 Task: Open Card Brand Equity Review in Board Public Speaking Coaching to Workspace Content Creation and add a team member Softage.4@softage.net, a label Yellow, a checklist Architecture, an attachment from your google drive, a color Yellow and finally, add a card description 'Plan and execute company team-building activity at a virtual escape room' and a comment 'Let us approach this task with a focus on continuous learning and improvement, seeking to iterate and refine our approach over time.'. Add a start date 'Jan 15, 1900' with a due date 'Jan 22, 1900'
Action: Mouse moved to (102, 282)
Screenshot: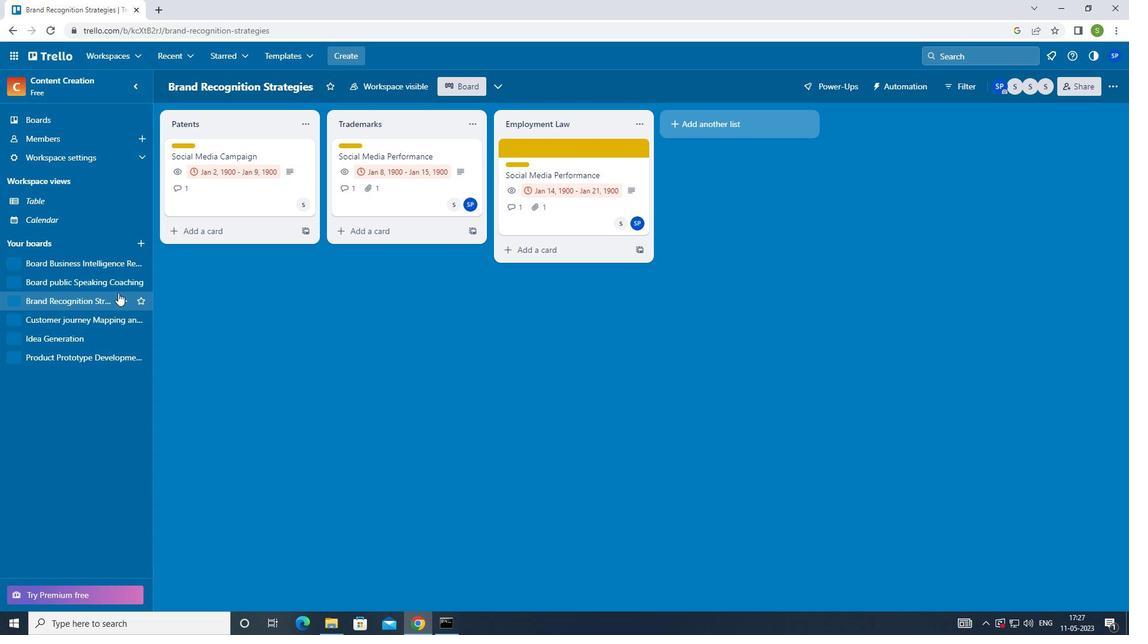 
Action: Mouse pressed left at (102, 282)
Screenshot: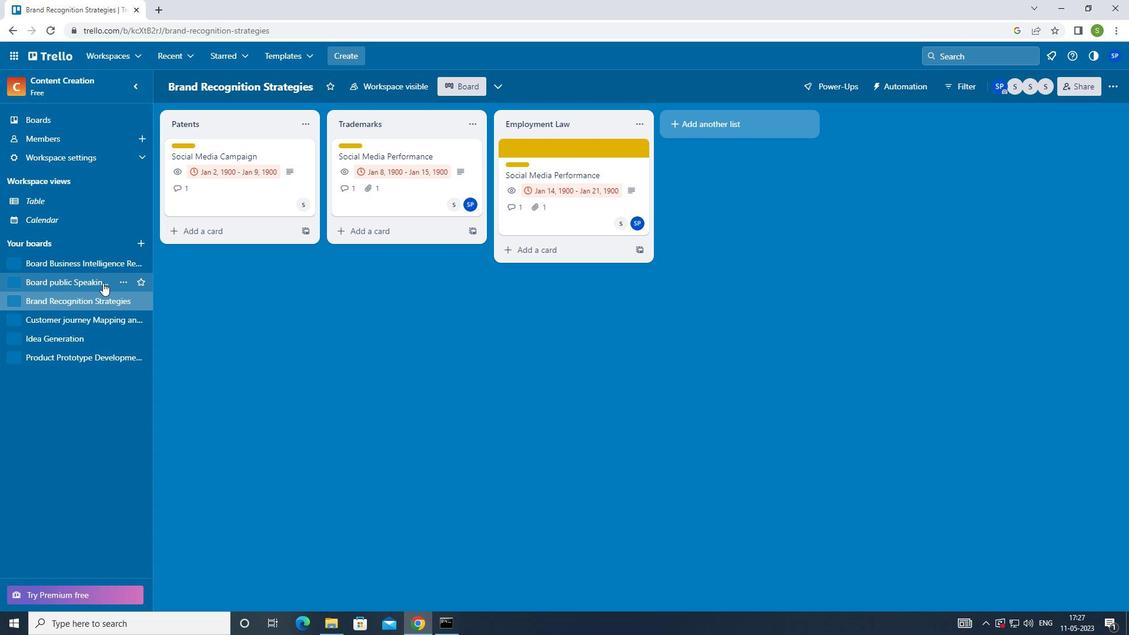 
Action: Mouse moved to (574, 149)
Screenshot: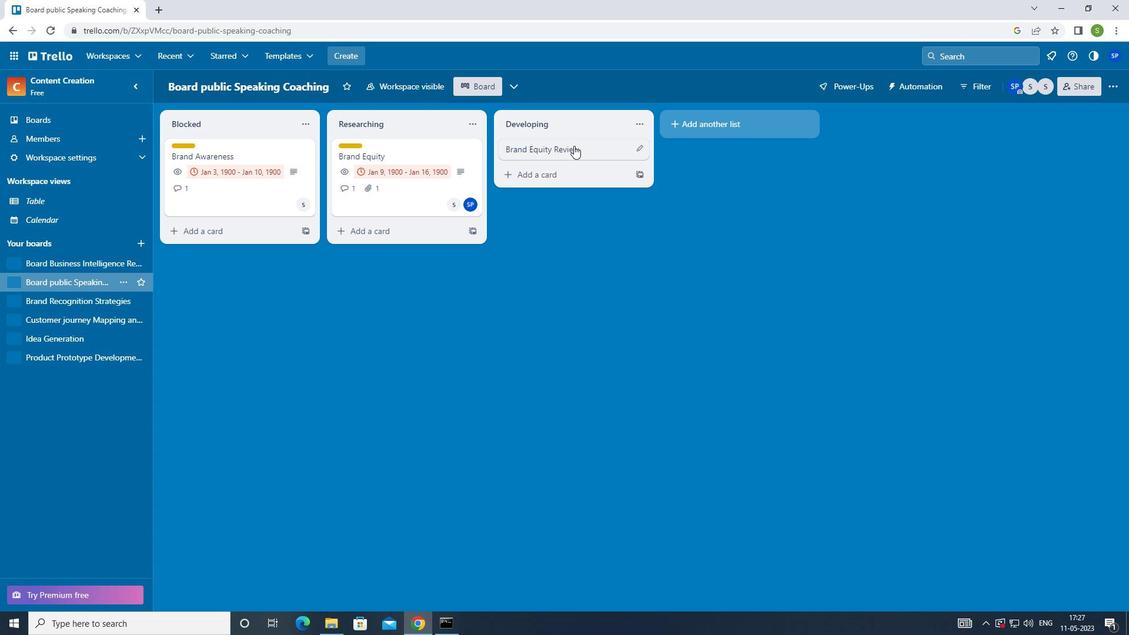
Action: Mouse pressed left at (574, 149)
Screenshot: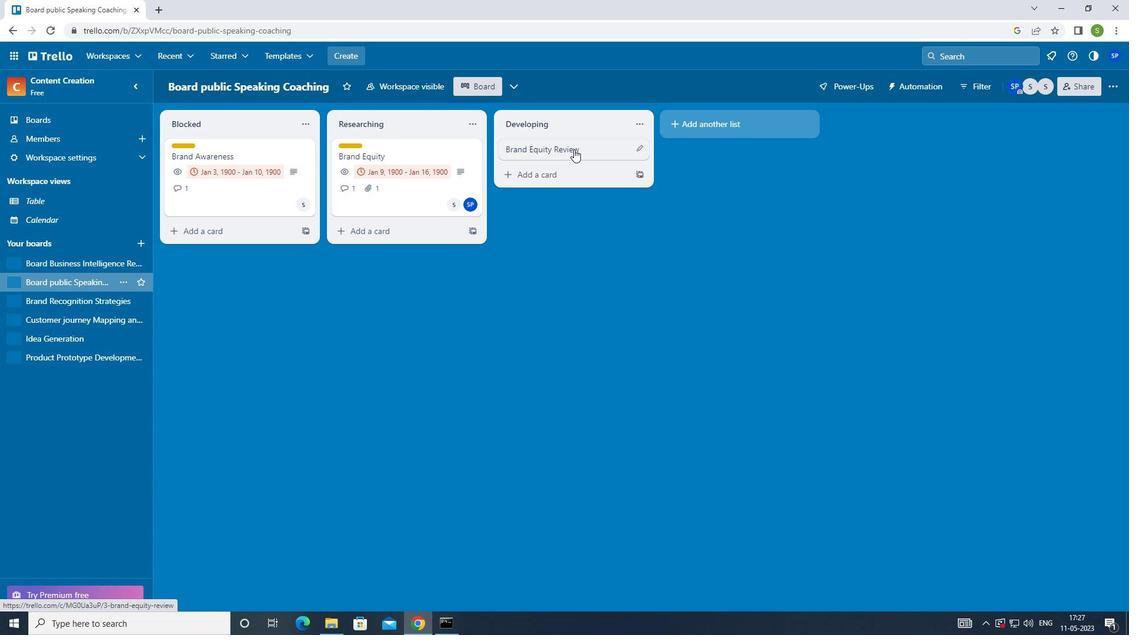 
Action: Mouse moved to (701, 150)
Screenshot: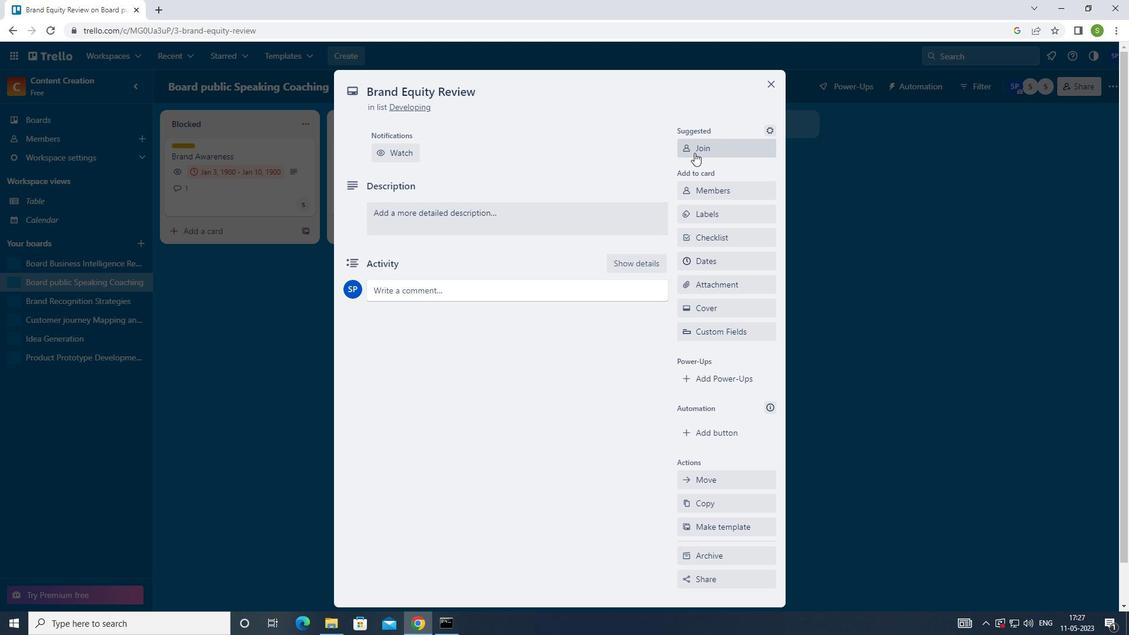 
Action: Mouse pressed left at (701, 150)
Screenshot: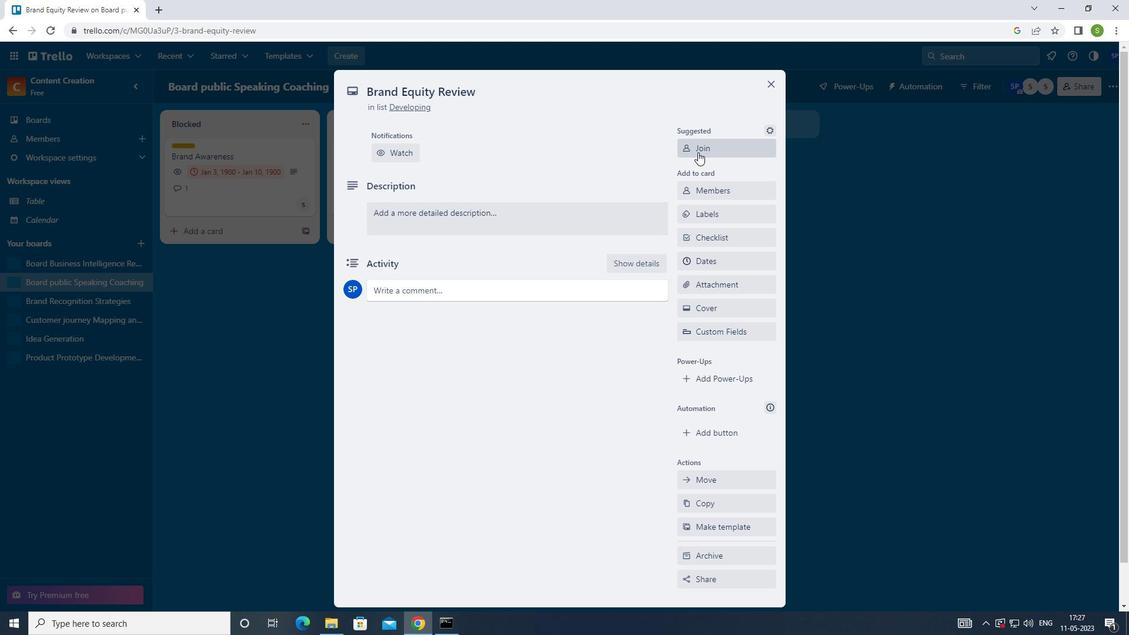 
Action: Mouse moved to (738, 151)
Screenshot: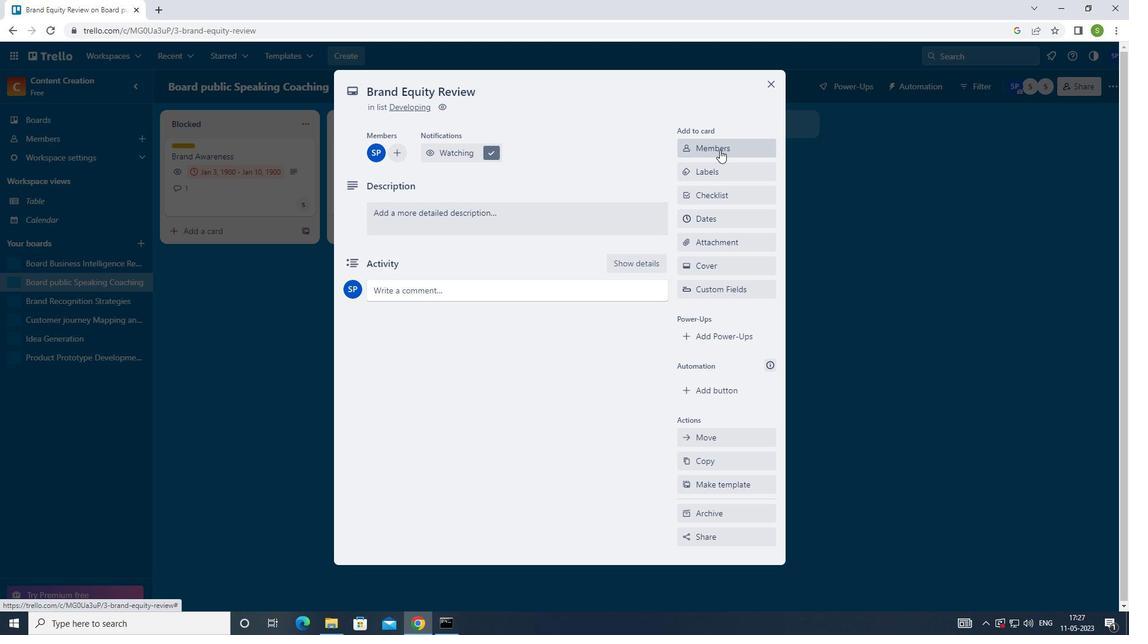 
Action: Mouse pressed left at (738, 151)
Screenshot: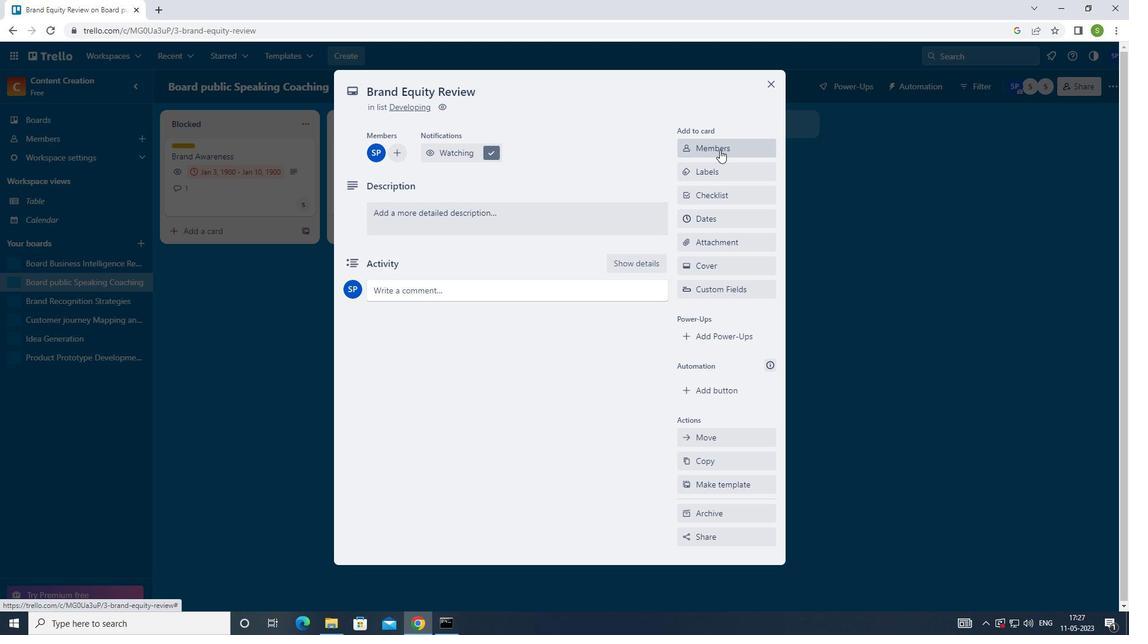 
Action: Mouse moved to (543, 188)
Screenshot: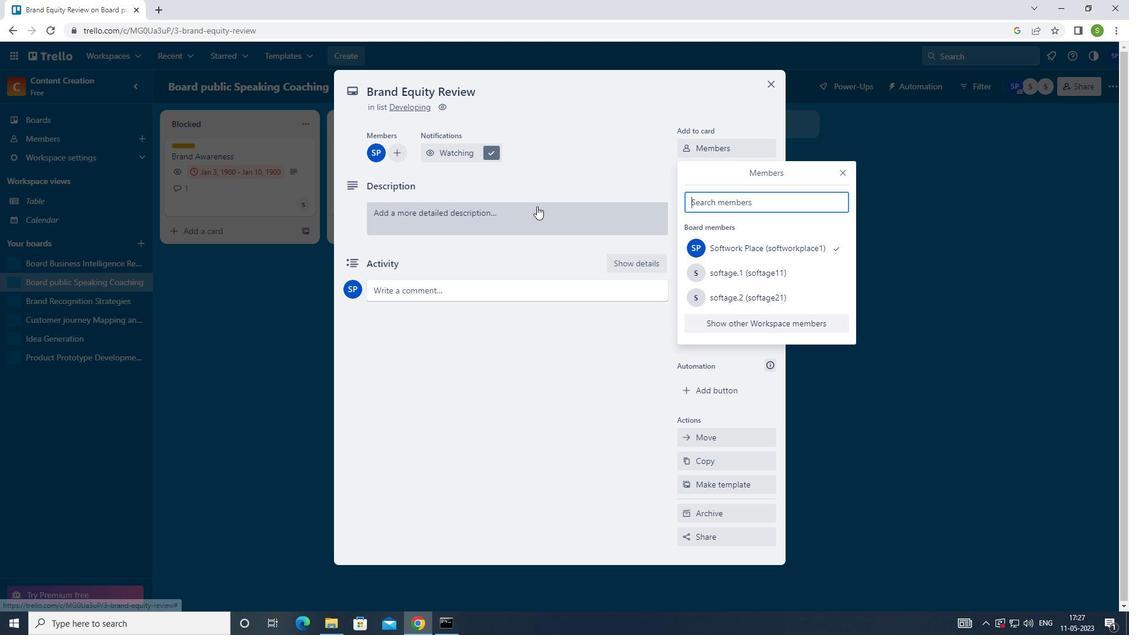 
Action: Key pressed <Key.shift>SOFTAGE.4<Key.shift>@SOFTAGE.NET
Screenshot: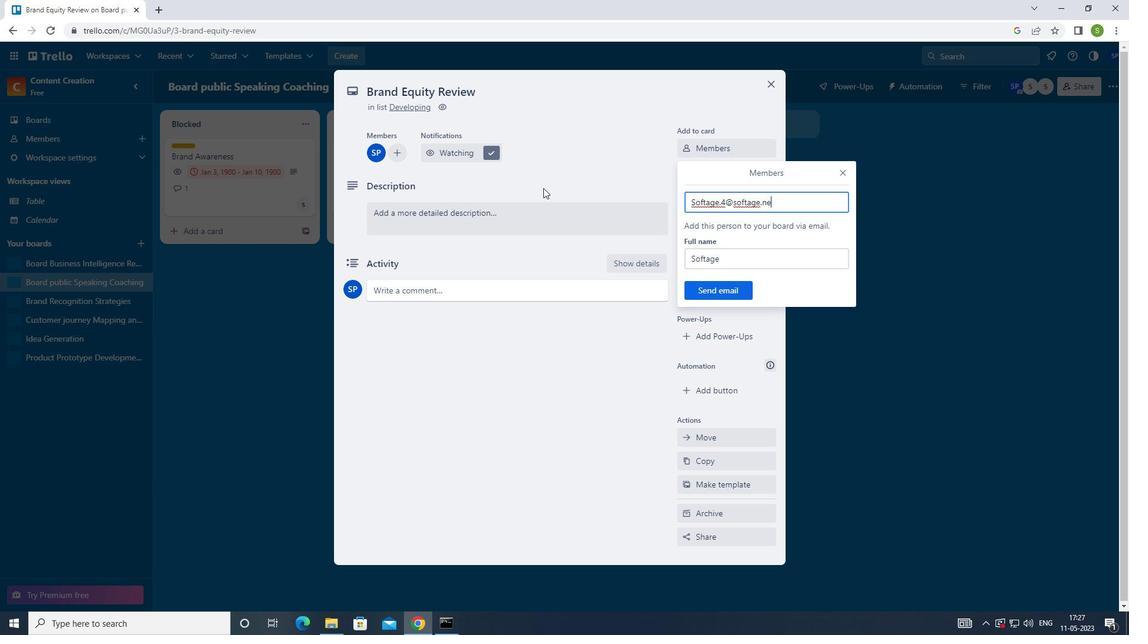 
Action: Mouse moved to (707, 292)
Screenshot: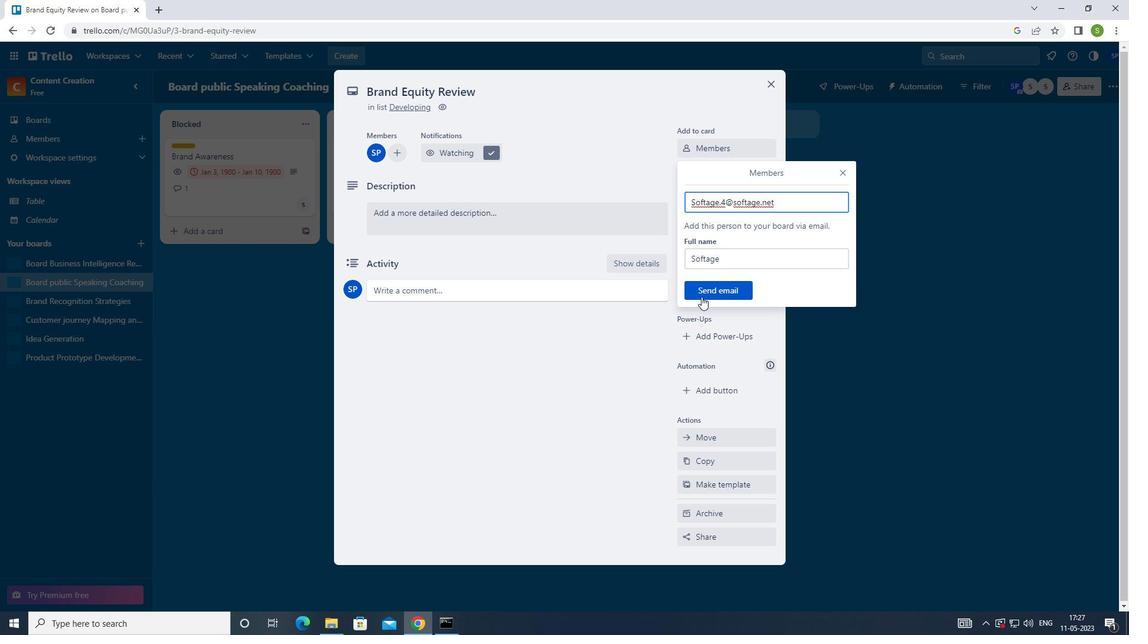 
Action: Mouse pressed left at (707, 292)
Screenshot: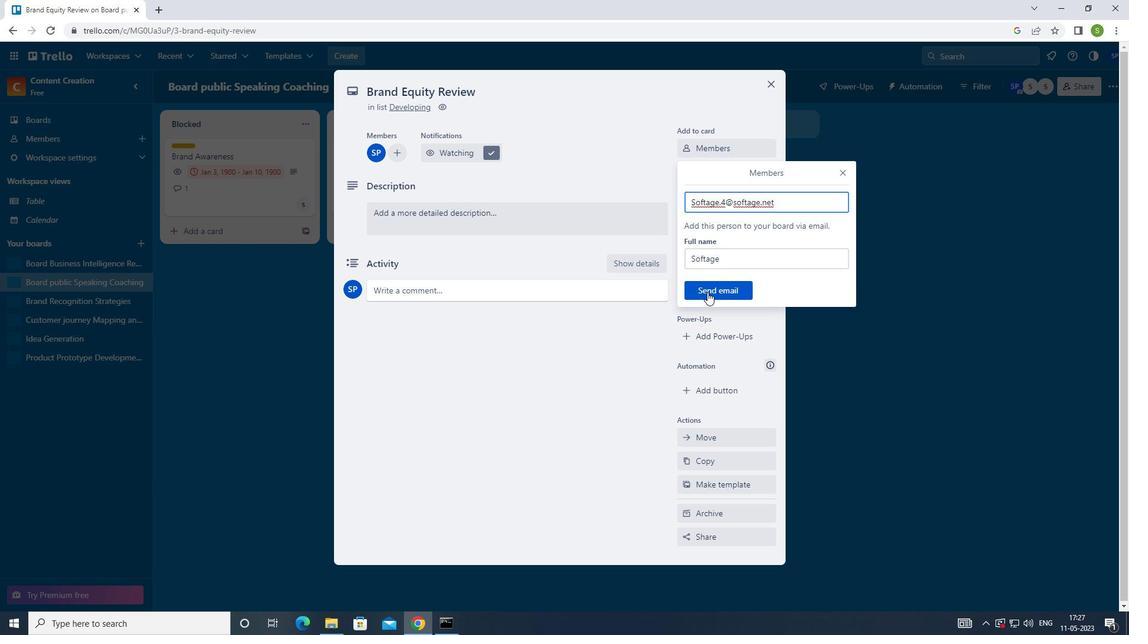 
Action: Mouse moved to (726, 172)
Screenshot: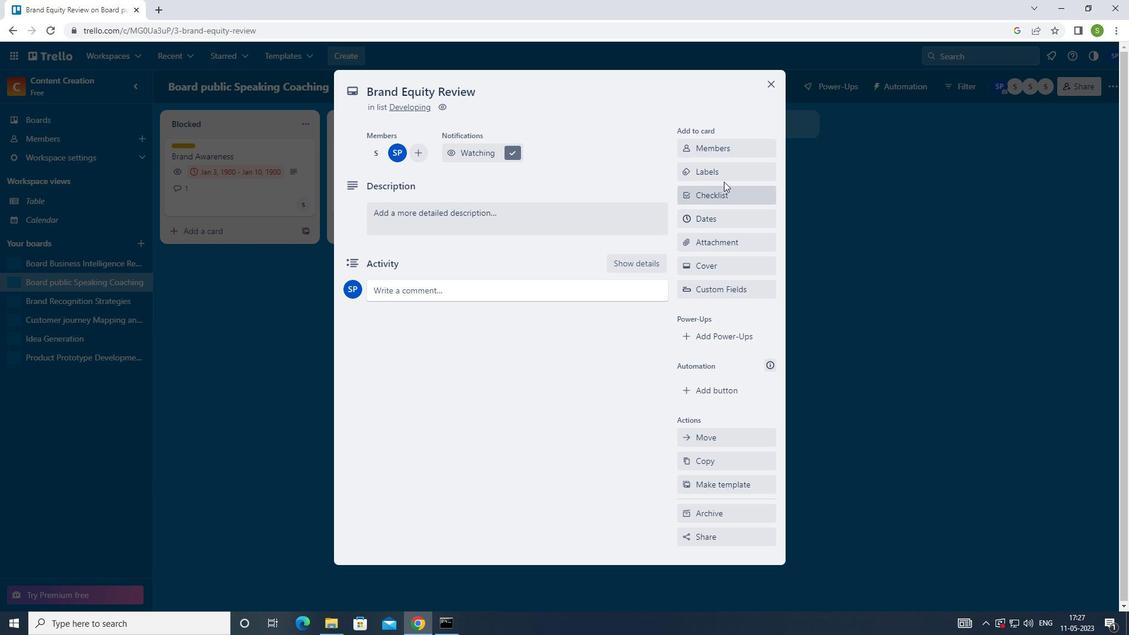 
Action: Mouse pressed left at (726, 172)
Screenshot: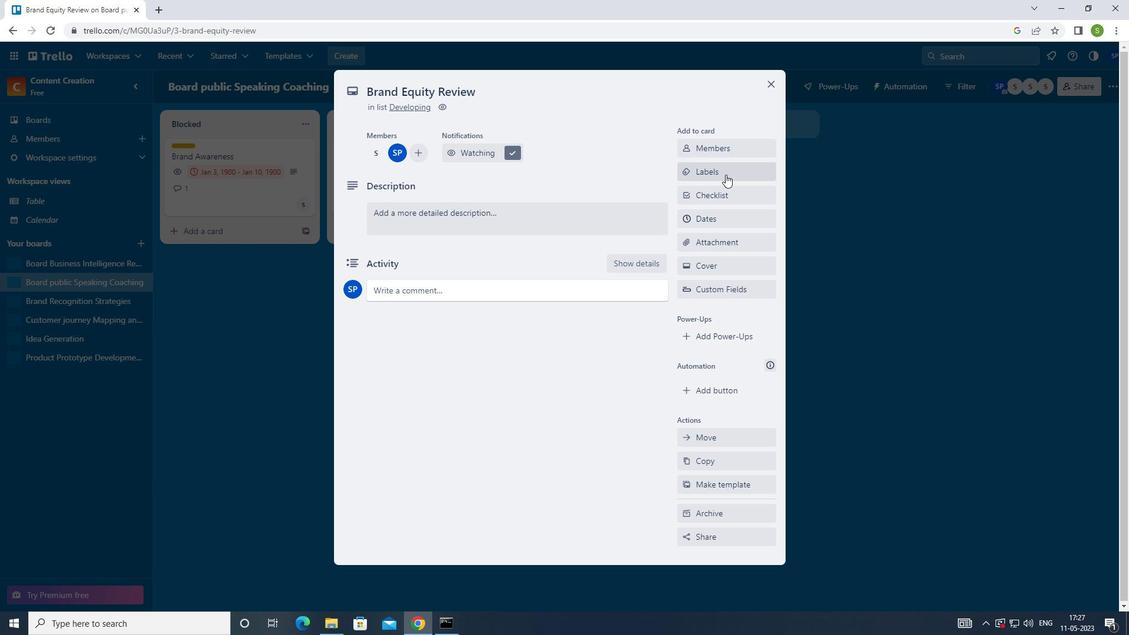
Action: Mouse moved to (736, 228)
Screenshot: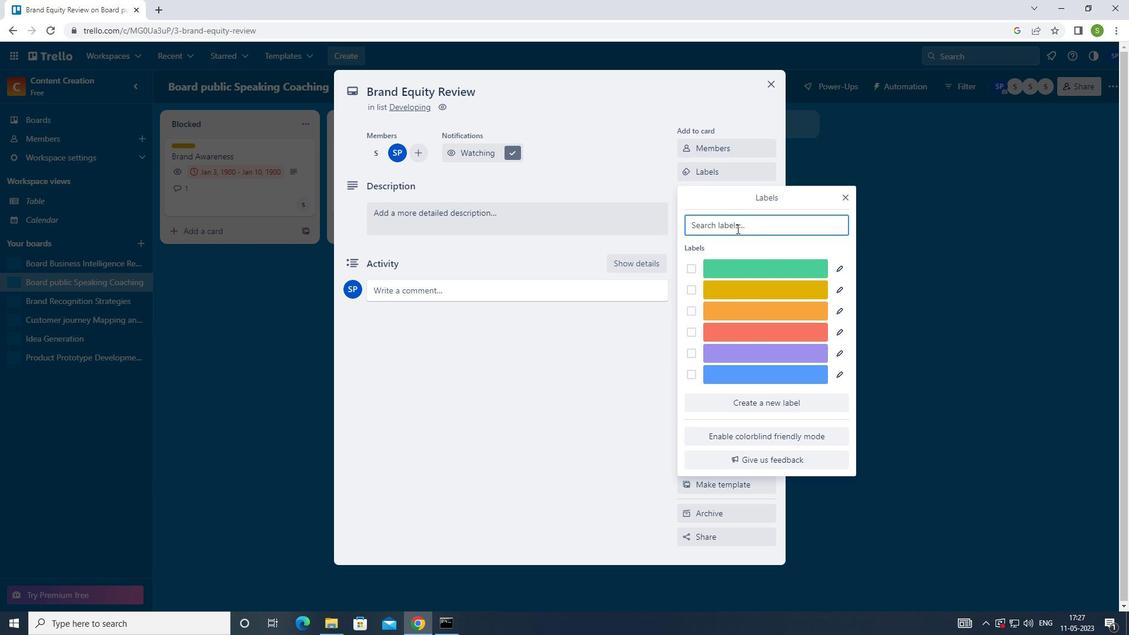 
Action: Key pressed YELLOW
Screenshot: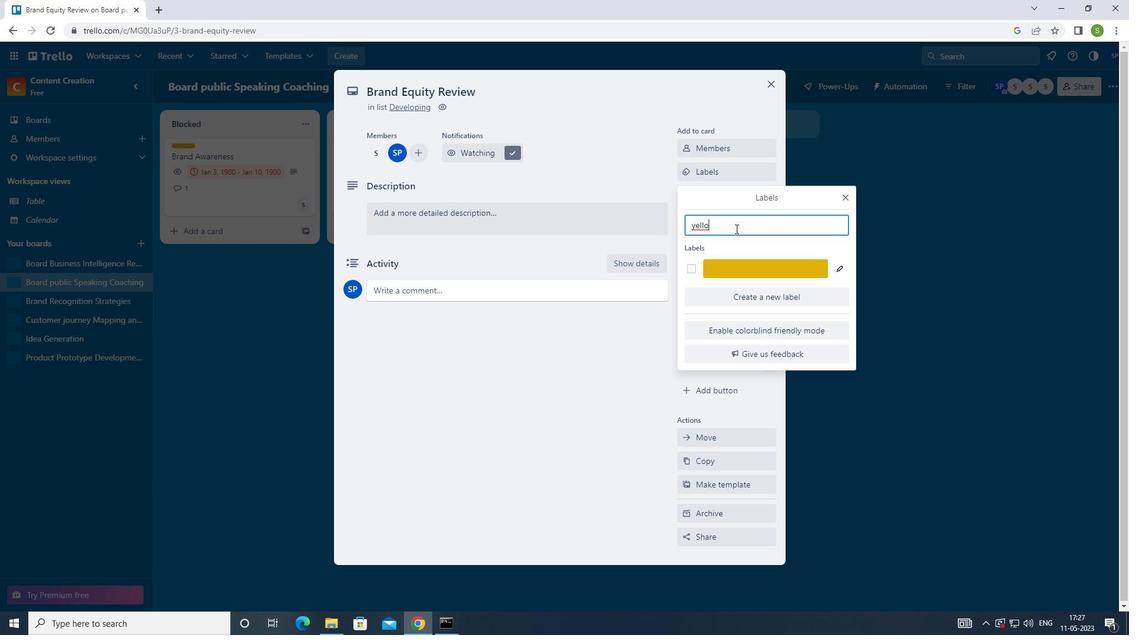 
Action: Mouse moved to (729, 270)
Screenshot: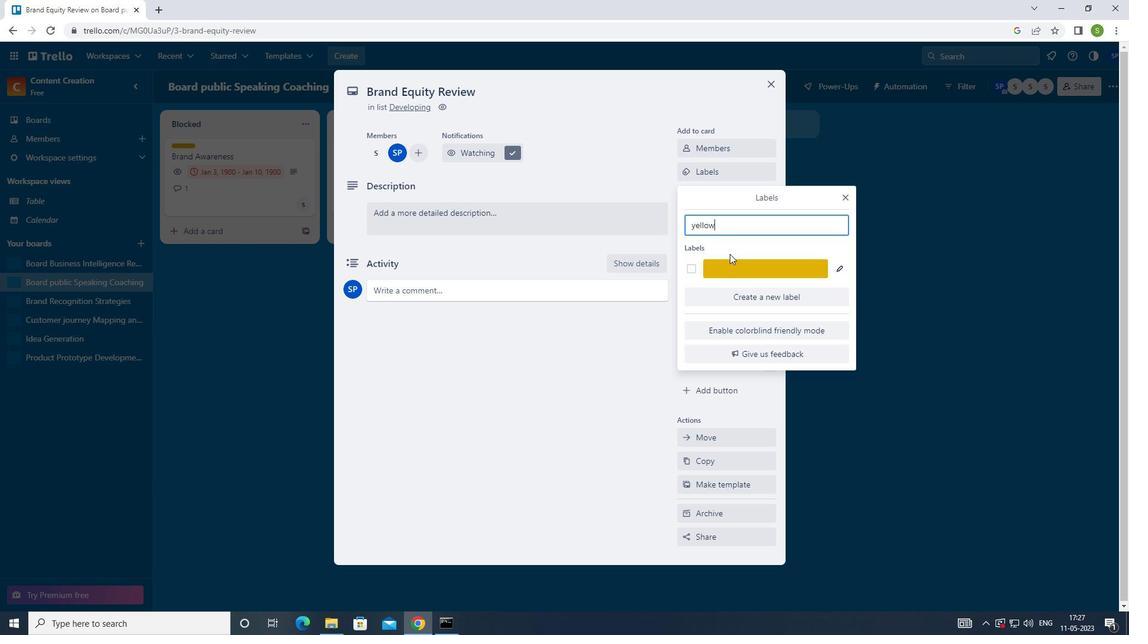 
Action: Mouse pressed left at (729, 270)
Screenshot: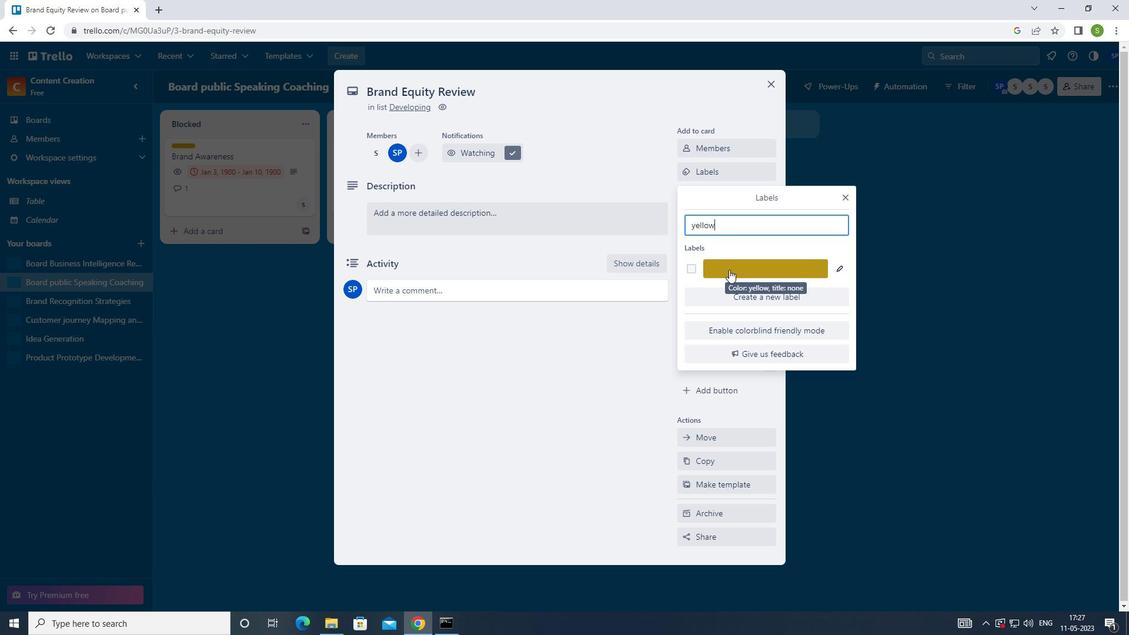 
Action: Mouse moved to (844, 197)
Screenshot: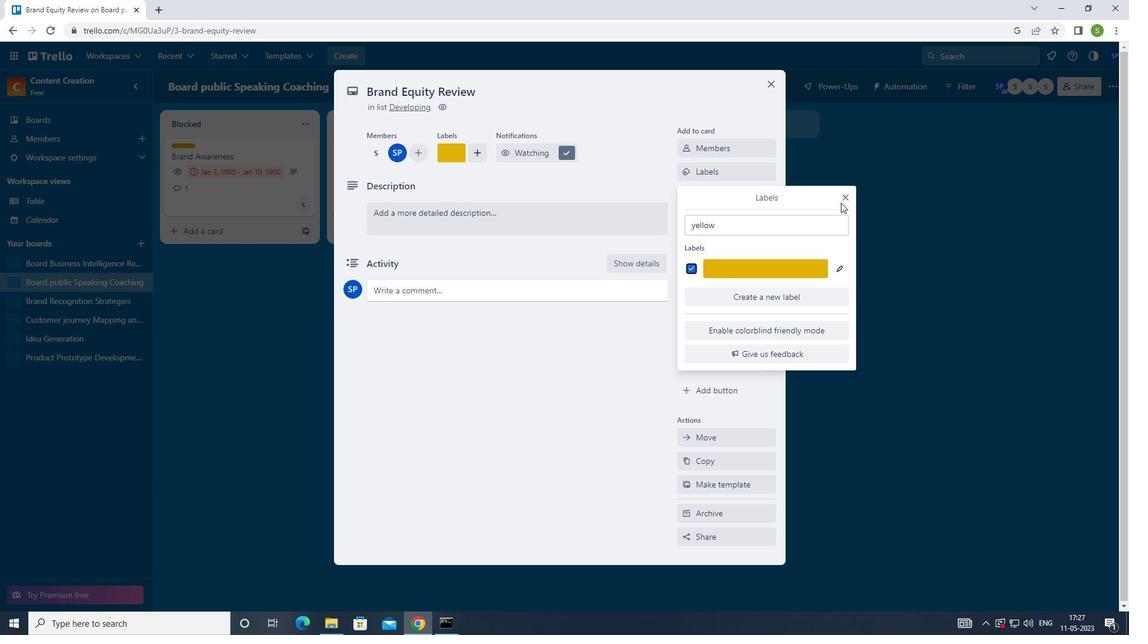 
Action: Mouse pressed left at (844, 197)
Screenshot: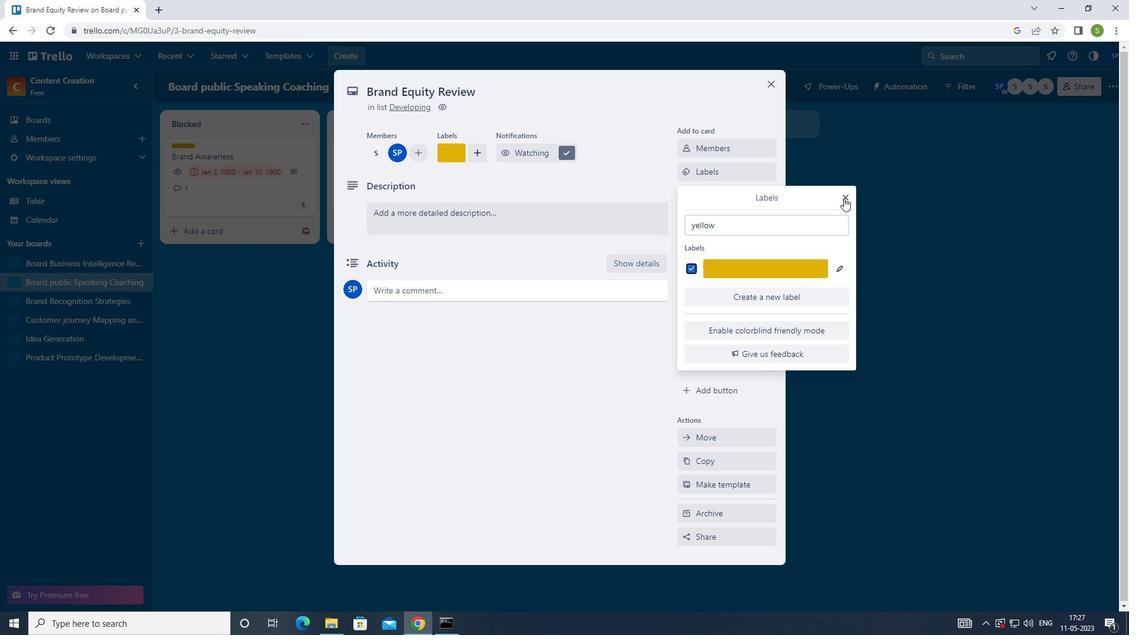 
Action: Mouse moved to (725, 198)
Screenshot: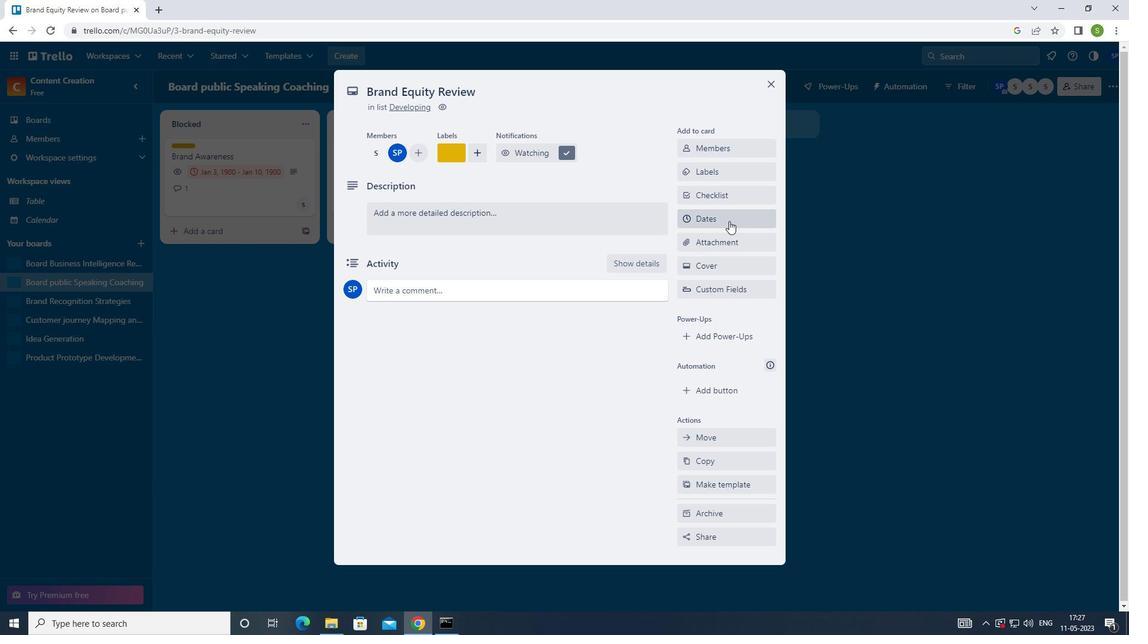 
Action: Mouse pressed left at (725, 198)
Screenshot: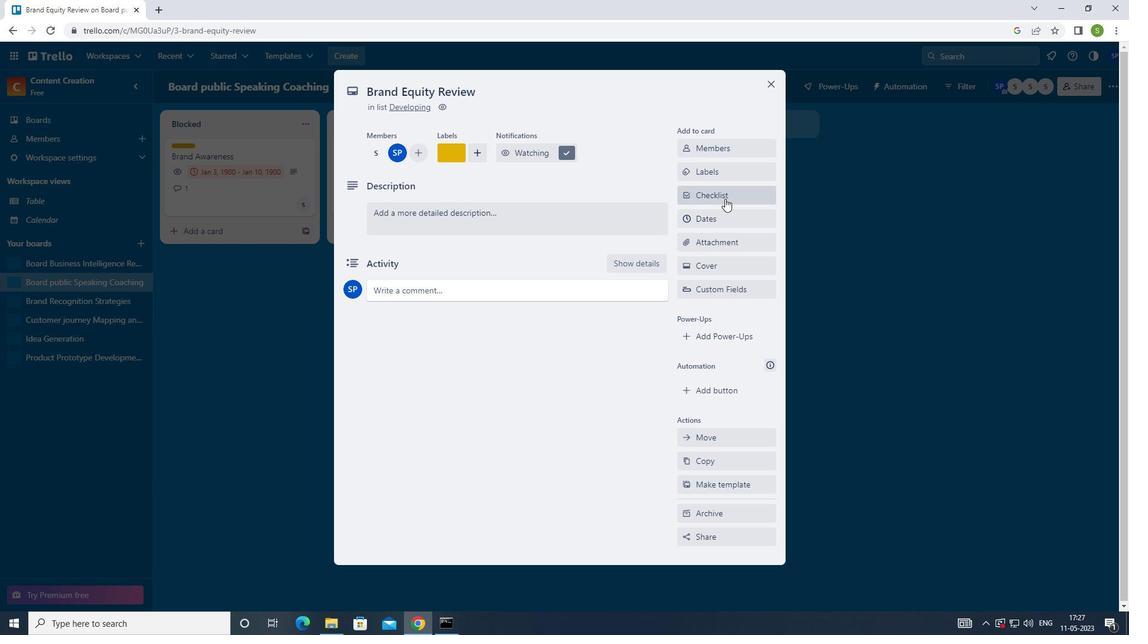 
Action: Mouse moved to (747, 258)
Screenshot: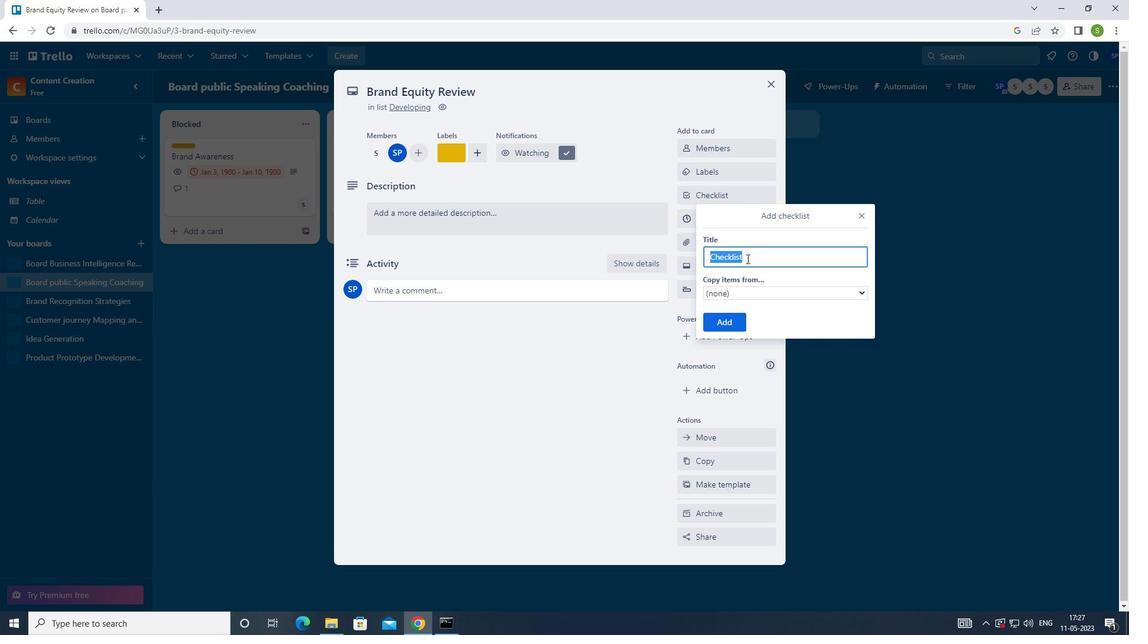 
Action: Key pressed <Key.shift>AR
Screenshot: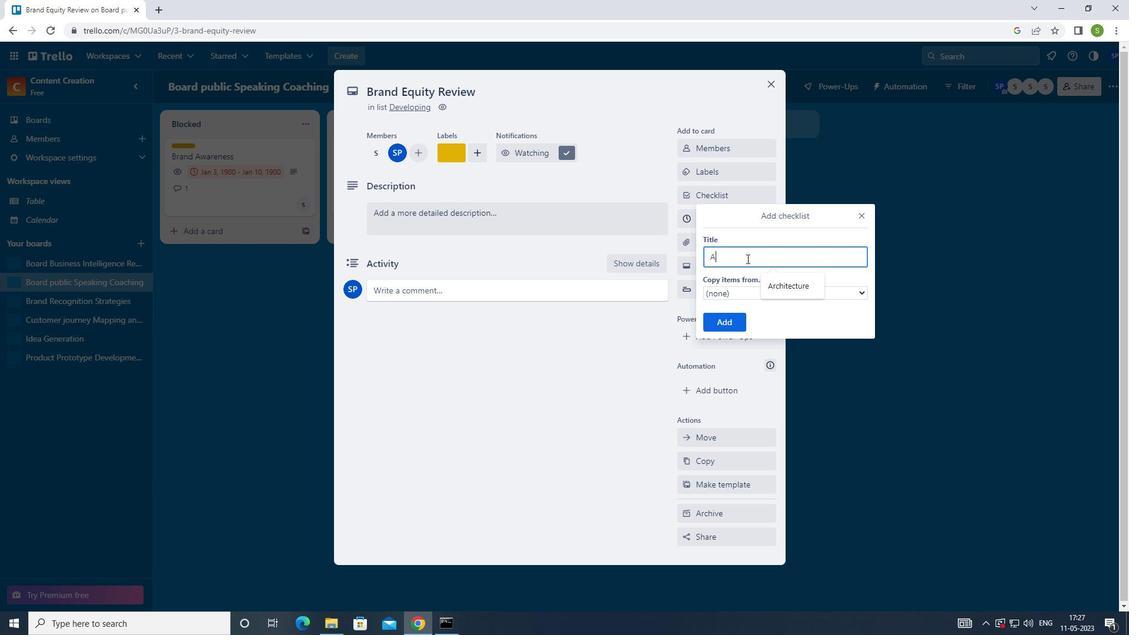 
Action: Mouse moved to (774, 287)
Screenshot: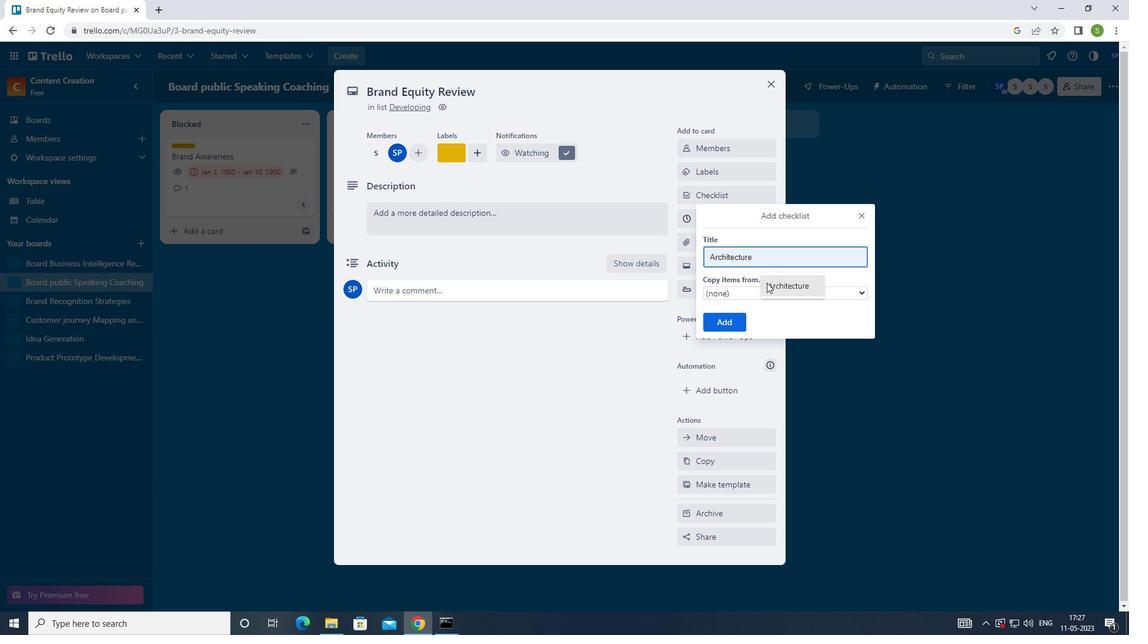 
Action: Mouse pressed left at (774, 287)
Screenshot: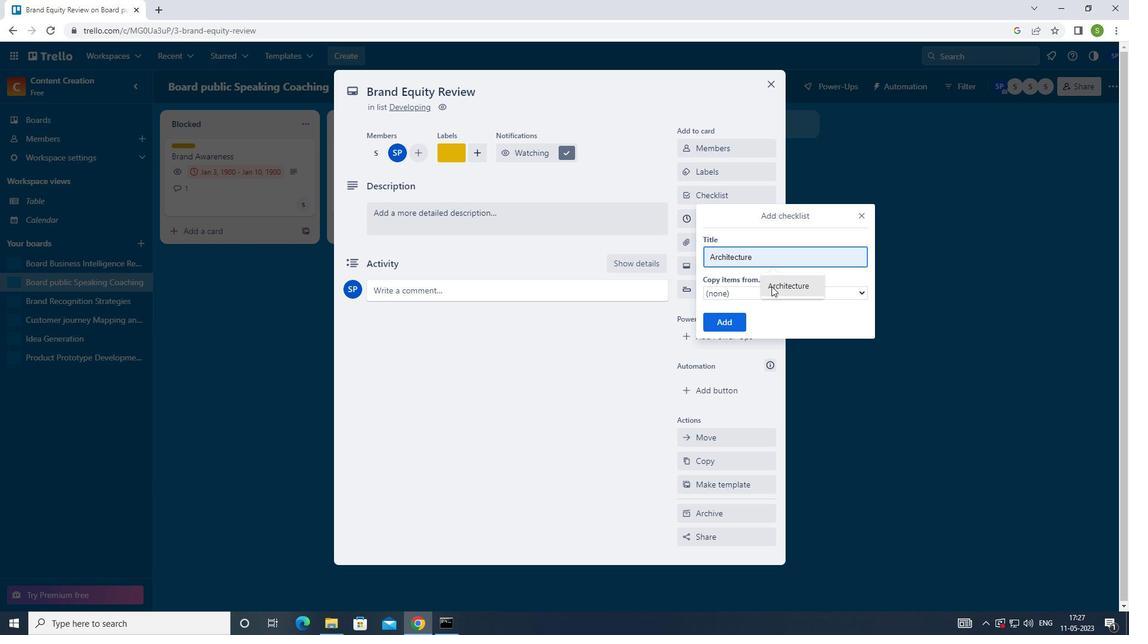 
Action: Mouse moved to (733, 325)
Screenshot: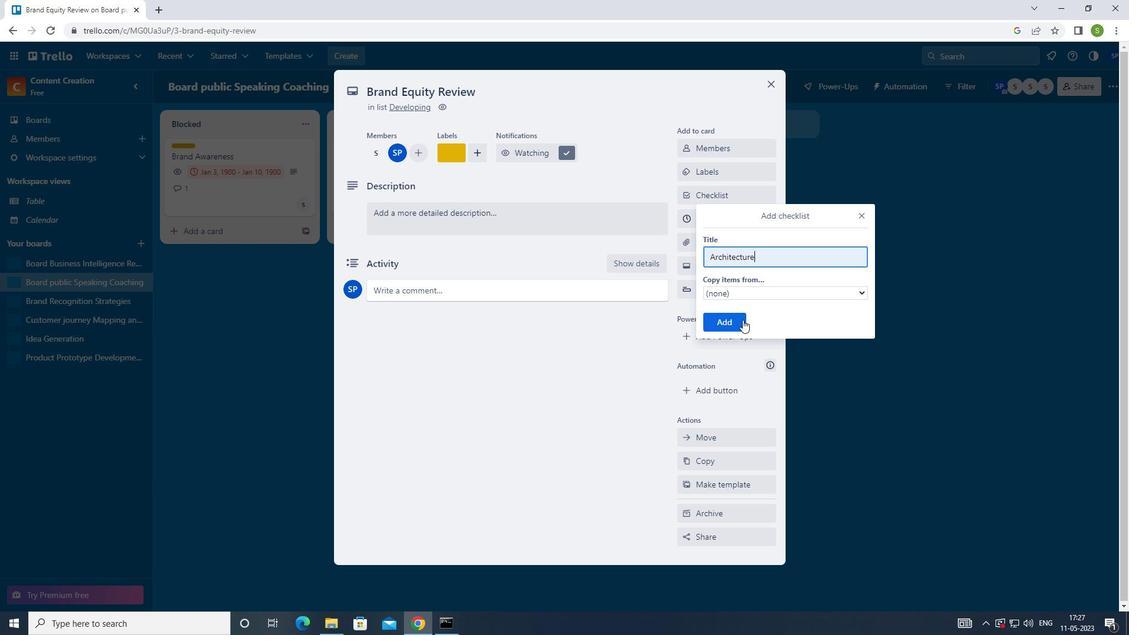 
Action: Mouse pressed left at (733, 325)
Screenshot: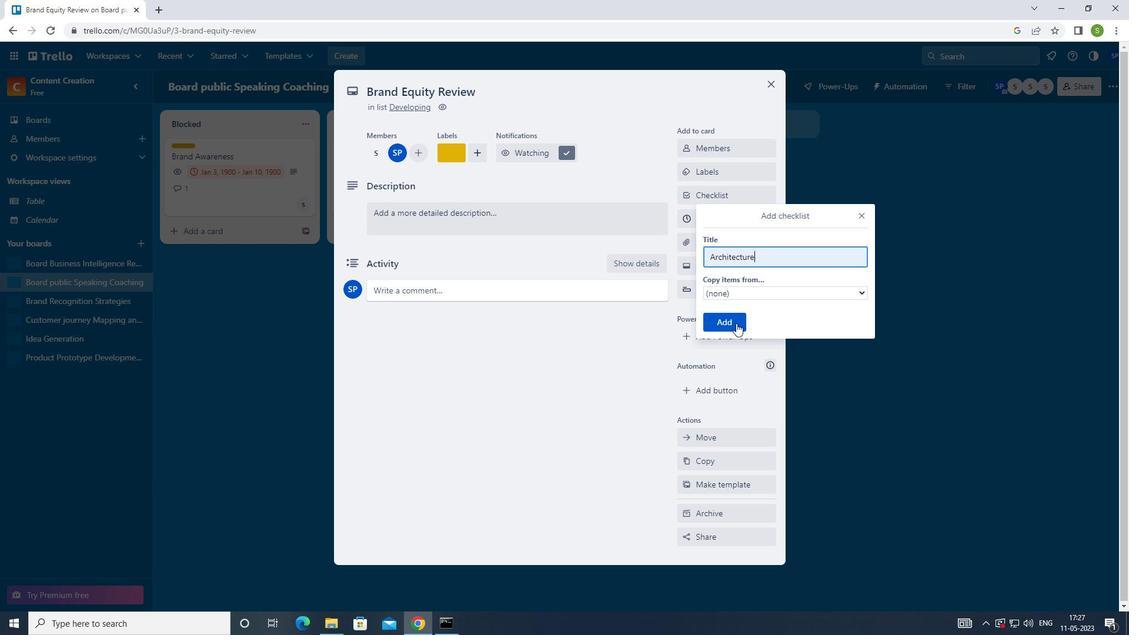 
Action: Mouse moved to (704, 237)
Screenshot: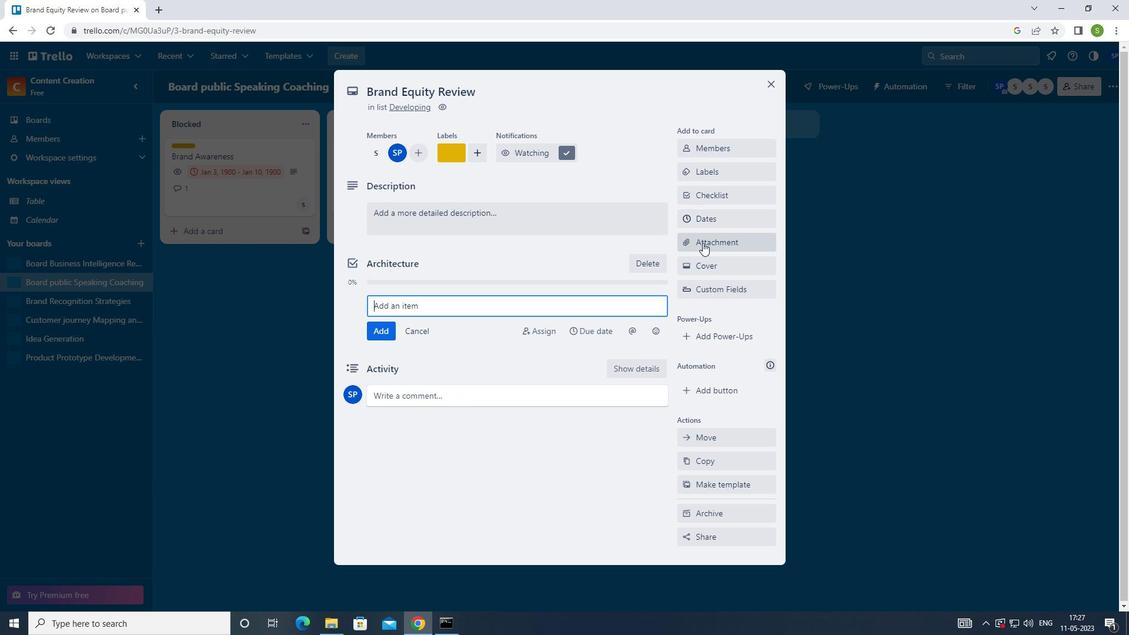 
Action: Mouse pressed left at (704, 237)
Screenshot: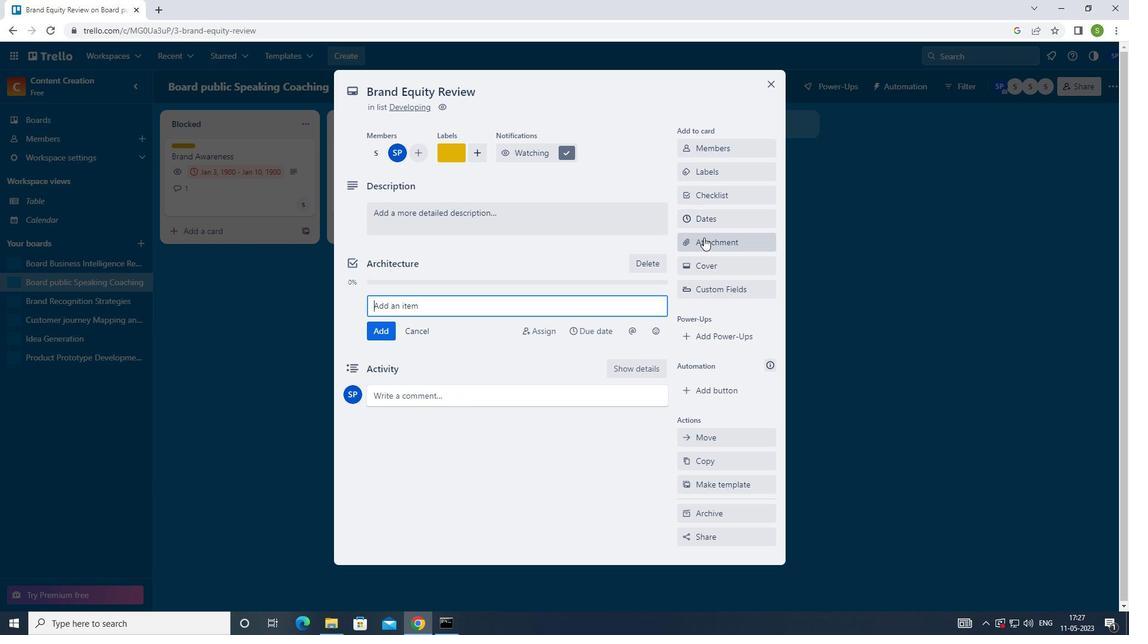 
Action: Mouse moved to (733, 333)
Screenshot: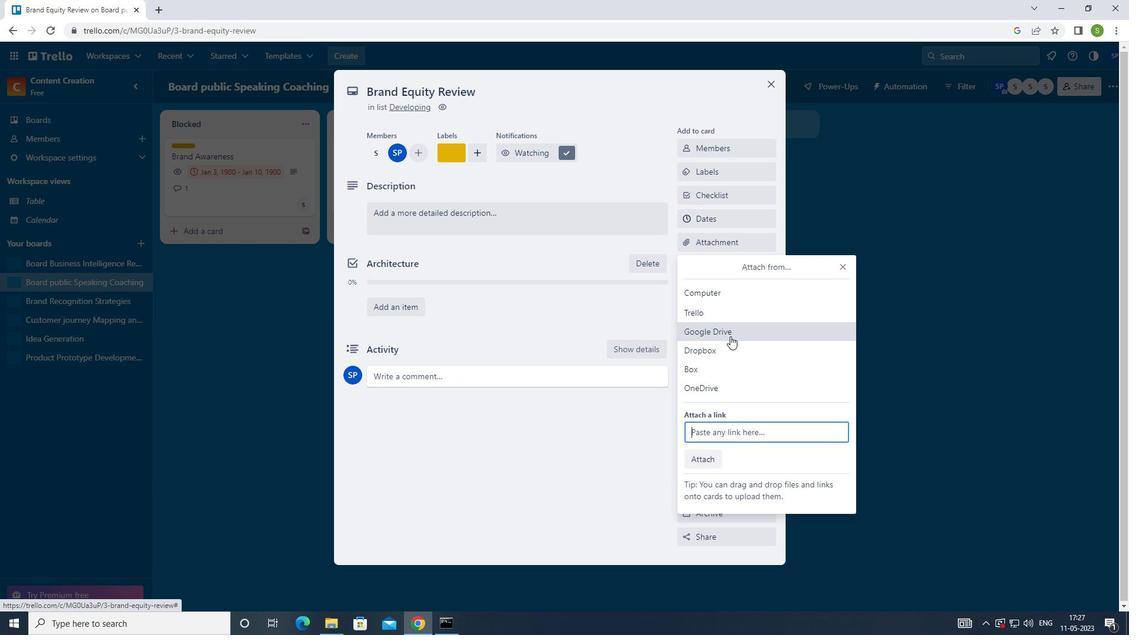 
Action: Mouse pressed left at (733, 333)
Screenshot: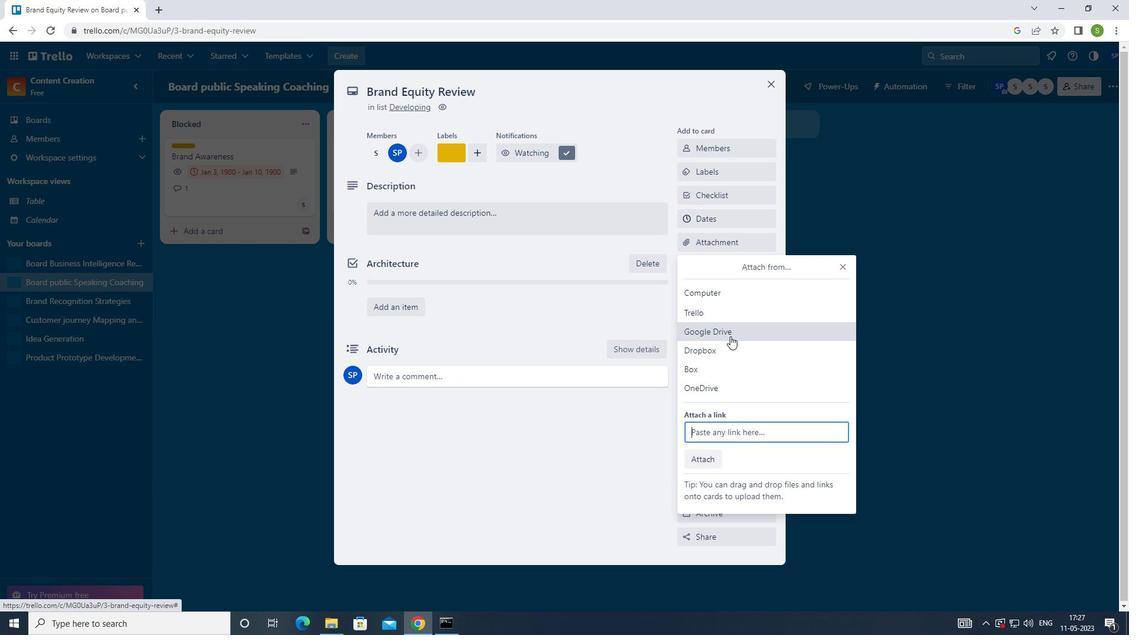 
Action: Mouse moved to (343, 300)
Screenshot: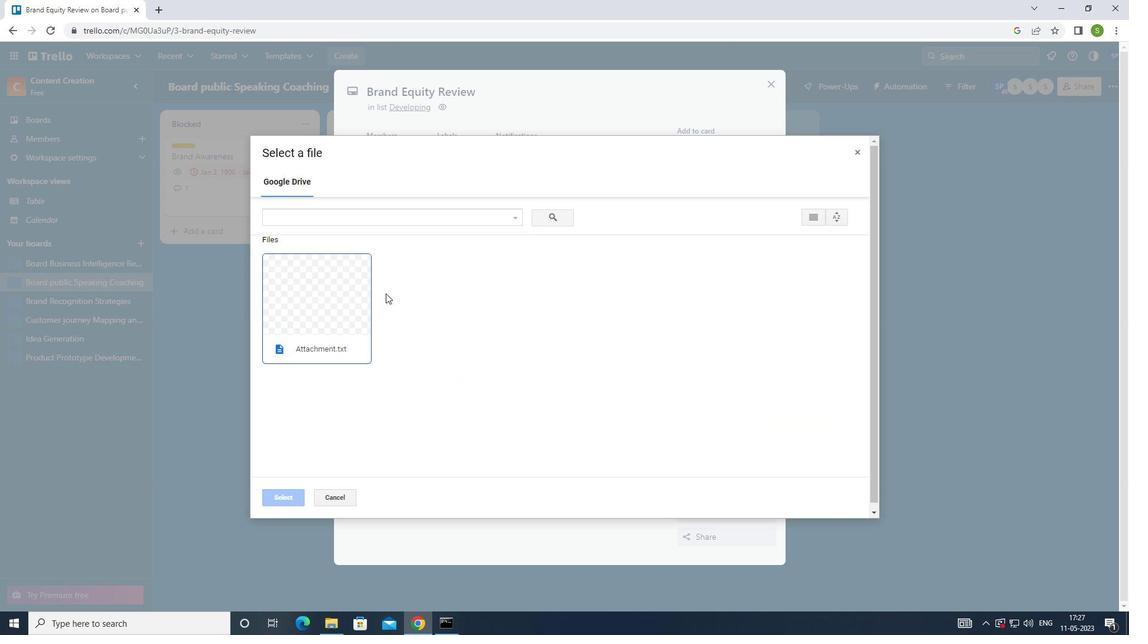 
Action: Mouse pressed left at (343, 300)
Screenshot: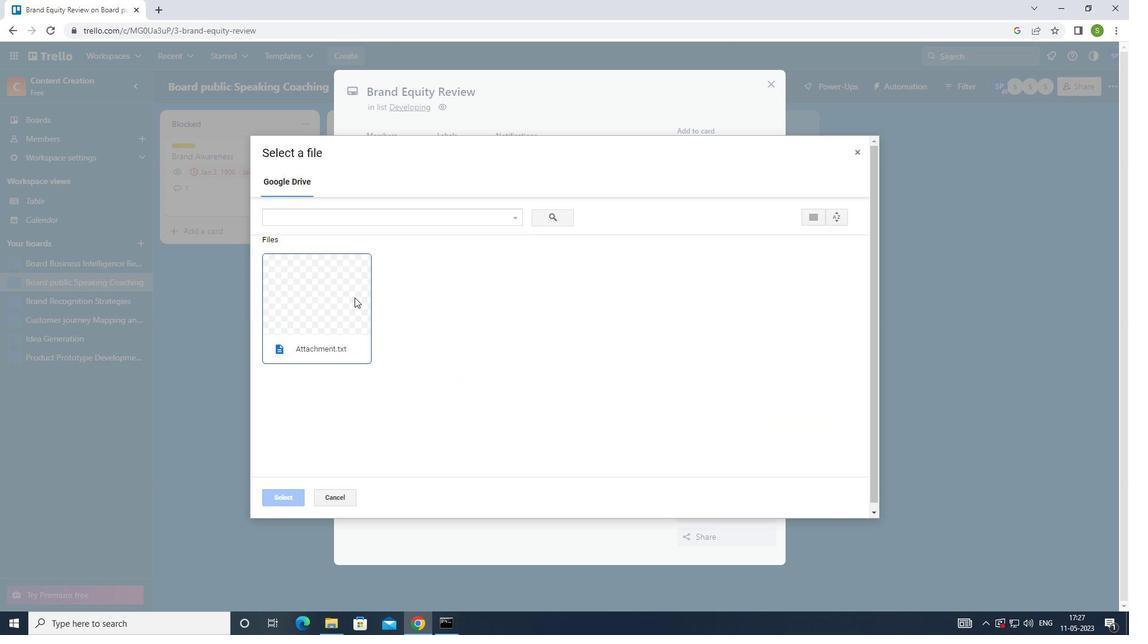 
Action: Mouse moved to (295, 495)
Screenshot: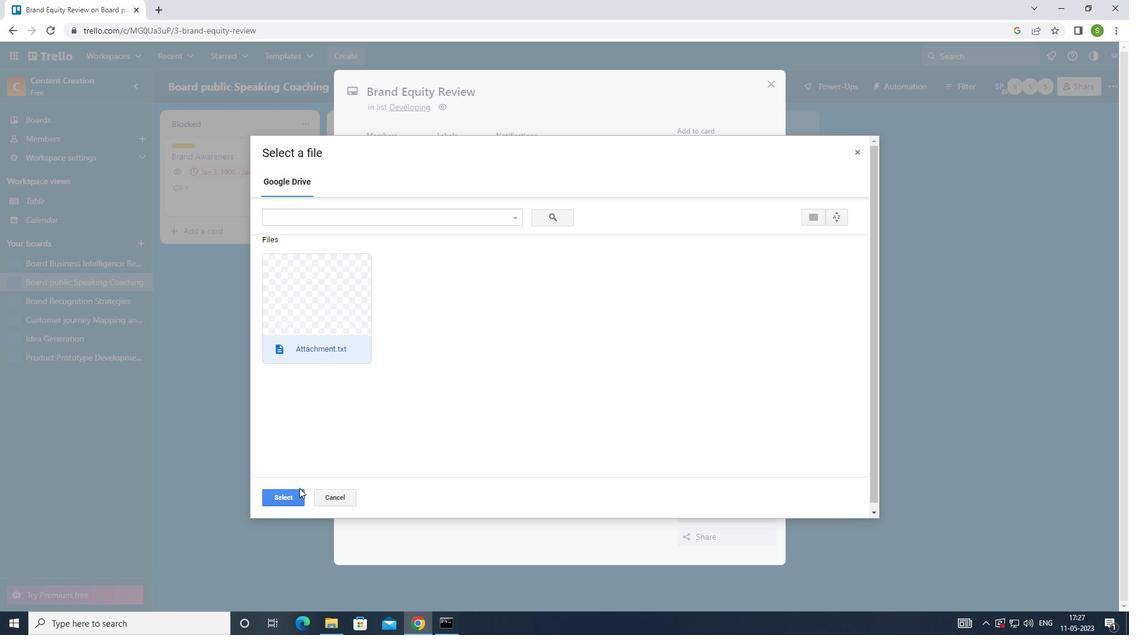 
Action: Mouse pressed left at (295, 495)
Screenshot: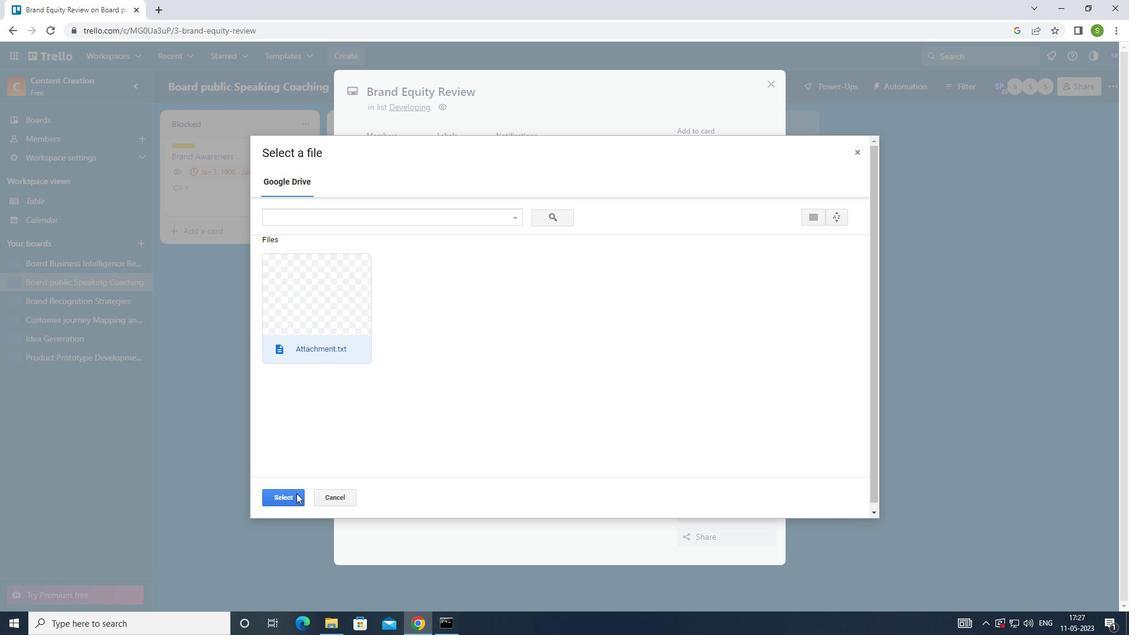 
Action: Mouse moved to (708, 264)
Screenshot: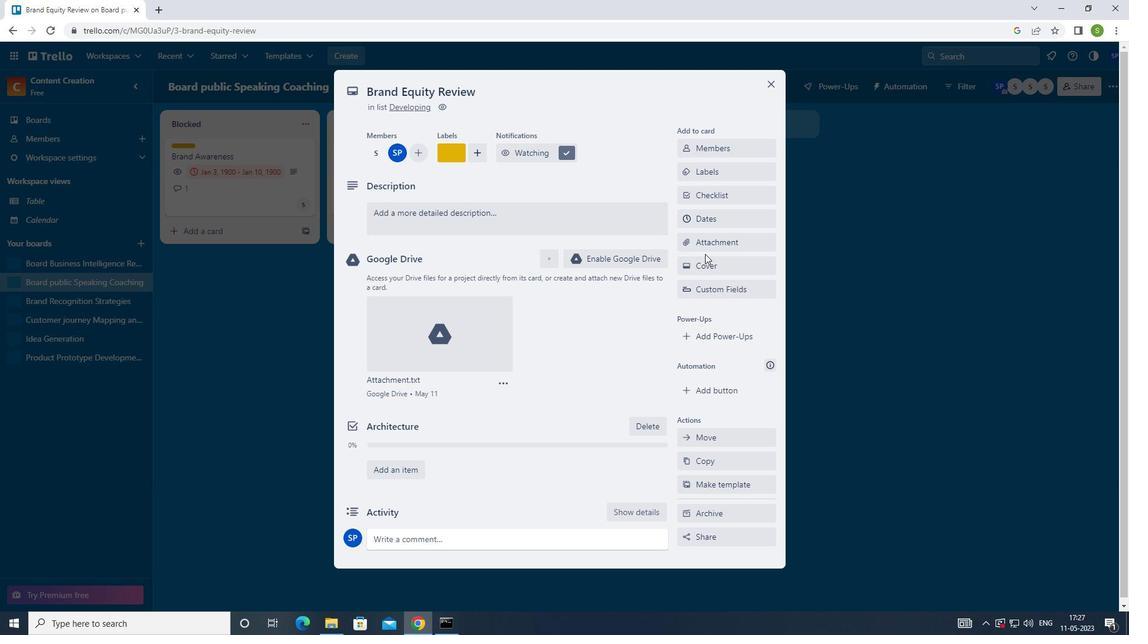 
Action: Mouse pressed left at (708, 264)
Screenshot: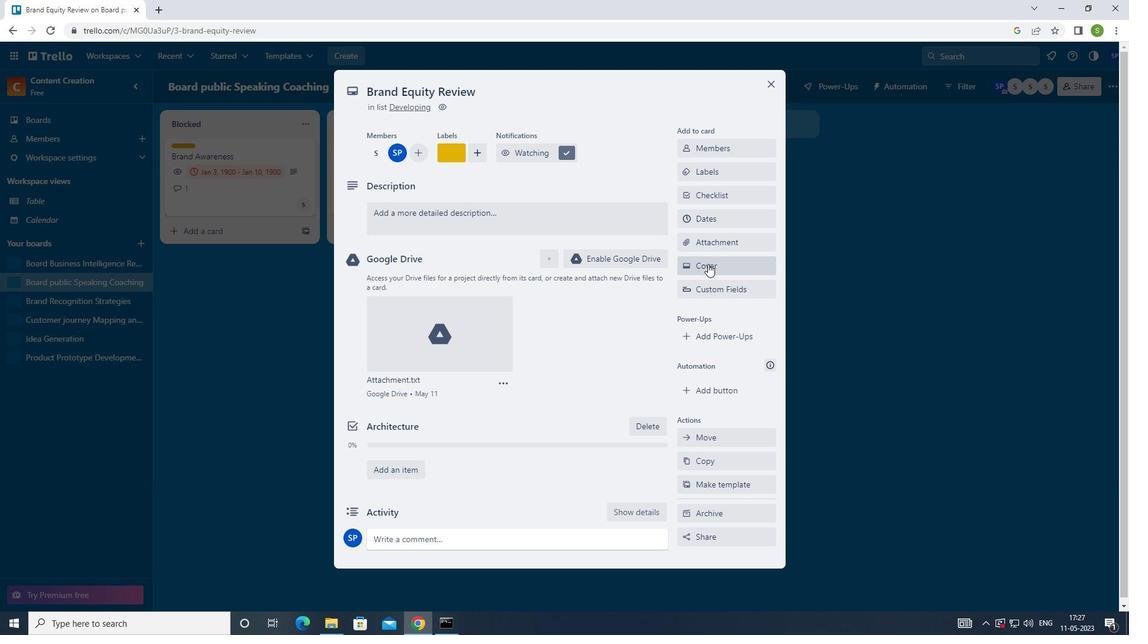 
Action: Mouse moved to (738, 372)
Screenshot: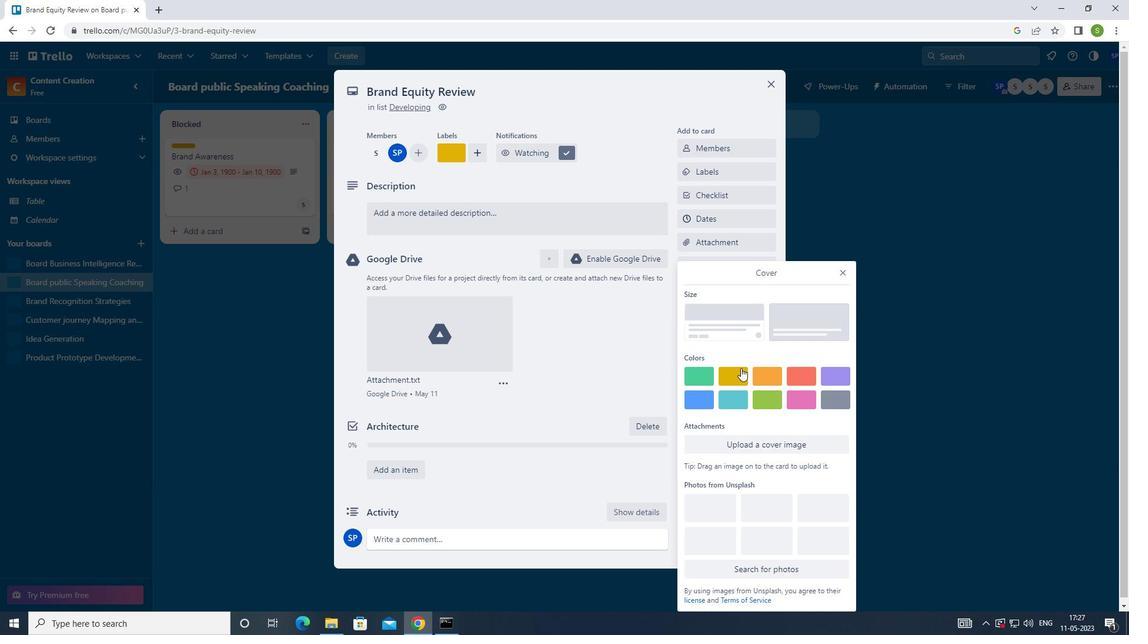 
Action: Mouse pressed left at (738, 372)
Screenshot: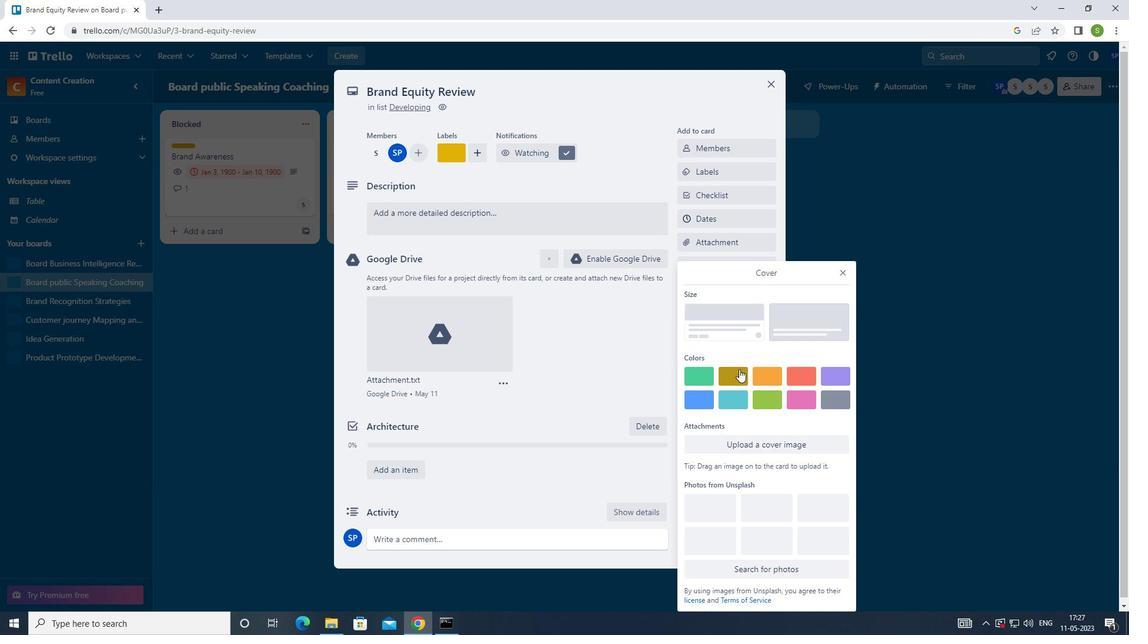 
Action: Mouse moved to (842, 251)
Screenshot: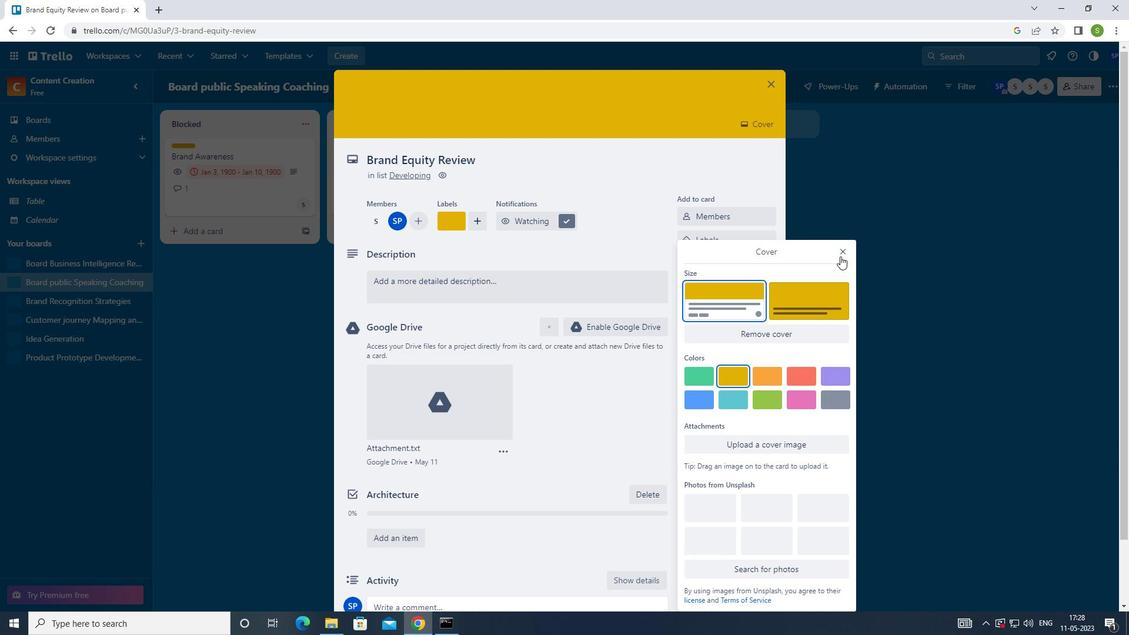 
Action: Mouse pressed left at (842, 251)
Screenshot: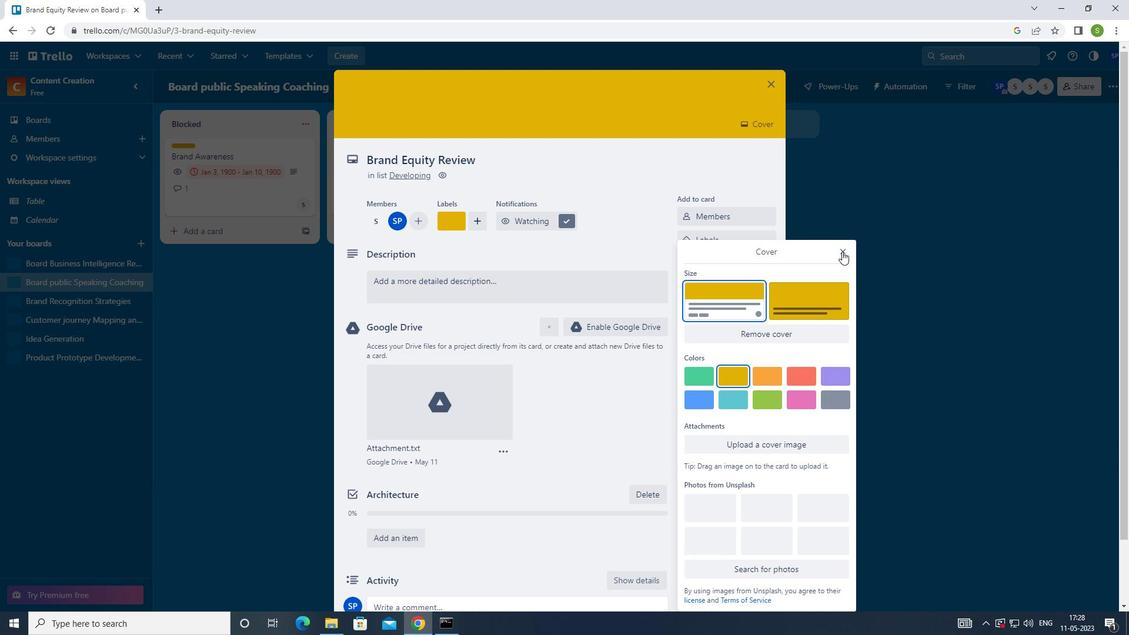 
Action: Mouse moved to (498, 286)
Screenshot: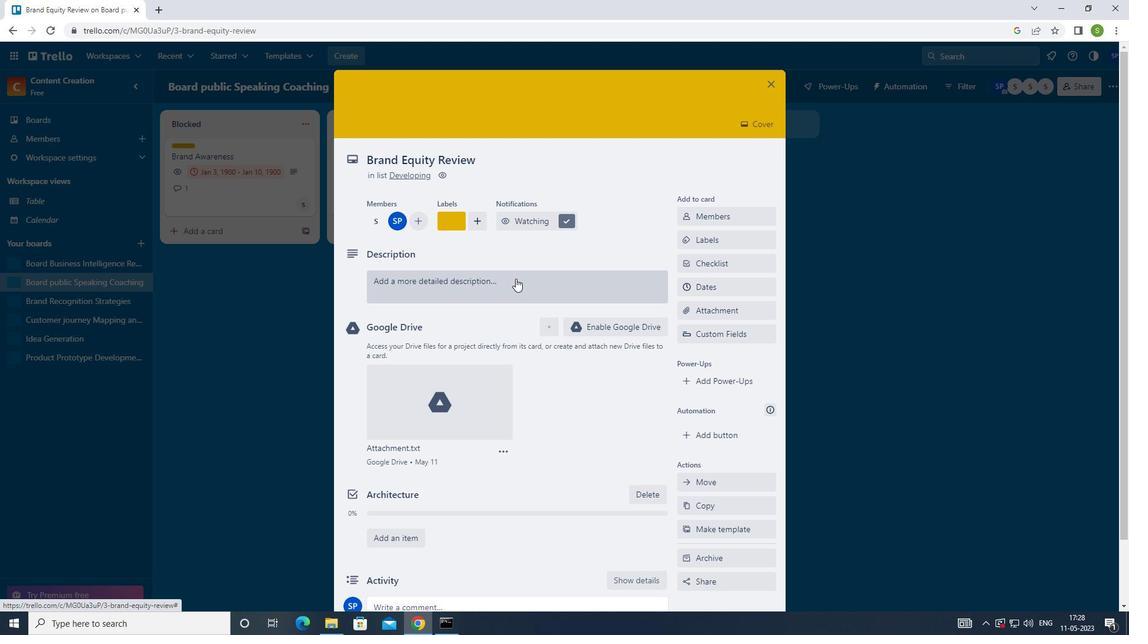 
Action: Mouse pressed left at (498, 286)
Screenshot: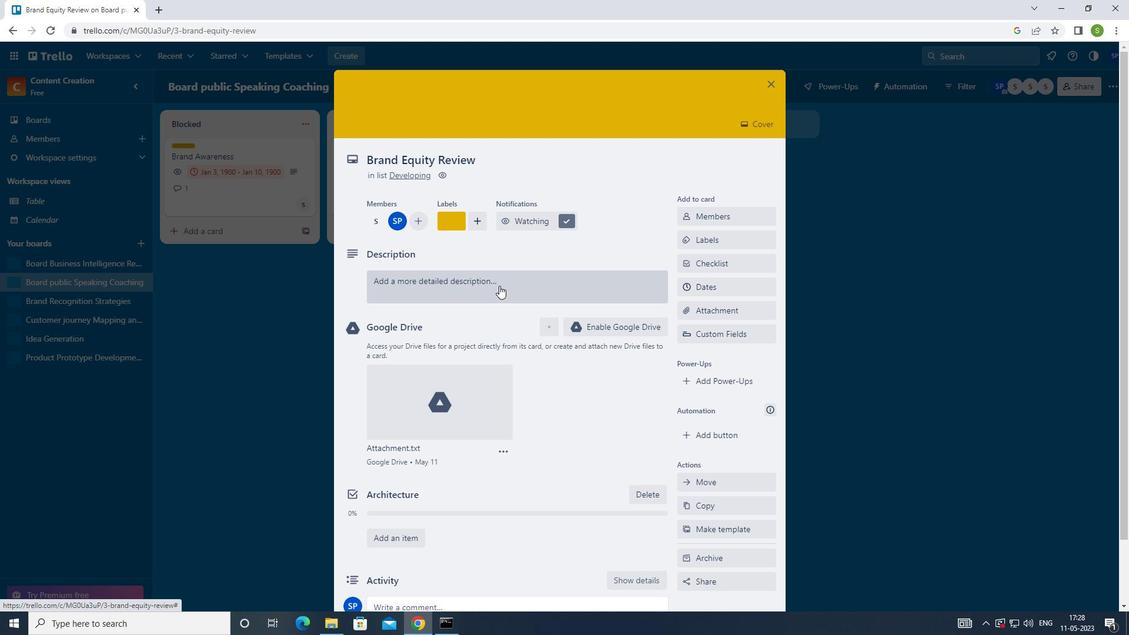 
Action: Mouse moved to (470, 338)
Screenshot: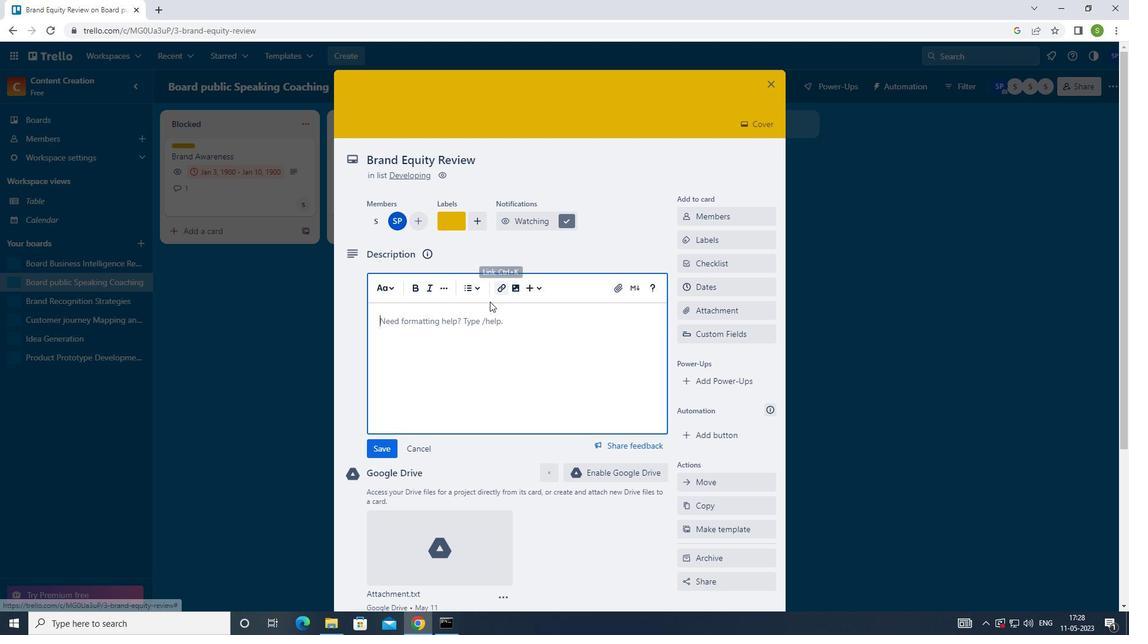 
Action: Key pressed <Key.shift>PLAN<Key.space>AND<Key.space>EXECUTE<Key.space>COMPANY<Key.space>TEAM-BUILDING<Key.space>ACTIVITY<Key.space>AT<Key.space>A<Key.space>VERTIUAL<Key.space>ROOM.
Screenshot: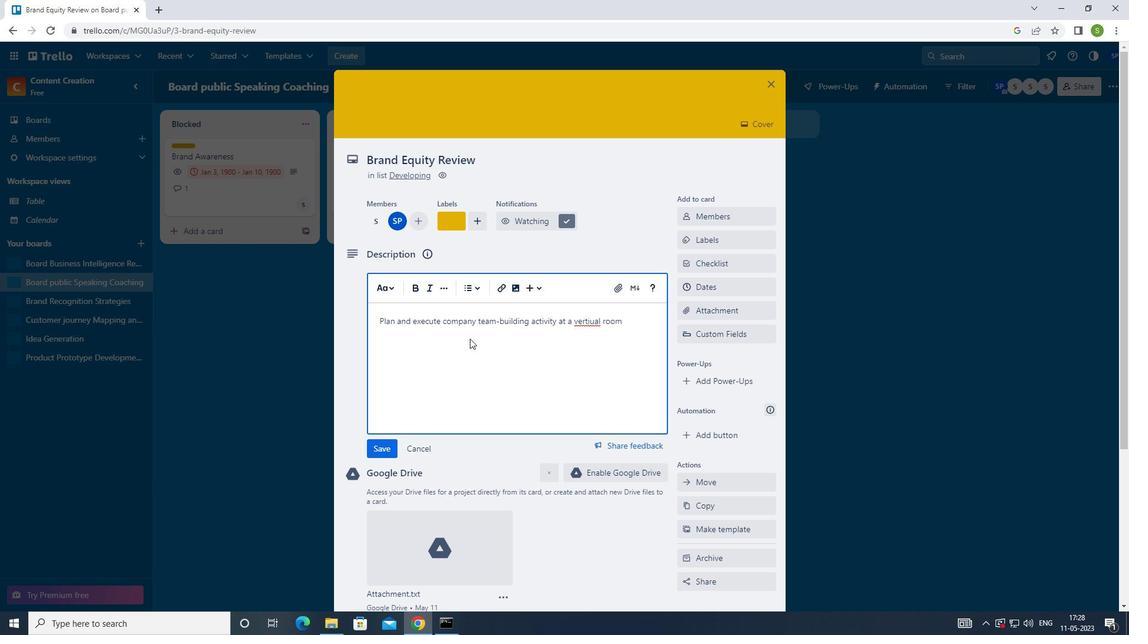 
Action: Mouse moved to (379, 447)
Screenshot: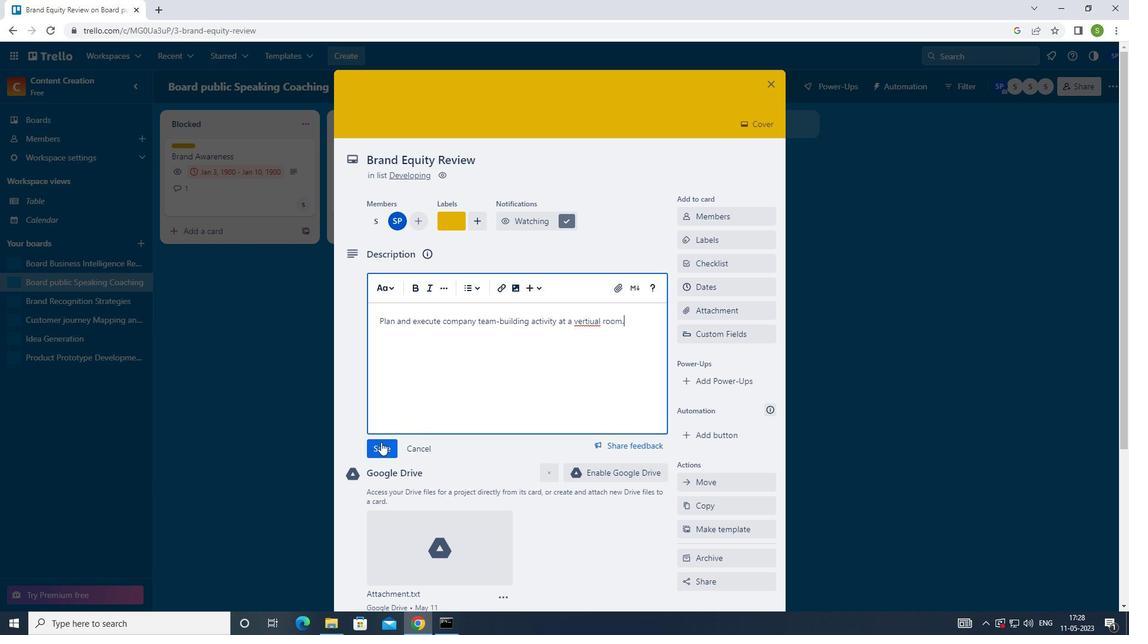 
Action: Mouse pressed left at (379, 447)
Screenshot: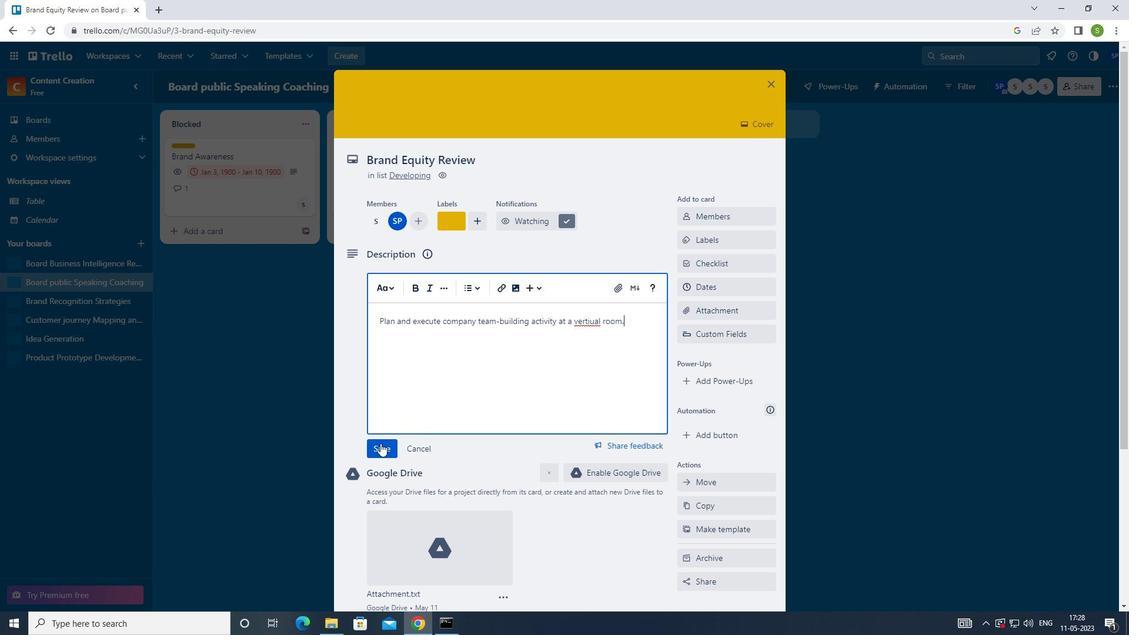 
Action: Mouse moved to (457, 408)
Screenshot: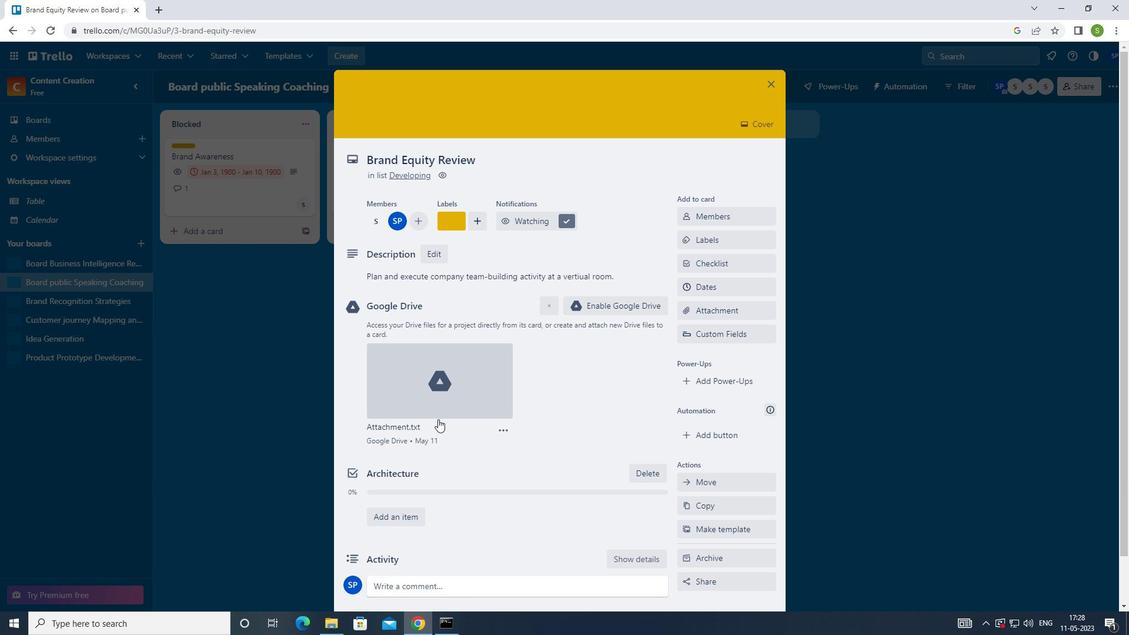 
Action: Mouse scrolled (457, 407) with delta (0, 0)
Screenshot: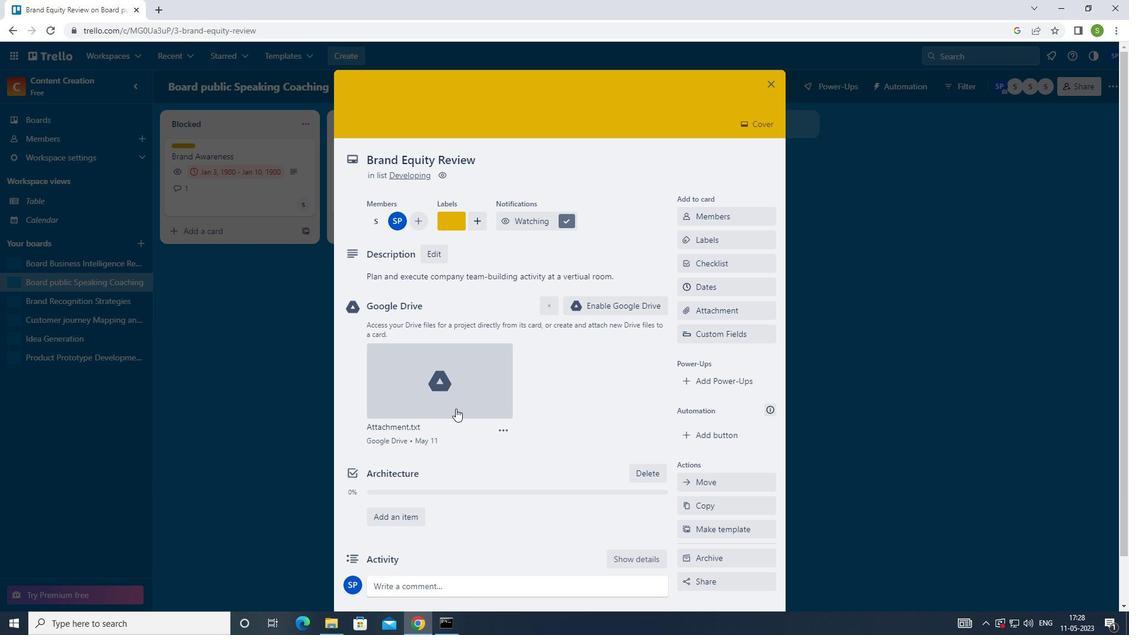 
Action: Mouse scrolled (457, 407) with delta (0, 0)
Screenshot: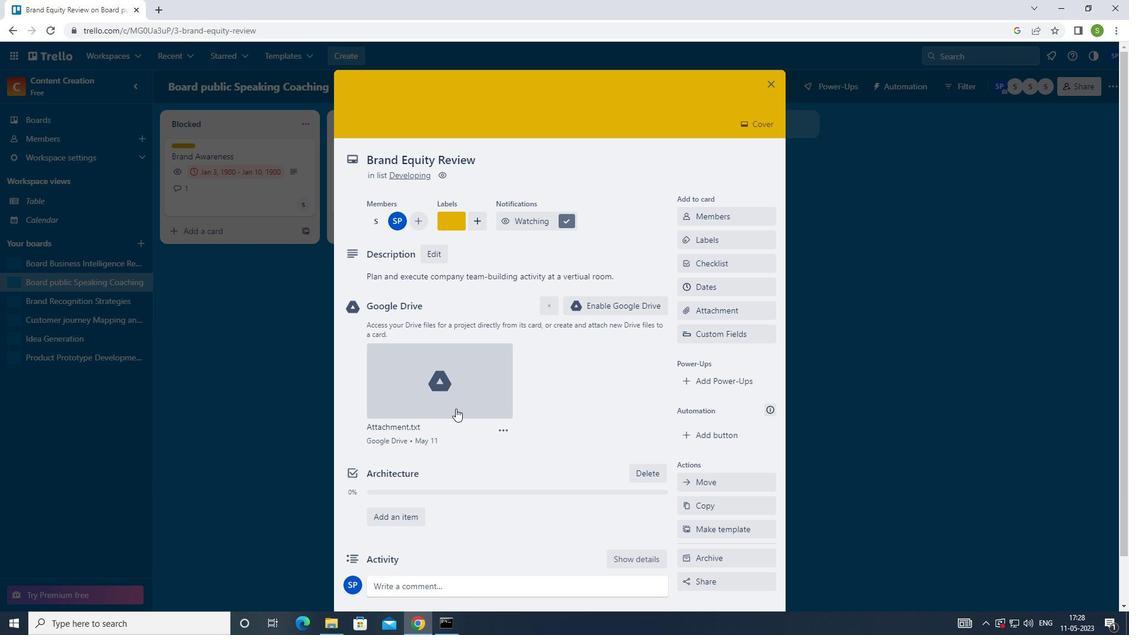 
Action: Mouse scrolled (457, 407) with delta (0, 0)
Screenshot: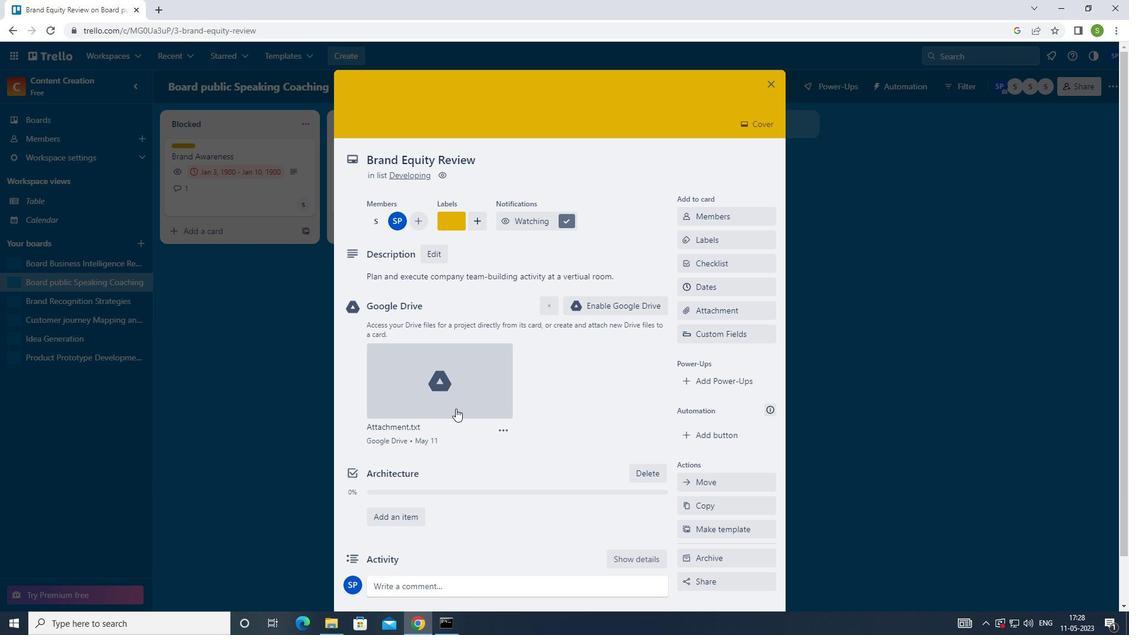 
Action: Mouse scrolled (457, 407) with delta (0, 0)
Screenshot: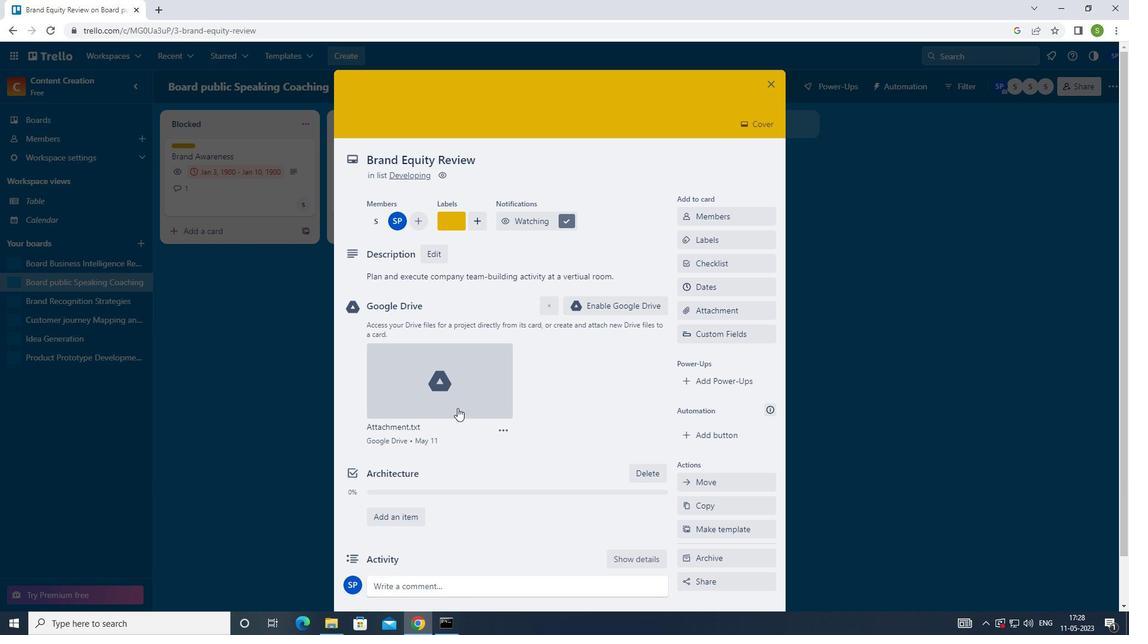 
Action: Mouse scrolled (457, 407) with delta (0, 0)
Screenshot: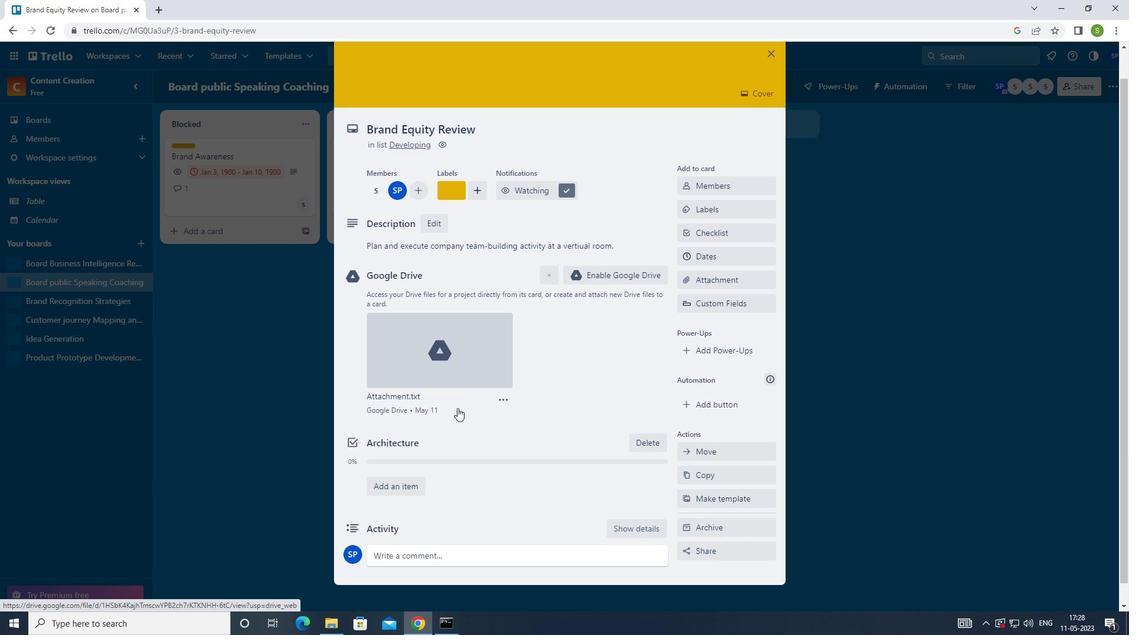 
Action: Mouse scrolled (457, 407) with delta (0, 0)
Screenshot: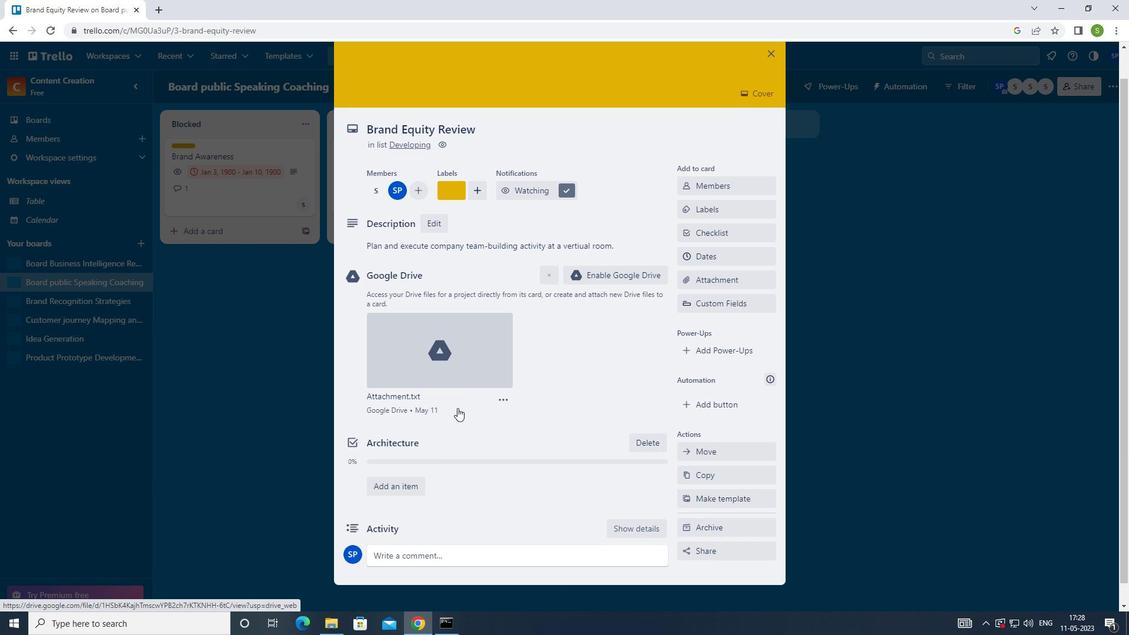 
Action: Mouse scrolled (457, 407) with delta (0, 0)
Screenshot: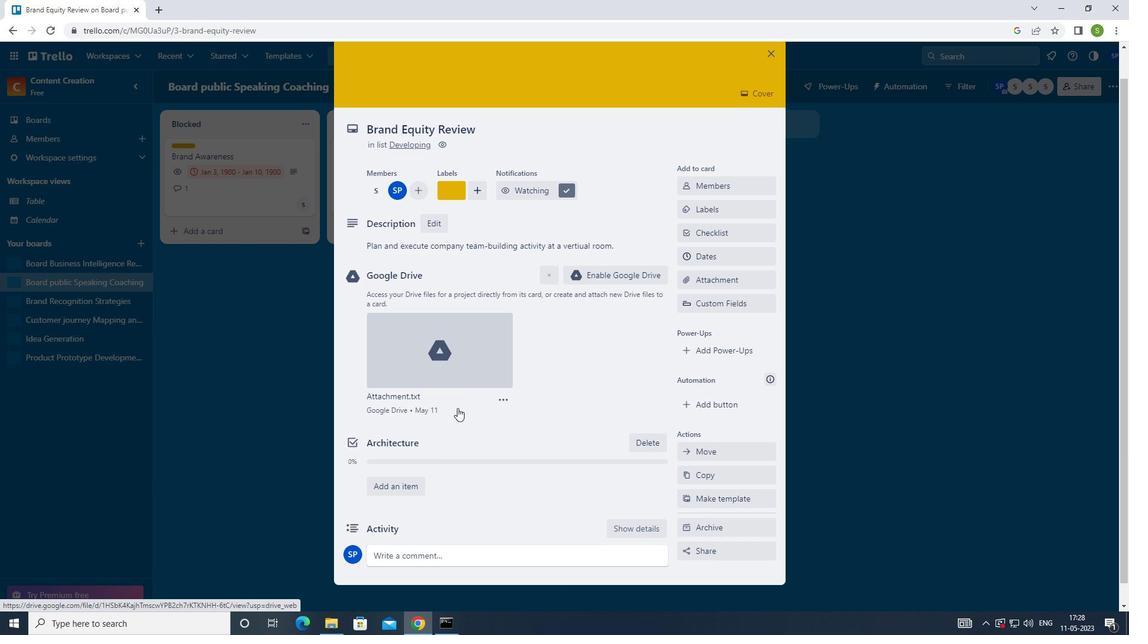 
Action: Mouse moved to (419, 534)
Screenshot: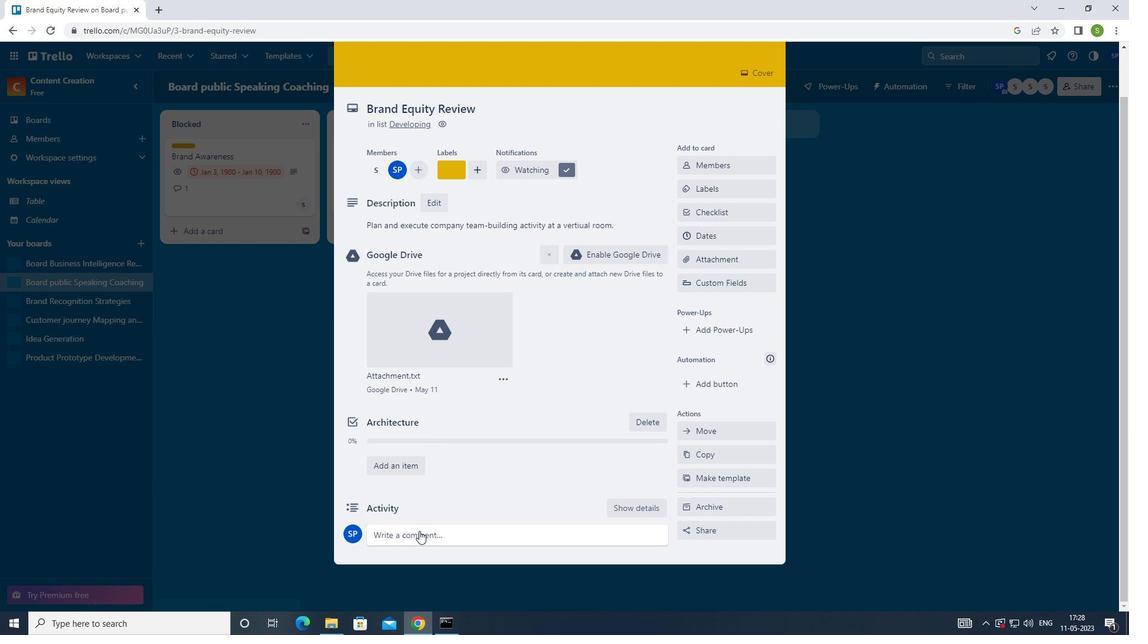 
Action: Mouse pressed left at (419, 534)
Screenshot: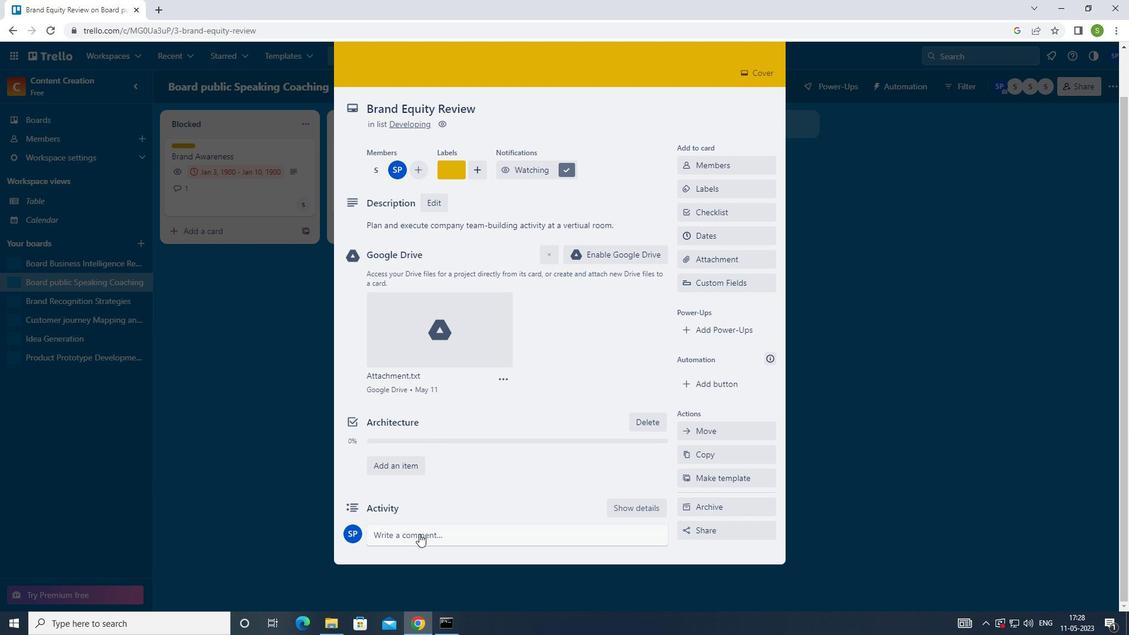
Action: Mouse moved to (510, 419)
Screenshot: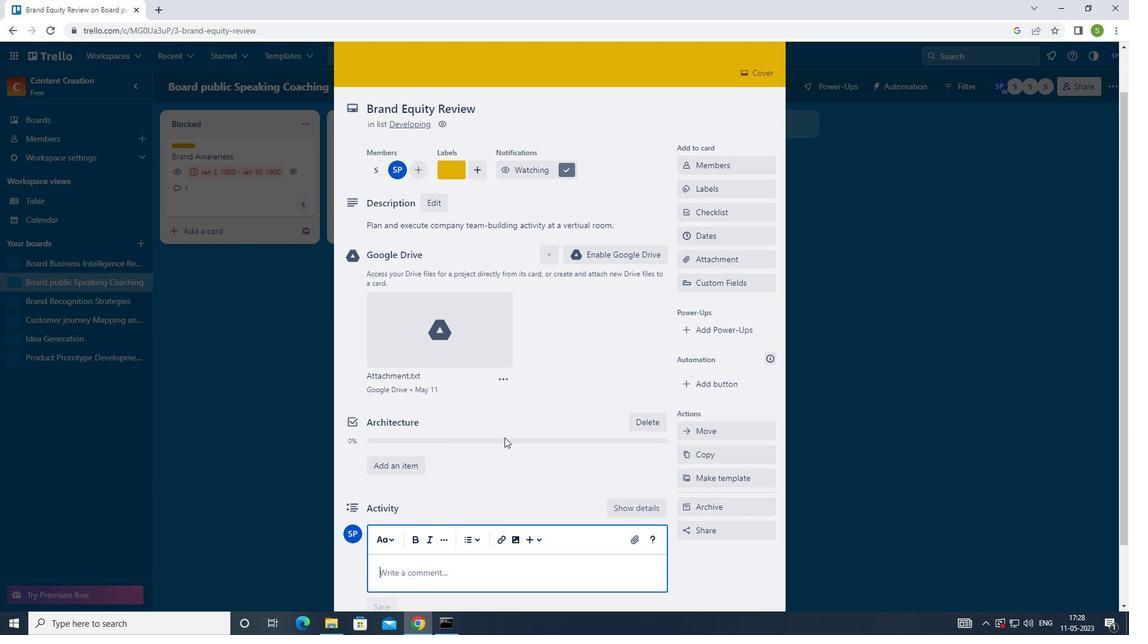 
Action: Key pressed <Key.shift_r>LET<Key.space>UE<Key.backspace>S<Key.space>APPROACH<Key.space>THIS<Key.space>TASK<Key.space>
Screenshot: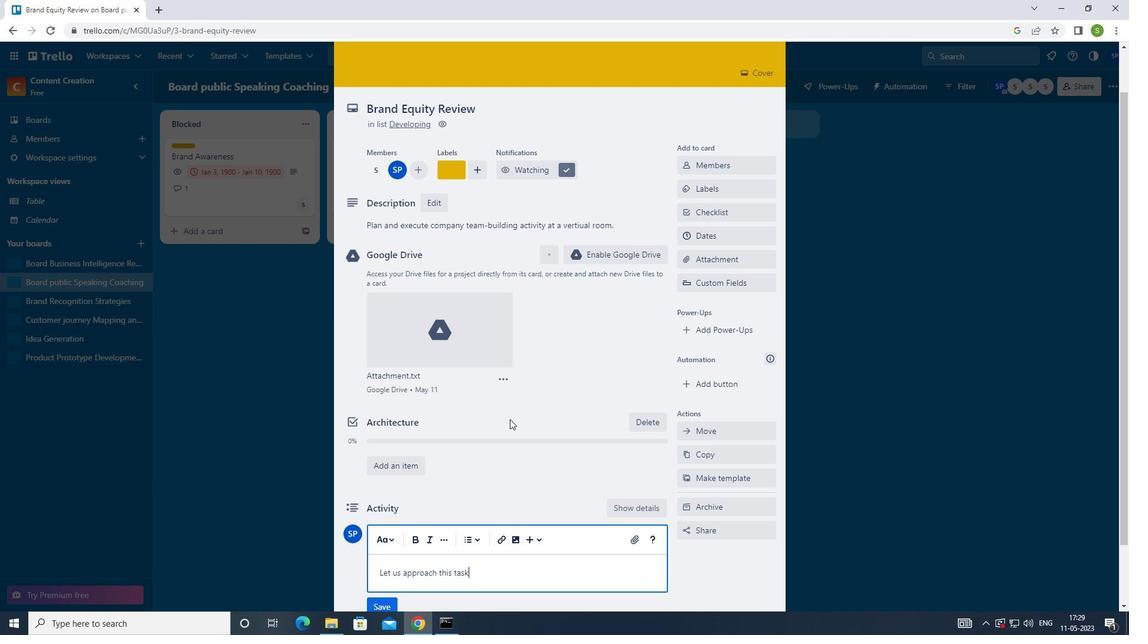 
Action: Mouse moved to (510, 418)
Screenshot: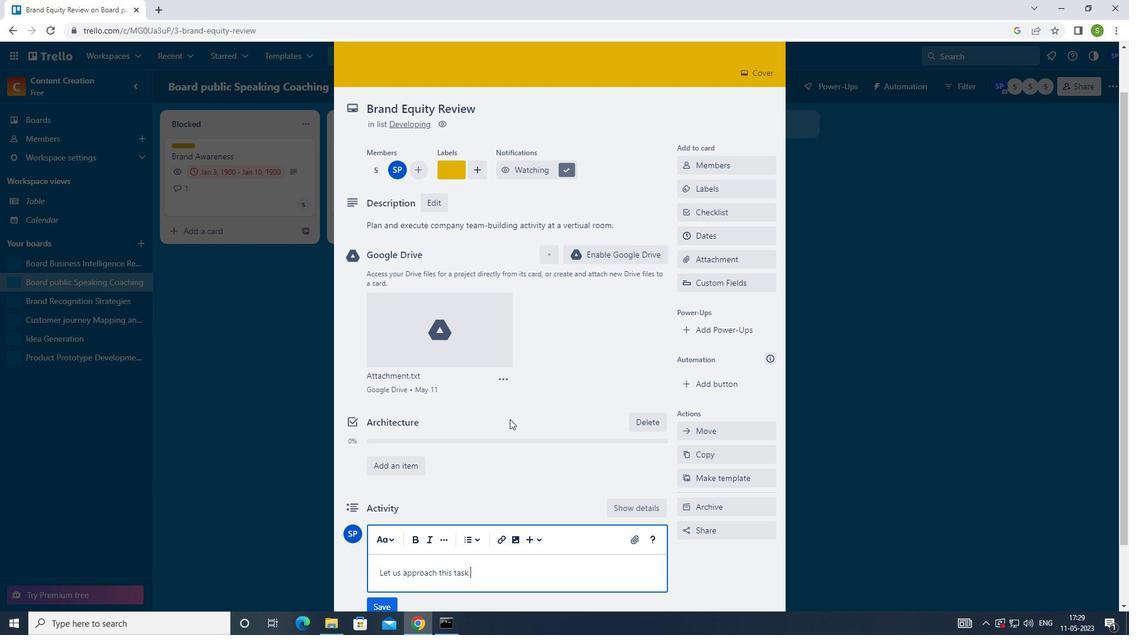 
Action: Key pressed E<Key.backspace>WUI<Key.backspace><Key.backspace>ITH<Key.space>A<Key.space>FOCUS<Key.space>ON<Key.space>CONTINUOUS<Key.space>LEARIN<Key.backspace><Key.backspace>NING<Key.space>AND<Key.space>IMPROVEMENT,<Key.space>SKEEING<Key.backspace><Key.backspace><Key.backspace><Key.backspace><Key.backspace><Key.backspace>EEKING<Key.space>TO<Key.space>ITRATE<Key.space><Key.backspace><Key.left><Key.left><Key.left><Key.left>E<Key.right><Key.right><Key.right><Key.right><Key.space>AND<Key.space>RI9<Key.backspace>FINE<Key.space>OUR<Key.space>APPROCH<Key.space>OVER<Key.space>TIME
Screenshot: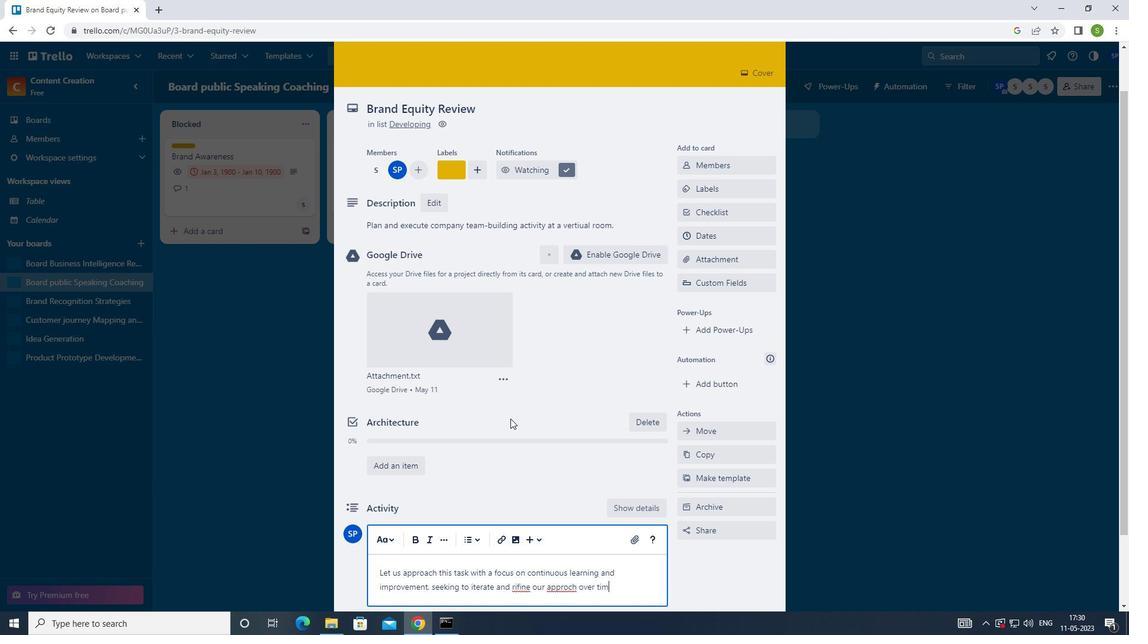 
Action: Mouse moved to (571, 439)
Screenshot: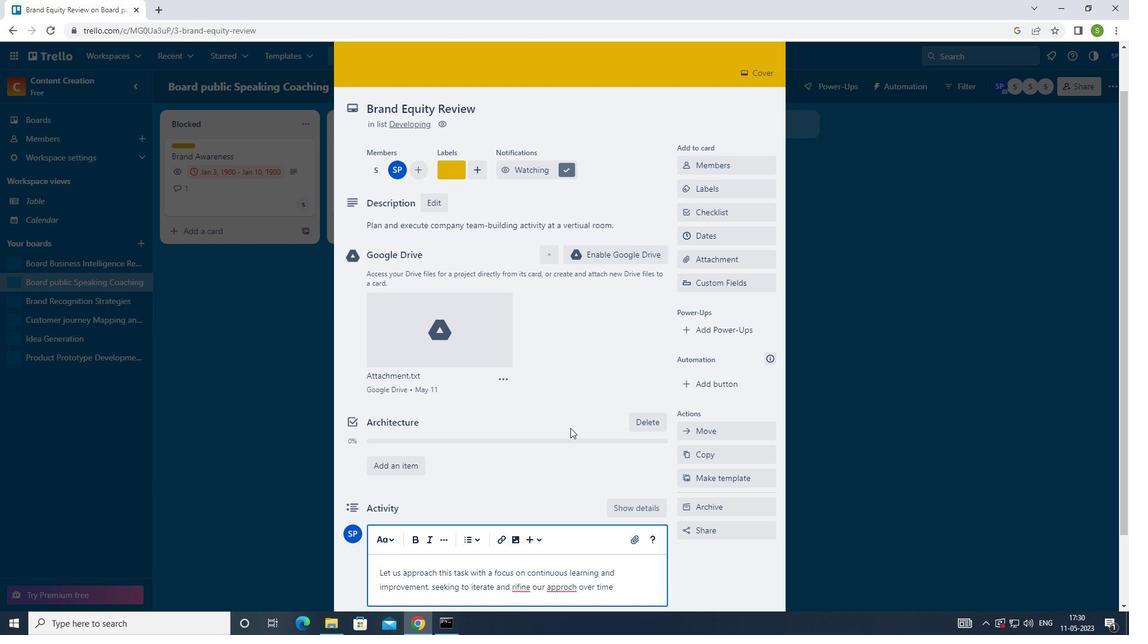 
Action: Mouse scrolled (571, 438) with delta (0, 0)
Screenshot: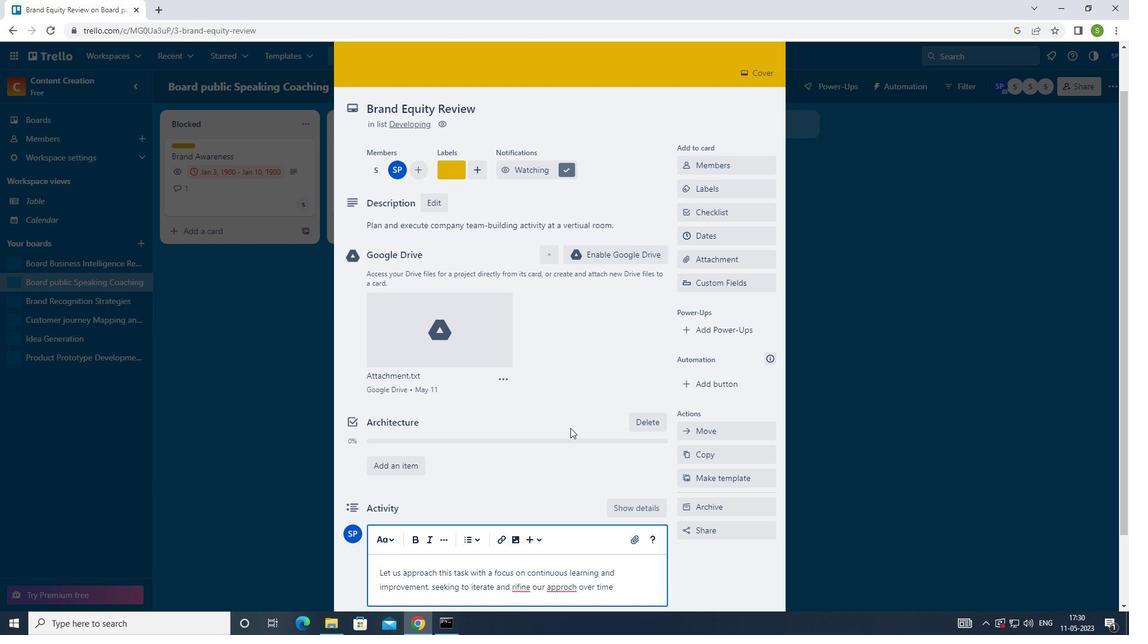 
Action: Mouse moved to (571, 458)
Screenshot: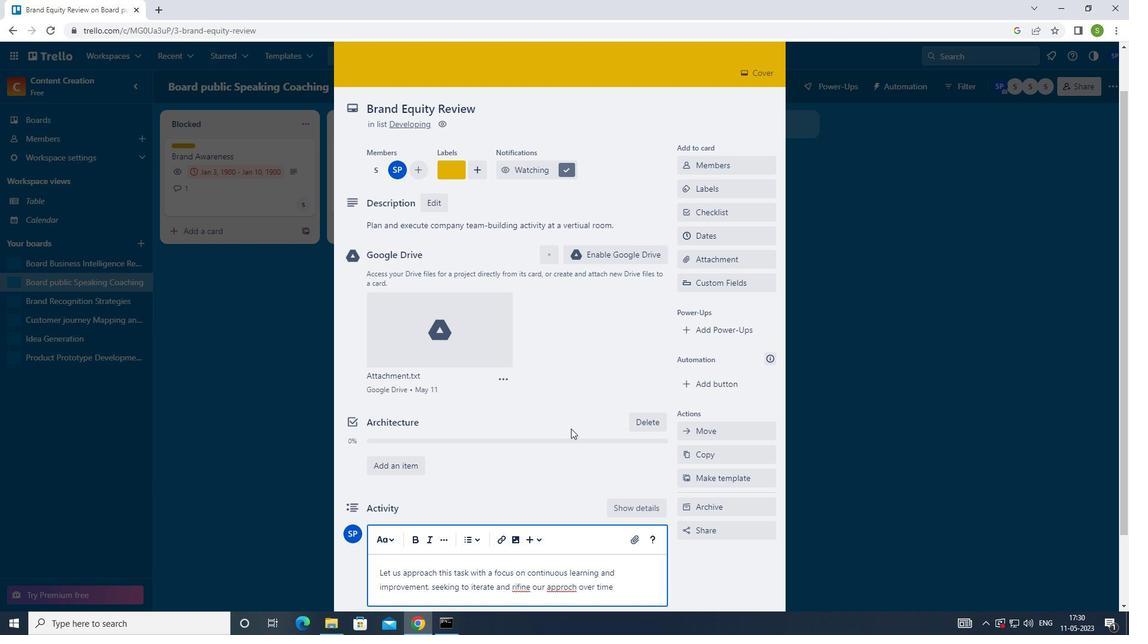 
Action: Mouse scrolled (571, 457) with delta (0, 0)
Screenshot: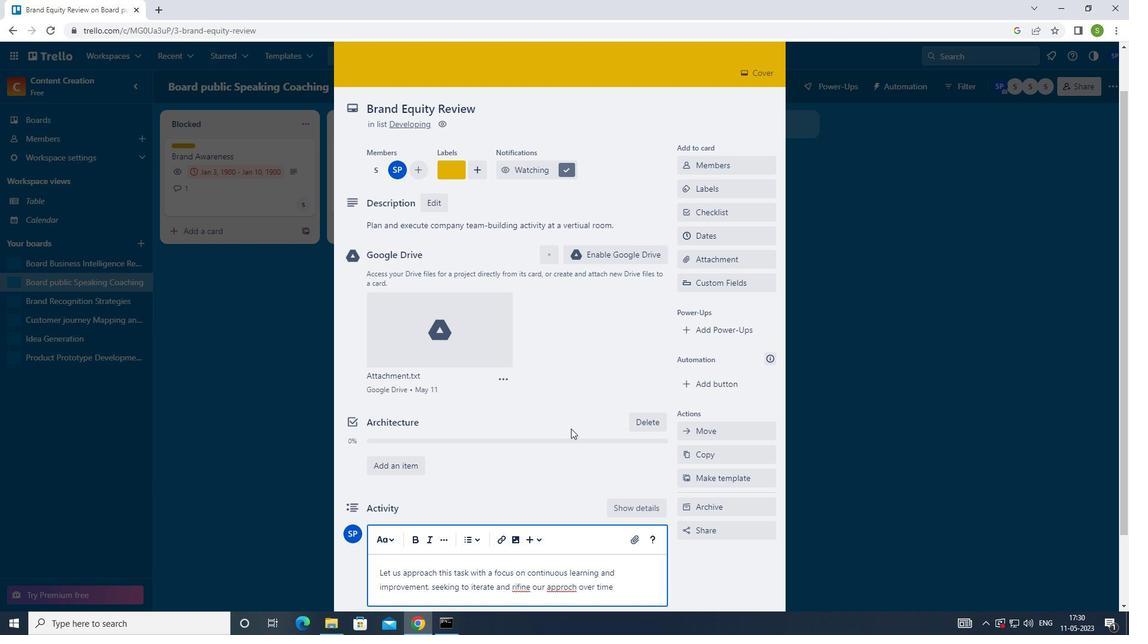 
Action: Mouse moved to (571, 463)
Screenshot: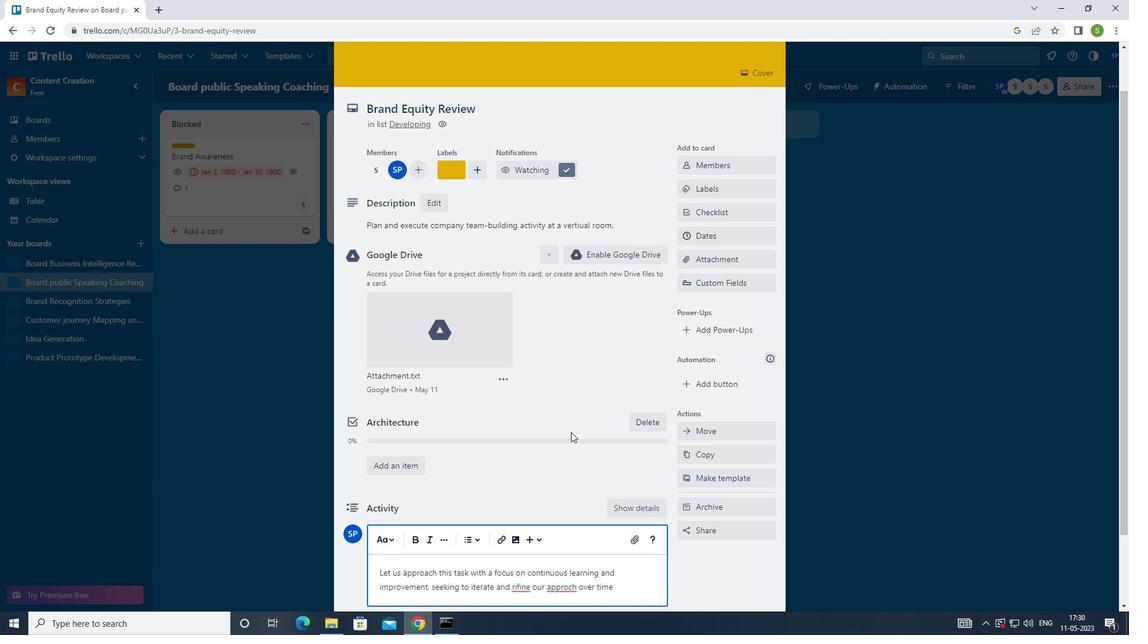 
Action: Mouse scrolled (571, 462) with delta (0, 0)
Screenshot: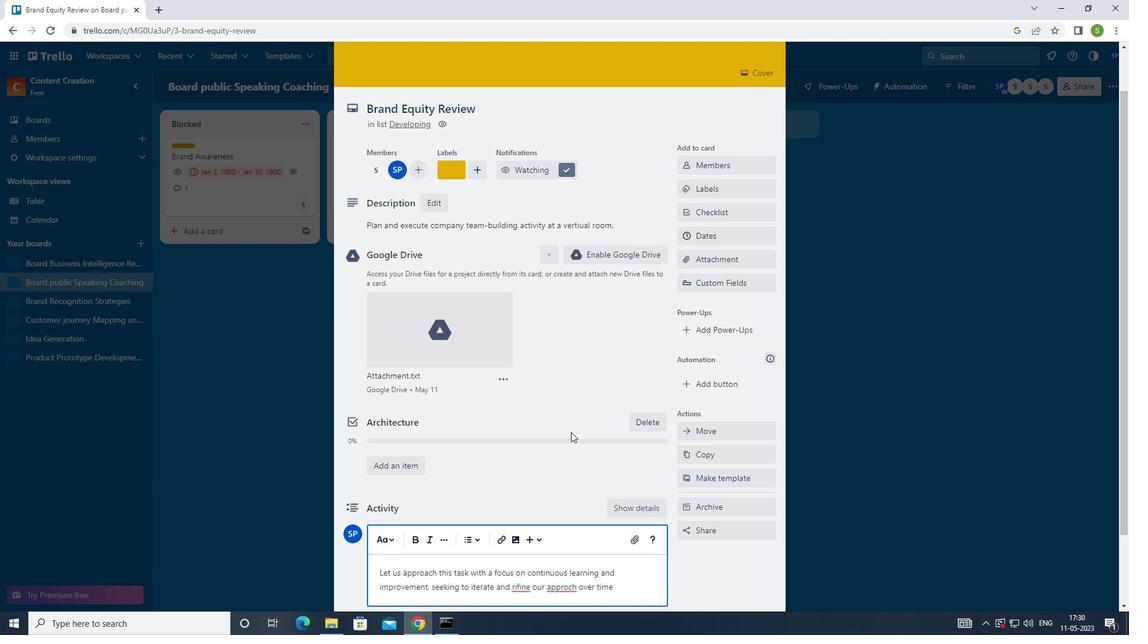 
Action: Mouse scrolled (571, 462) with delta (0, 0)
Screenshot: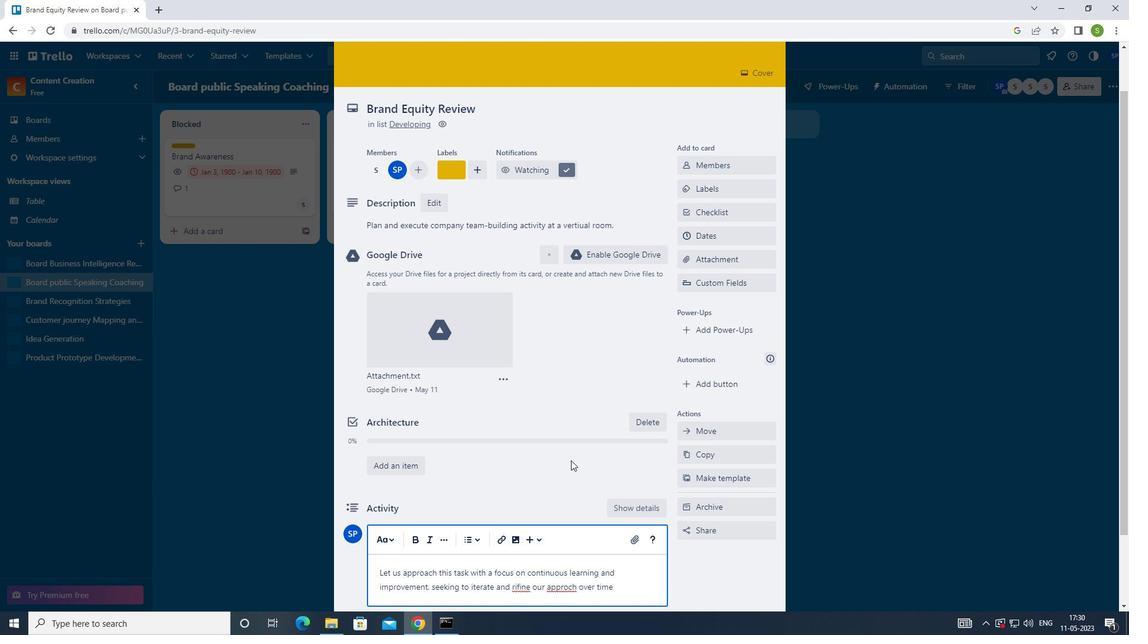 
Action: Mouse moved to (566, 502)
Screenshot: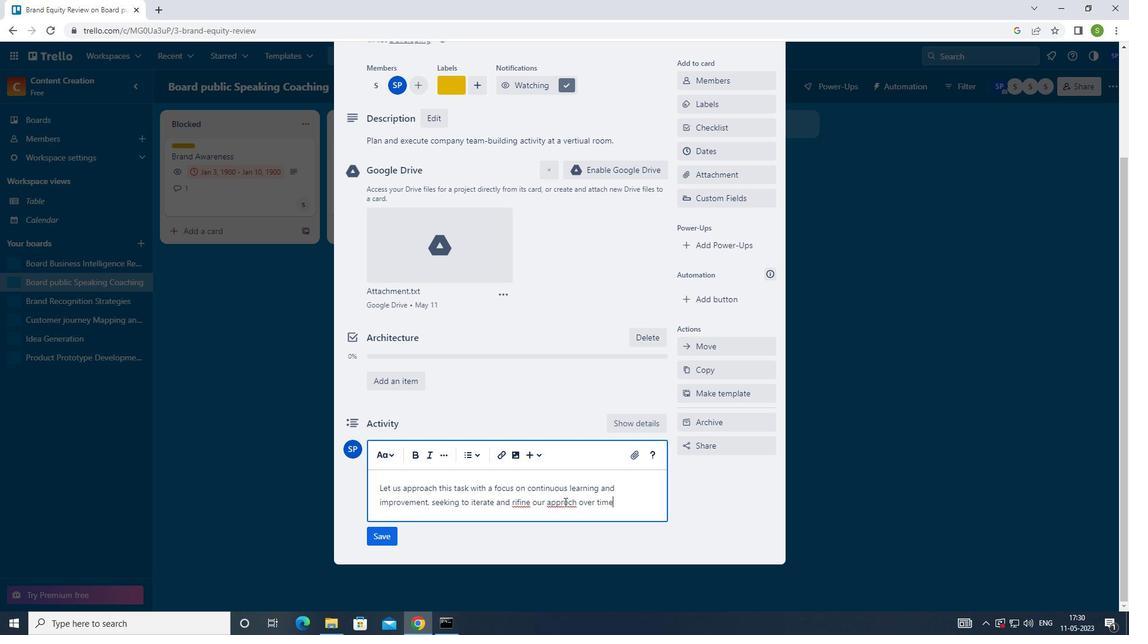 
Action: Mouse pressed left at (566, 502)
Screenshot: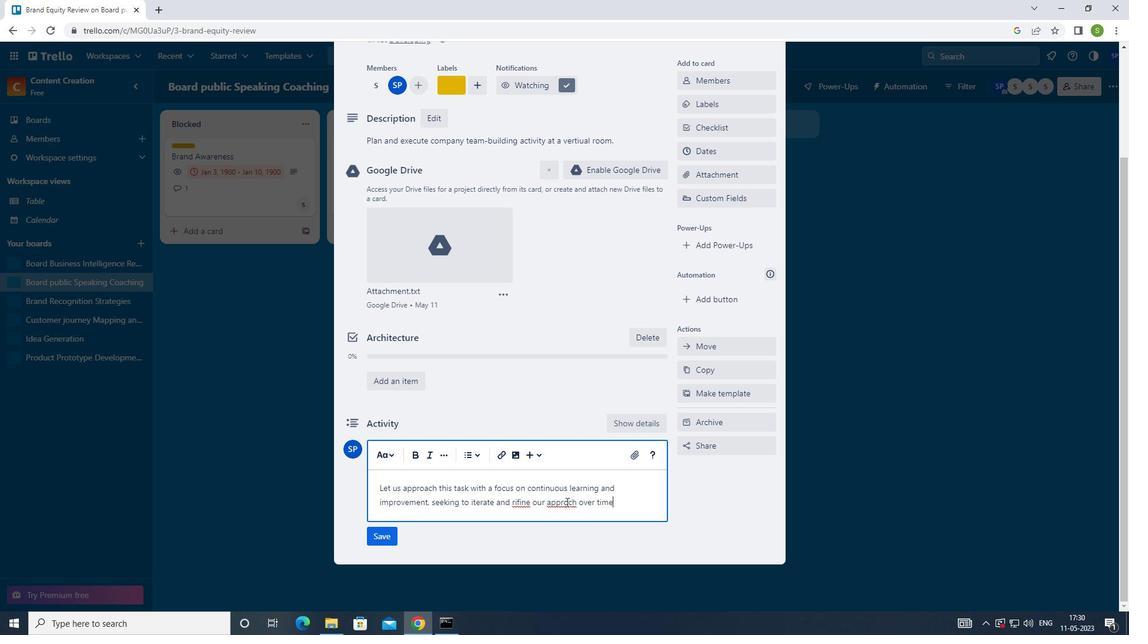 
Action: Mouse moved to (576, 501)
Screenshot: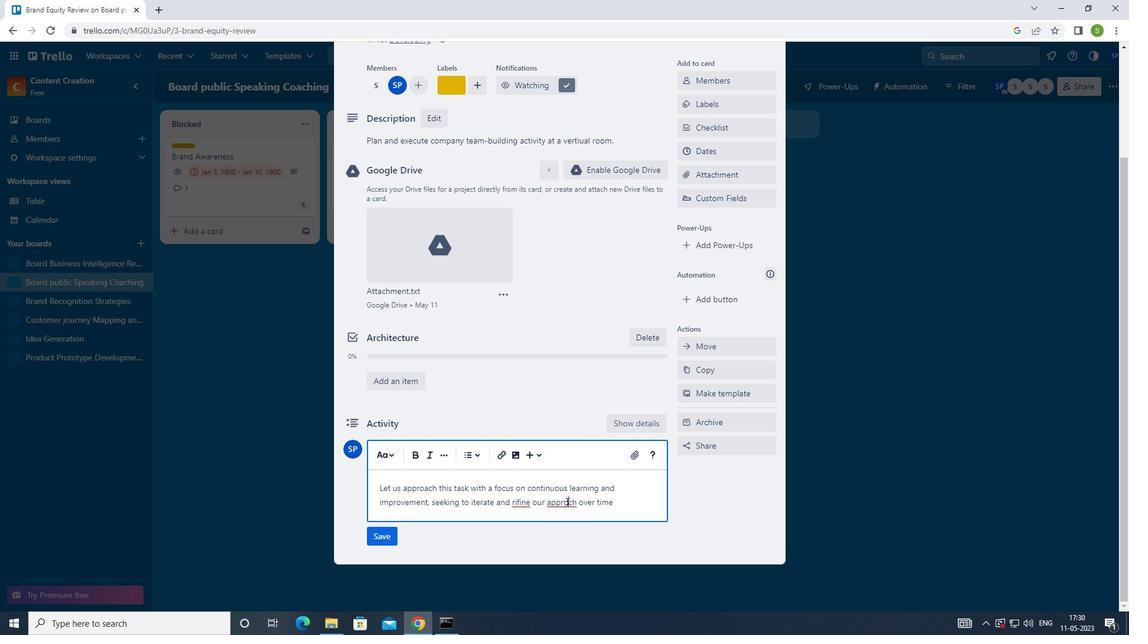 
Action: Key pressed A
Screenshot: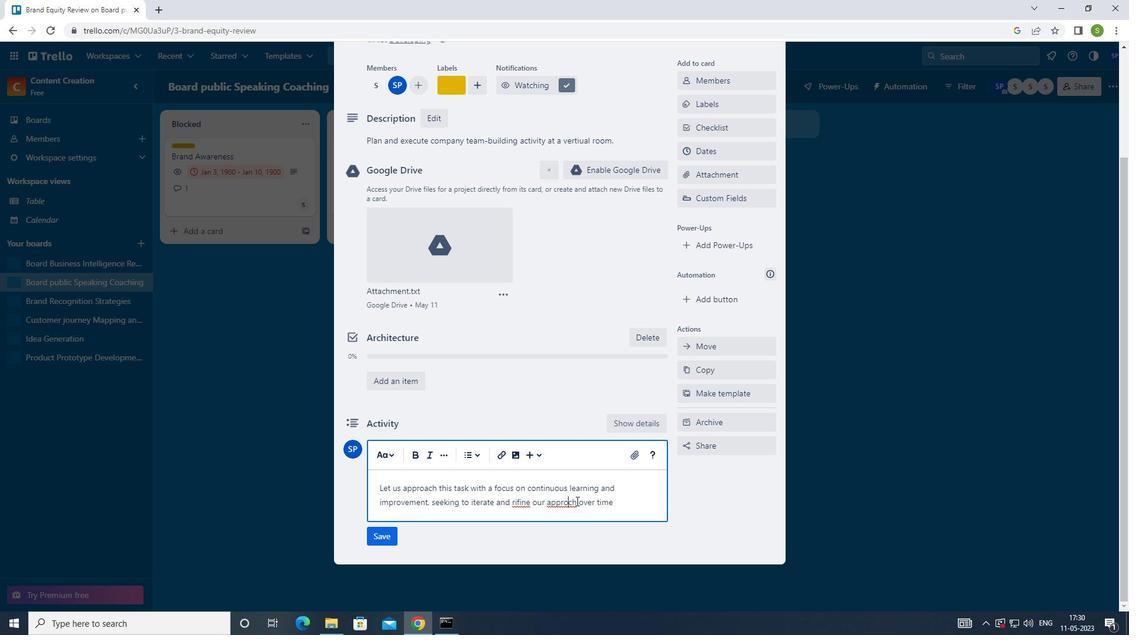 
Action: Mouse moved to (515, 501)
Screenshot: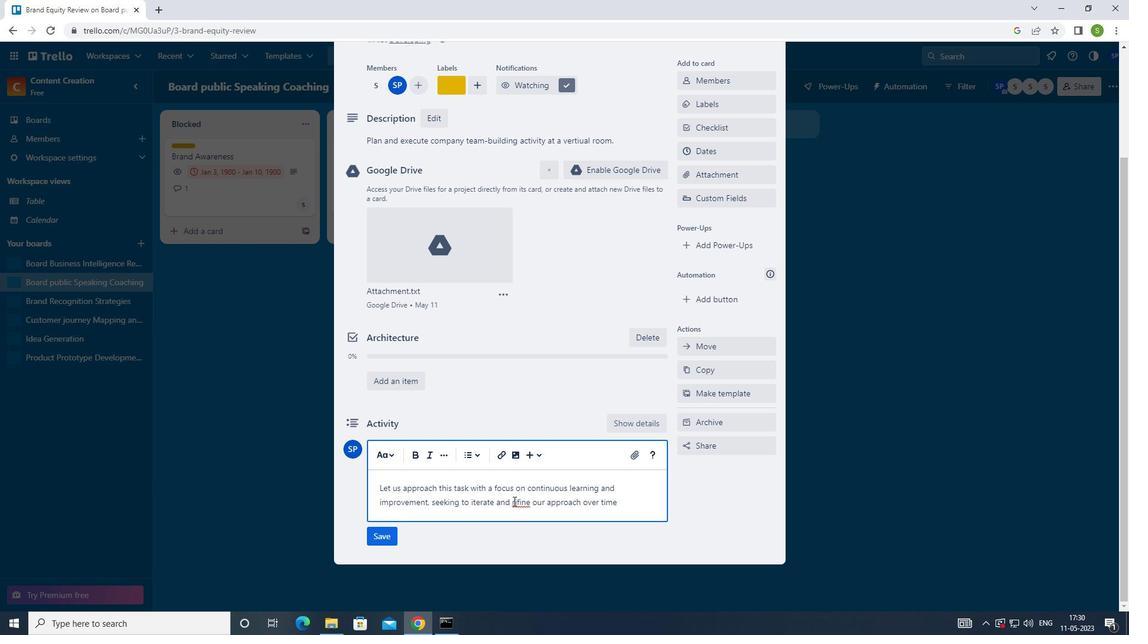 
Action: Mouse pressed left at (515, 501)
Screenshot: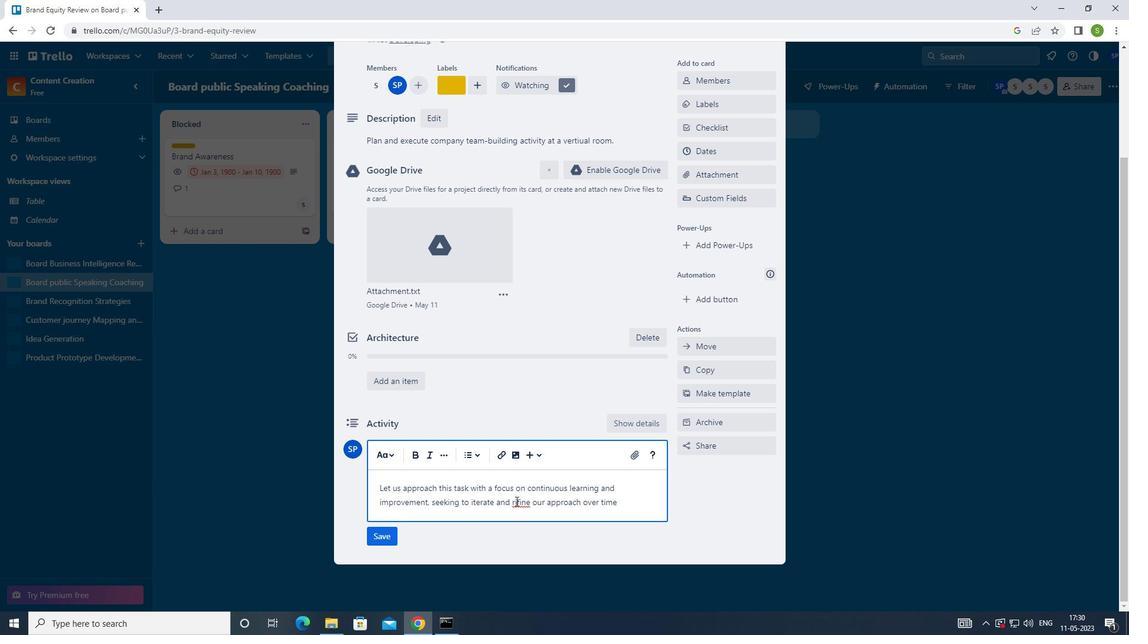 
Action: Mouse moved to (524, 505)
Screenshot: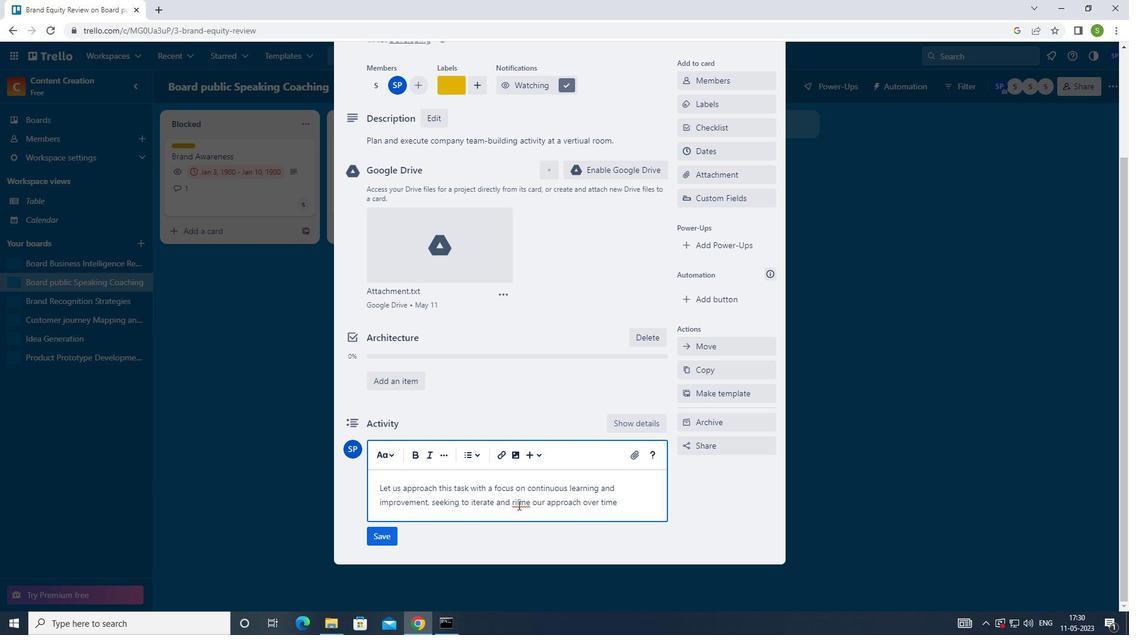 
Action: Key pressed <Key.right>
Screenshot: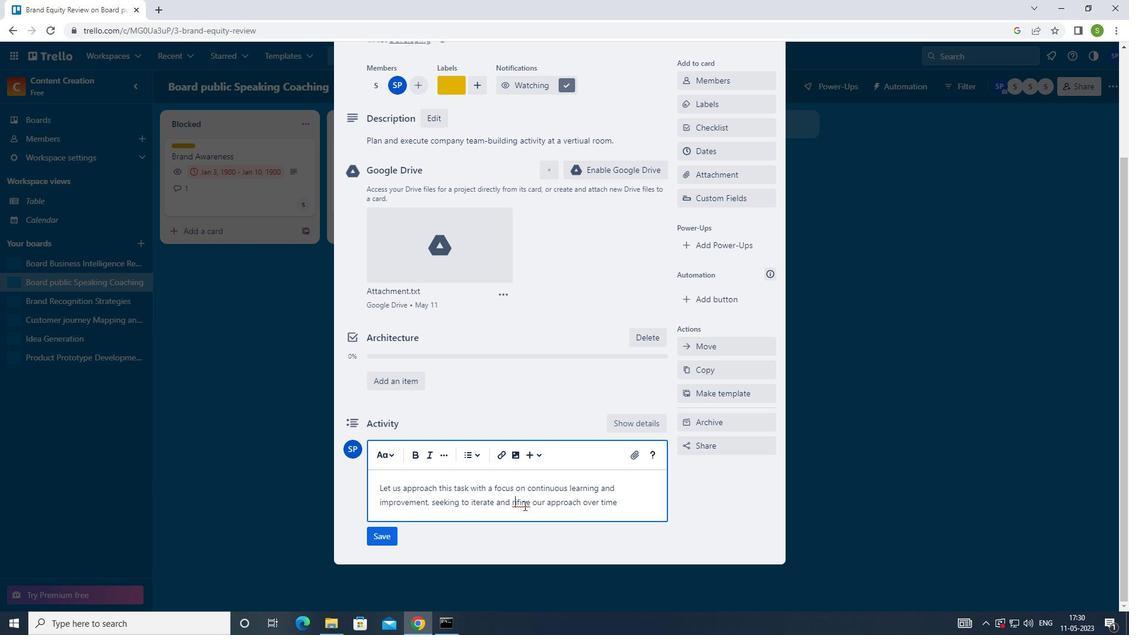 
Action: Mouse moved to (524, 505)
Screenshot: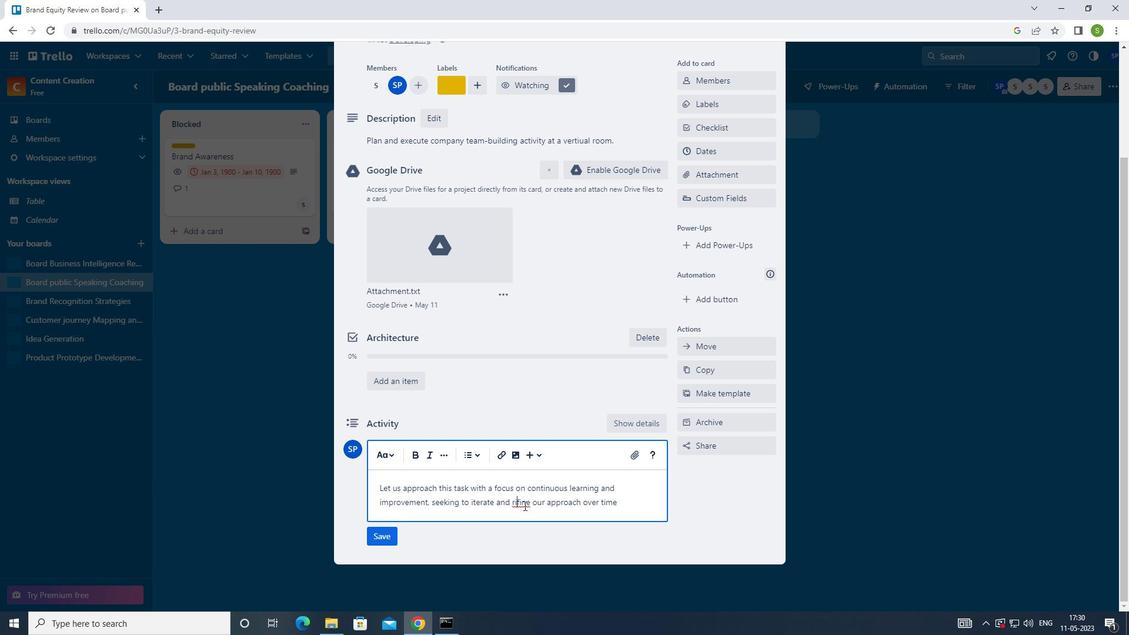 
Action: Key pressed <Key.backspace>
Screenshot: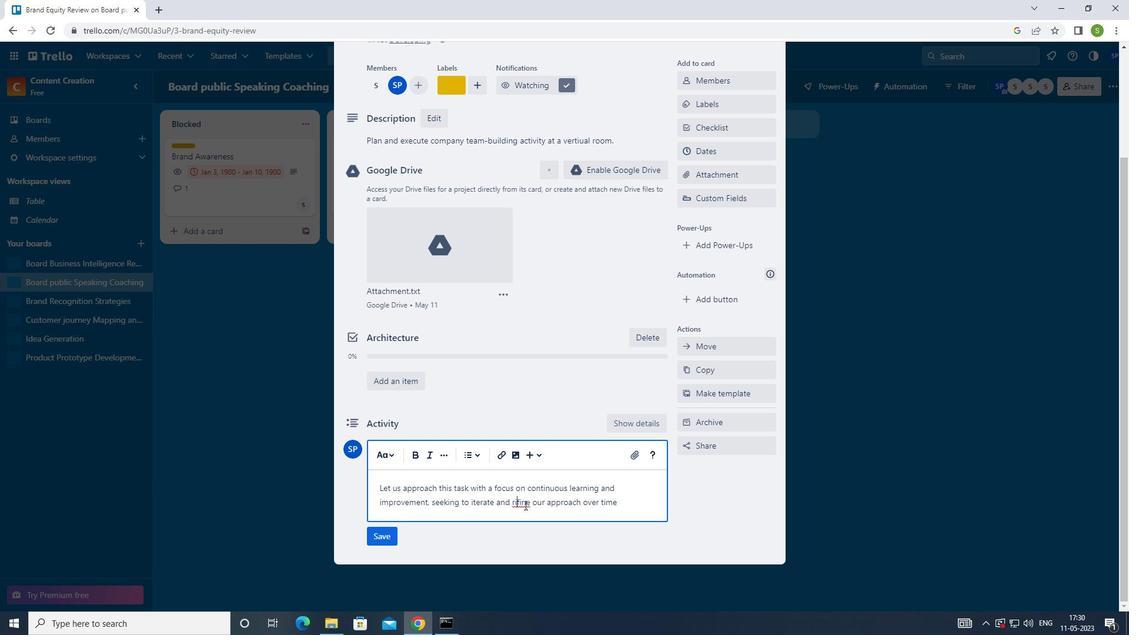 
Action: Mouse moved to (528, 504)
Screenshot: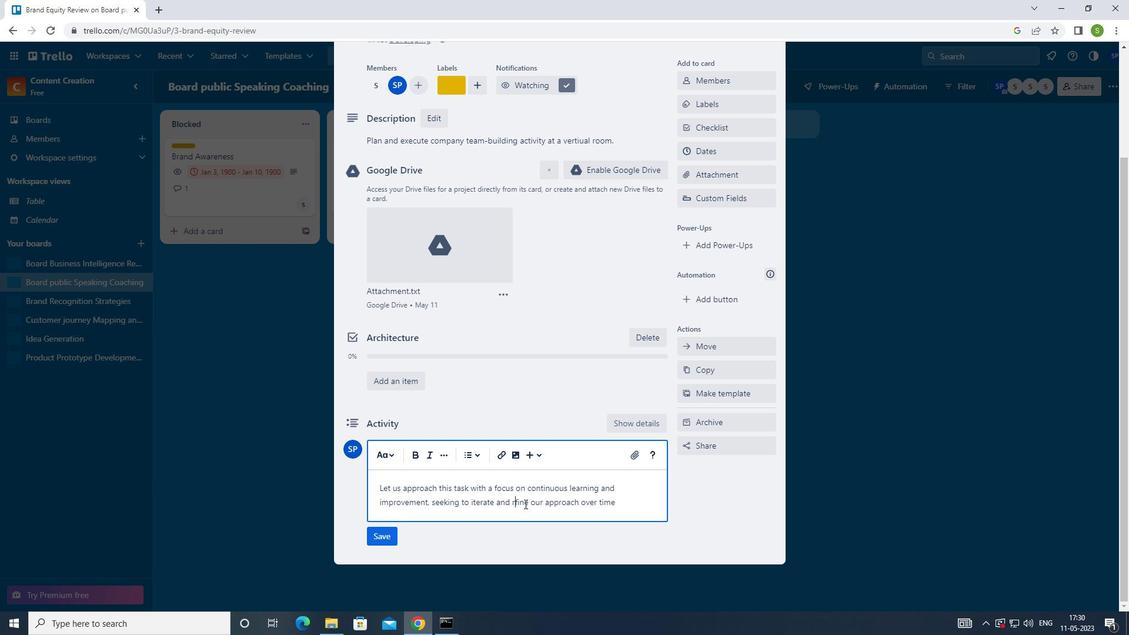 
Action: Key pressed E
Screenshot: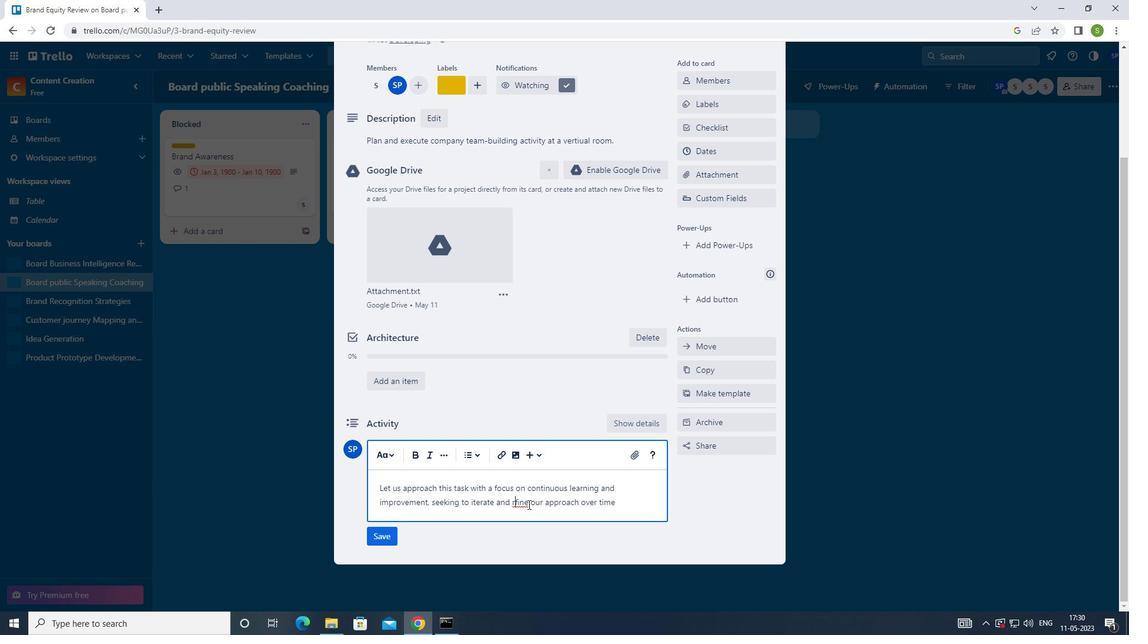 
Action: Mouse moved to (384, 537)
Screenshot: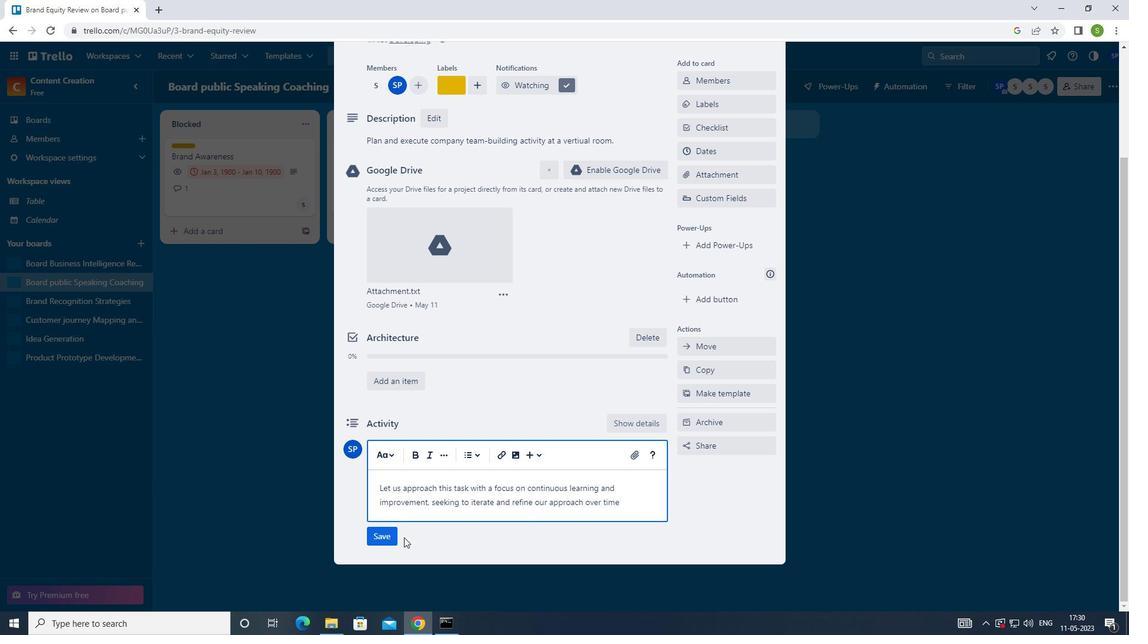 
Action: Mouse pressed left at (384, 537)
Screenshot: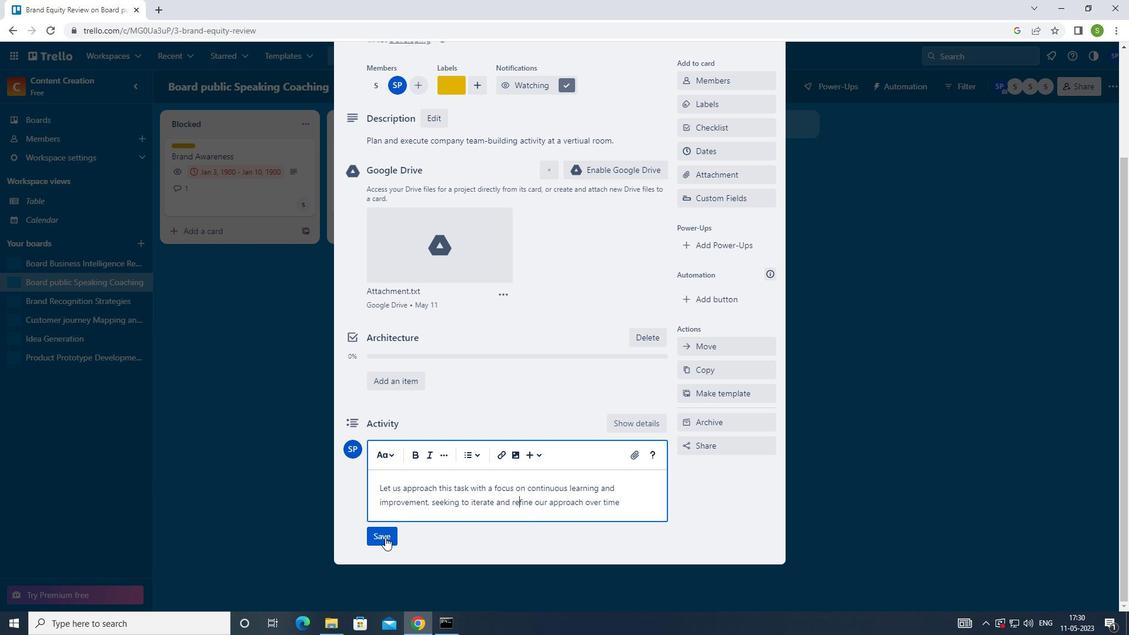 
Action: Mouse moved to (715, 154)
Screenshot: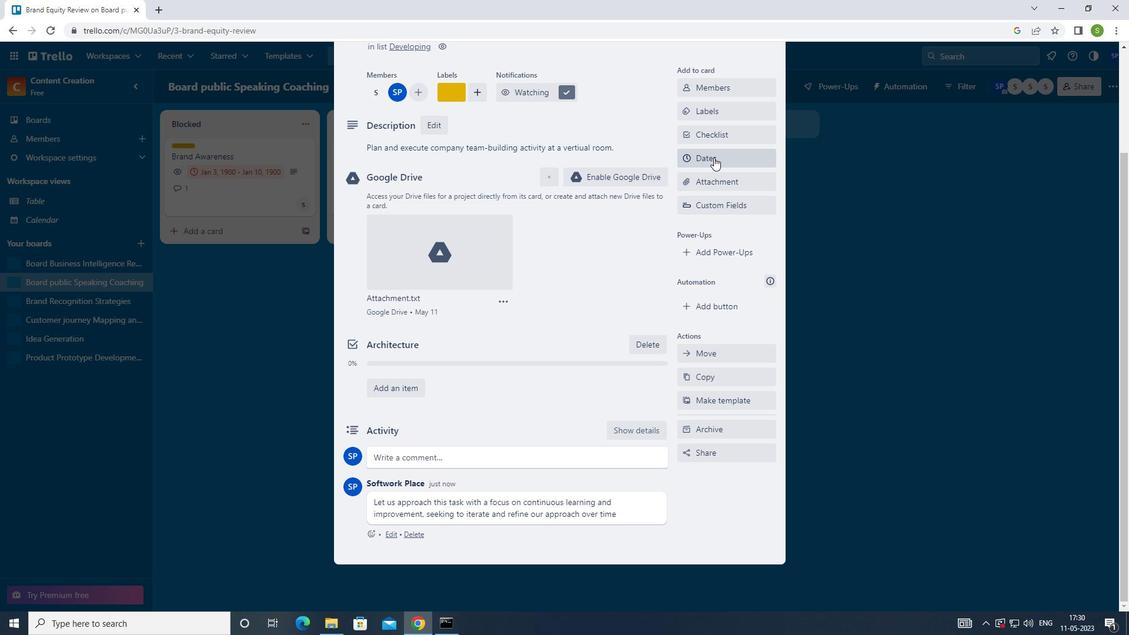 
Action: Mouse pressed left at (715, 154)
Screenshot: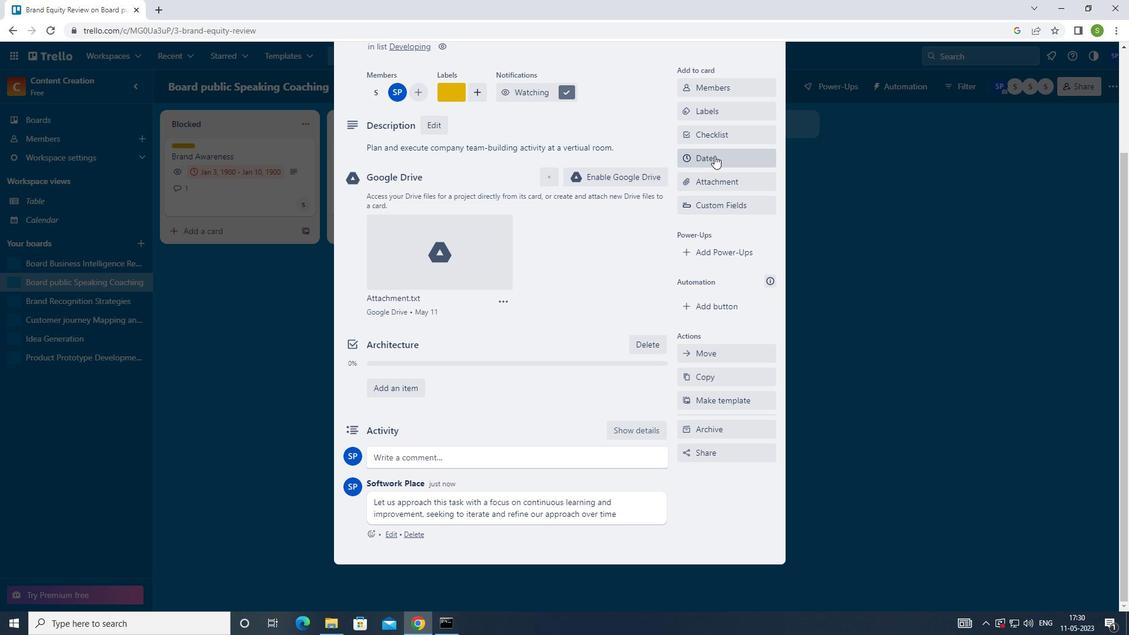 
Action: Mouse moved to (690, 403)
Screenshot: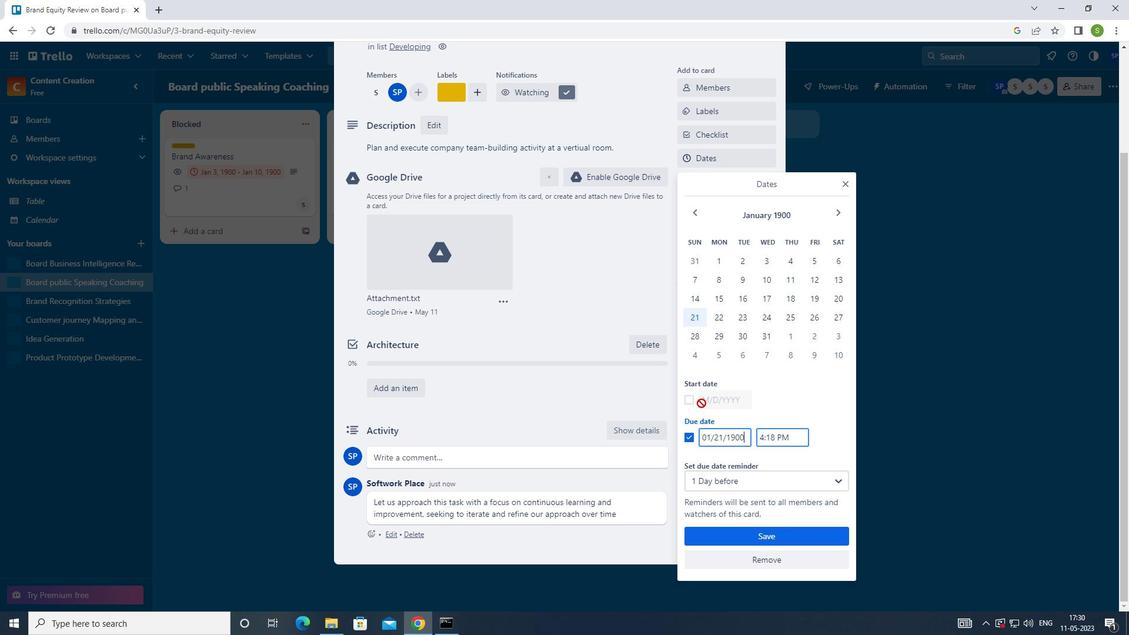 
Action: Mouse pressed left at (690, 403)
Screenshot: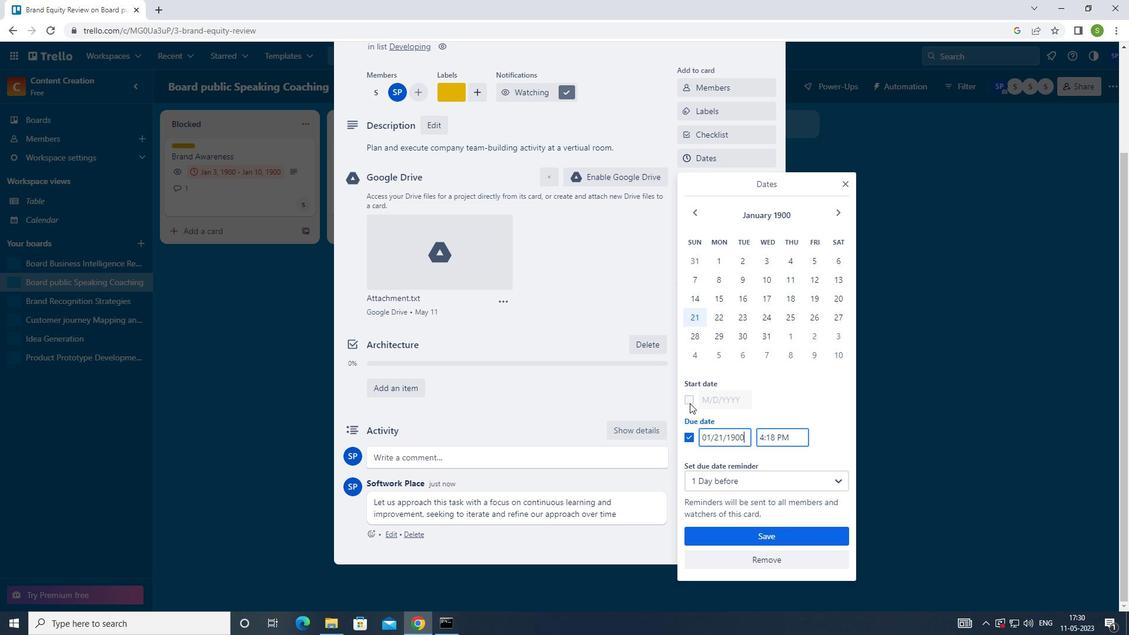 
Action: Mouse moved to (724, 399)
Screenshot: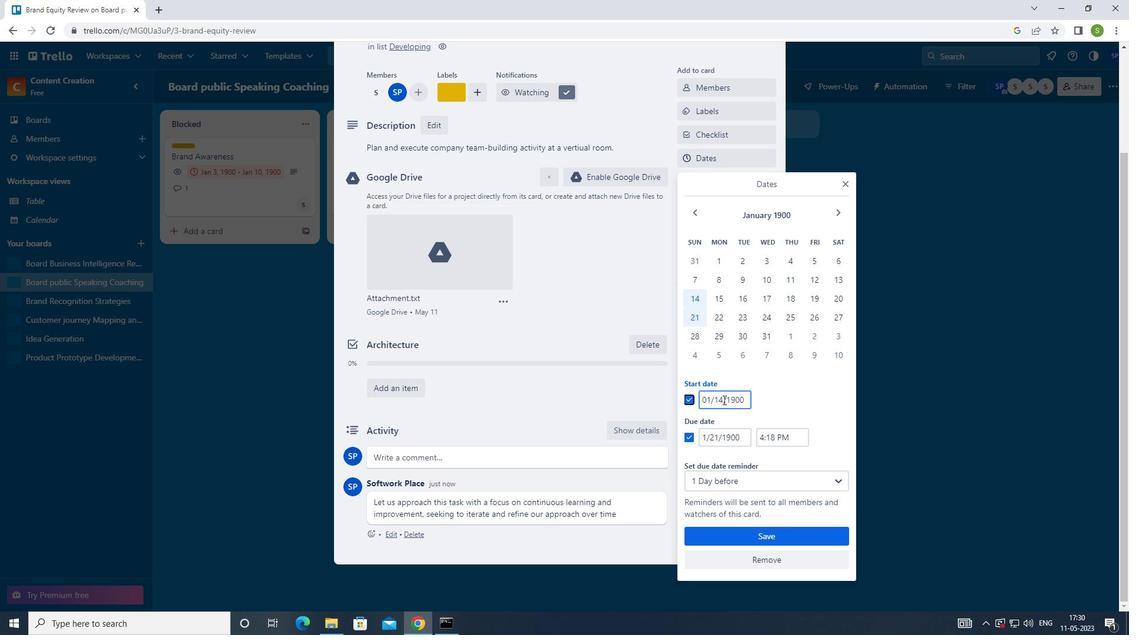 
Action: Mouse pressed left at (724, 399)
Screenshot: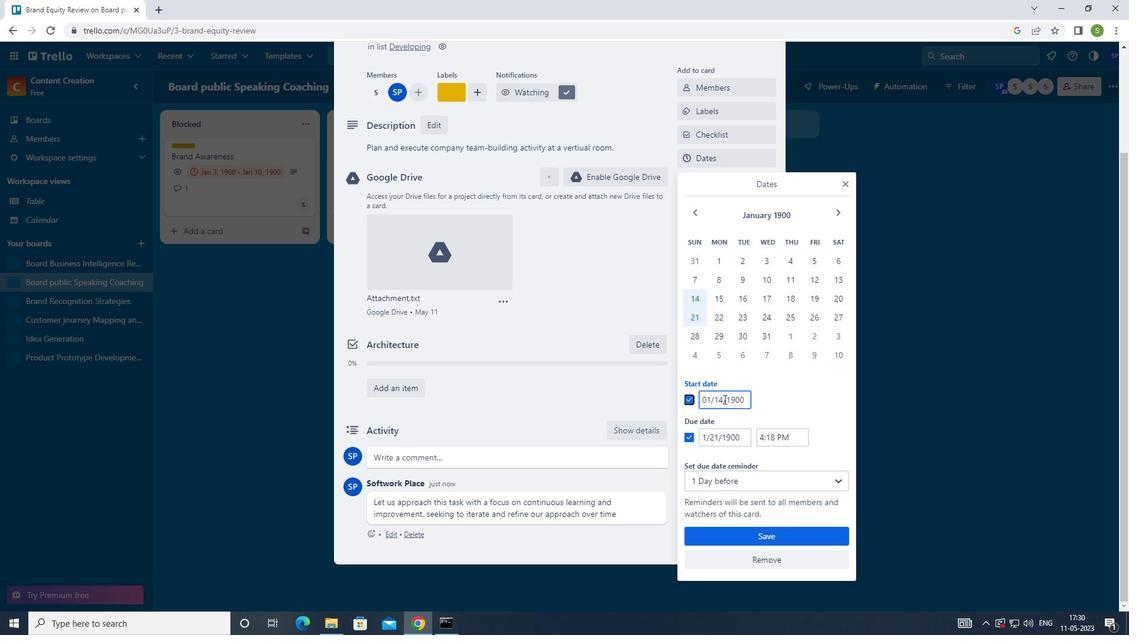 
Action: Mouse moved to (718, 399)
Screenshot: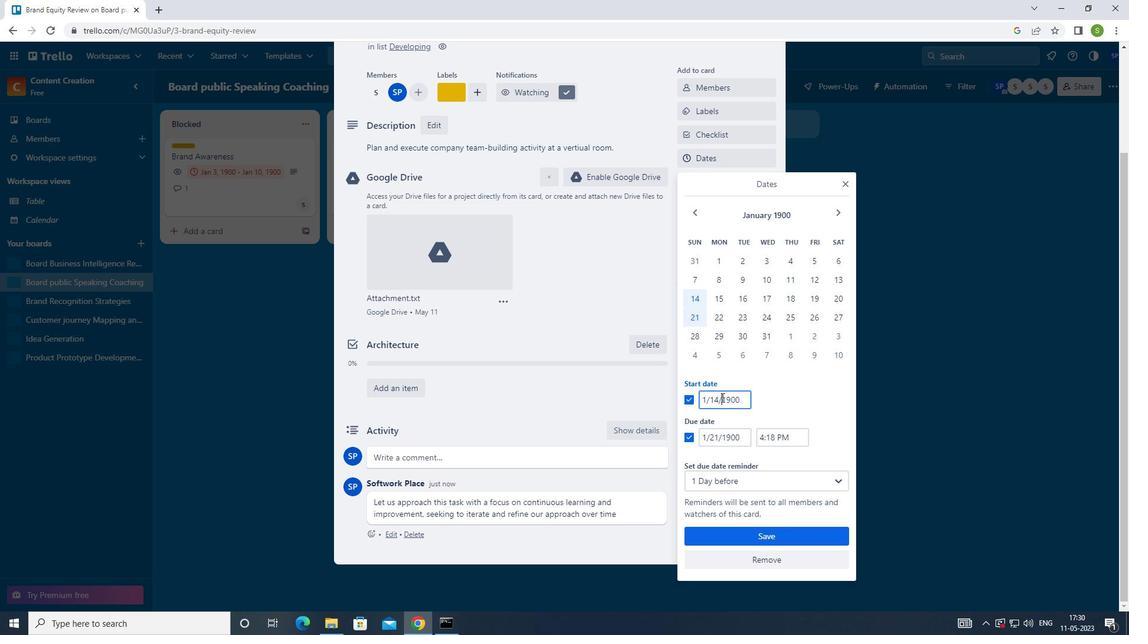 
Action: Mouse pressed left at (718, 399)
Screenshot: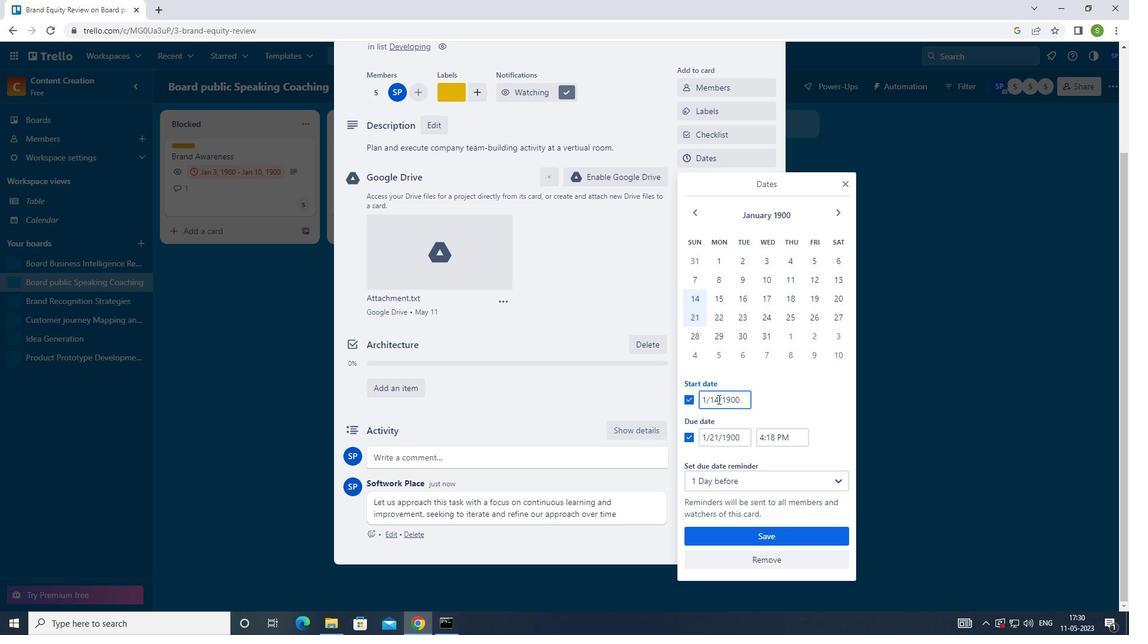 
Action: Mouse moved to (718, 399)
Screenshot: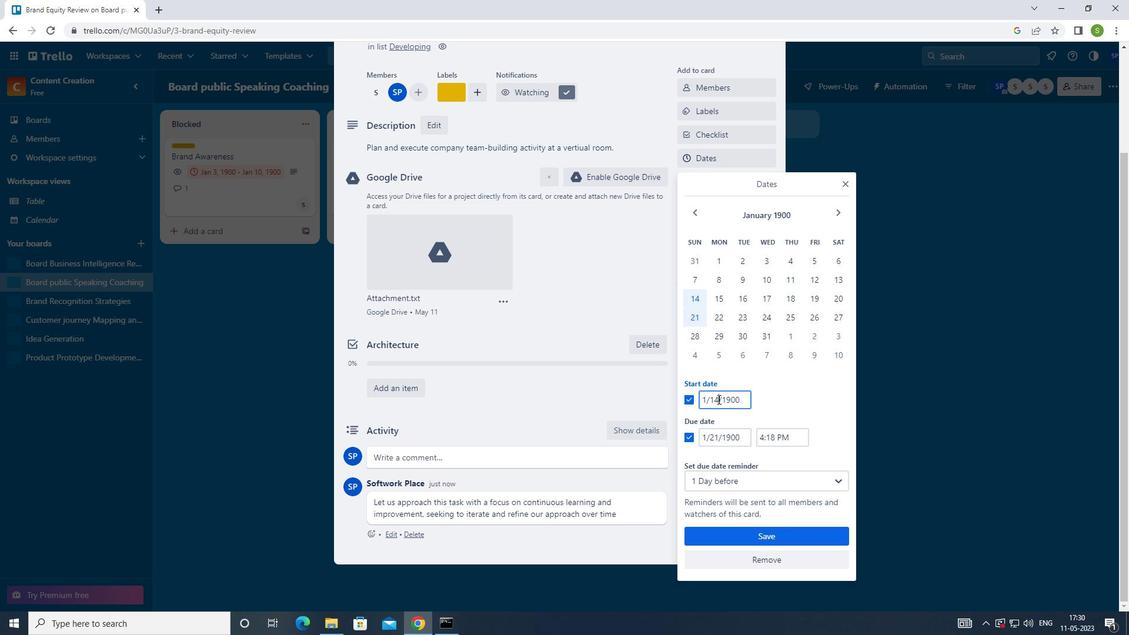 
Action: Key pressed <Key.backspace>
Screenshot: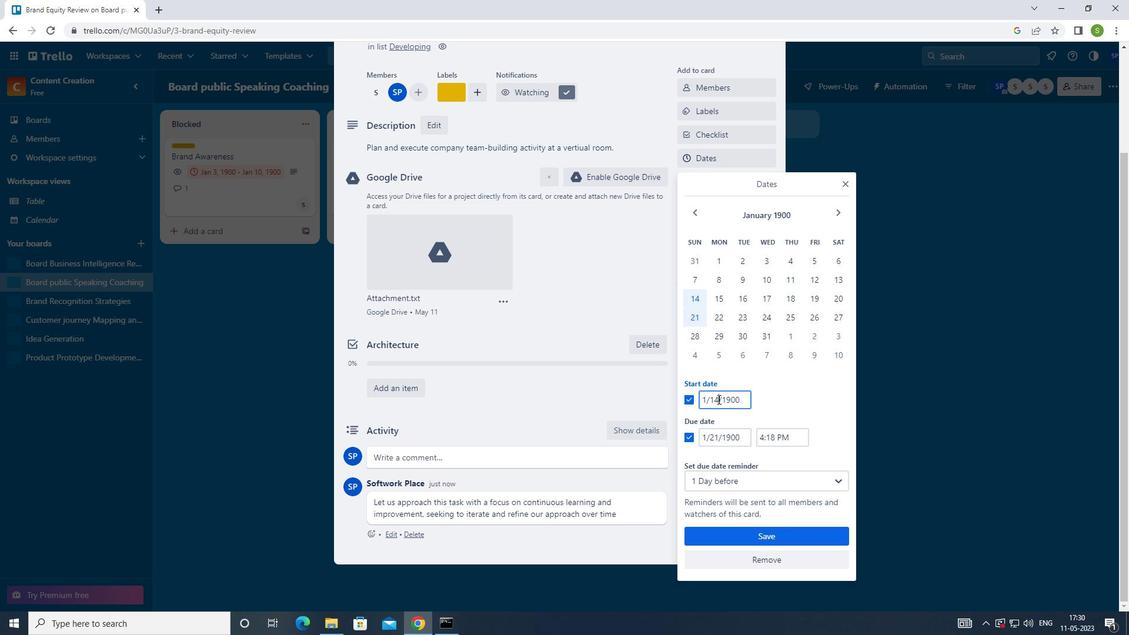 
Action: Mouse moved to (720, 399)
Screenshot: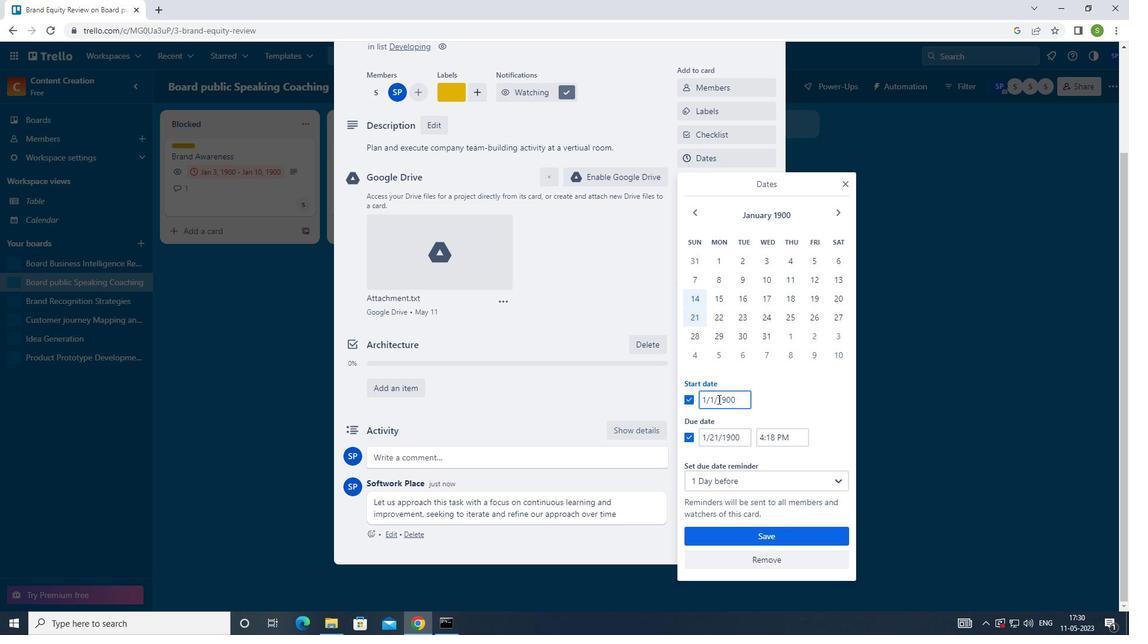
Action: Key pressed 5
Screenshot: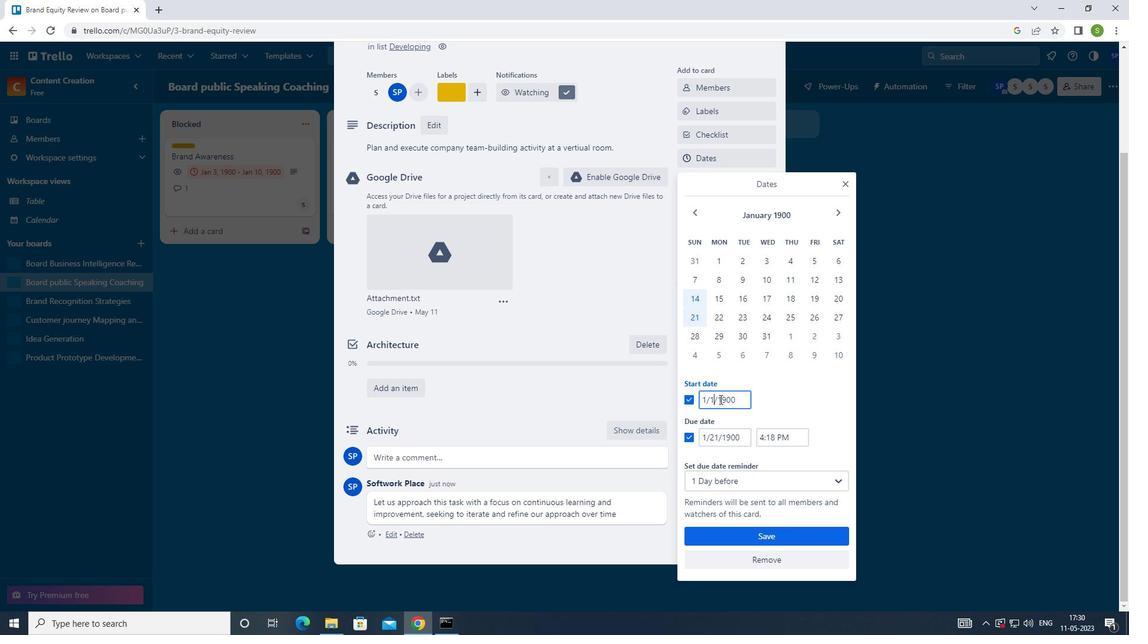 
Action: Mouse moved to (717, 437)
Screenshot: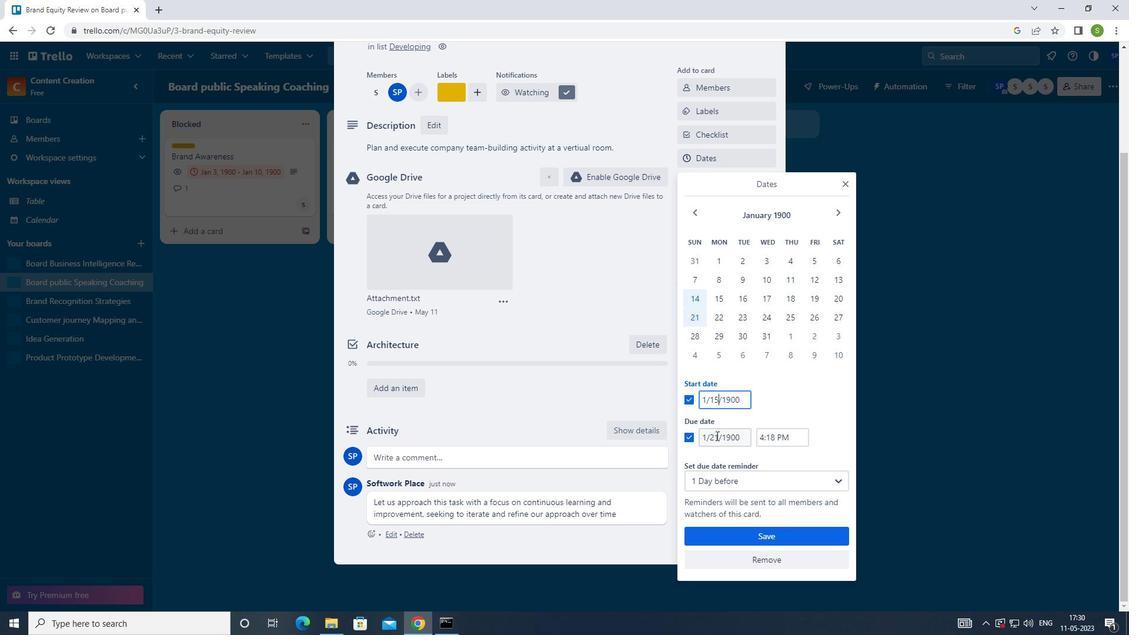 
Action: Mouse pressed left at (717, 437)
Screenshot: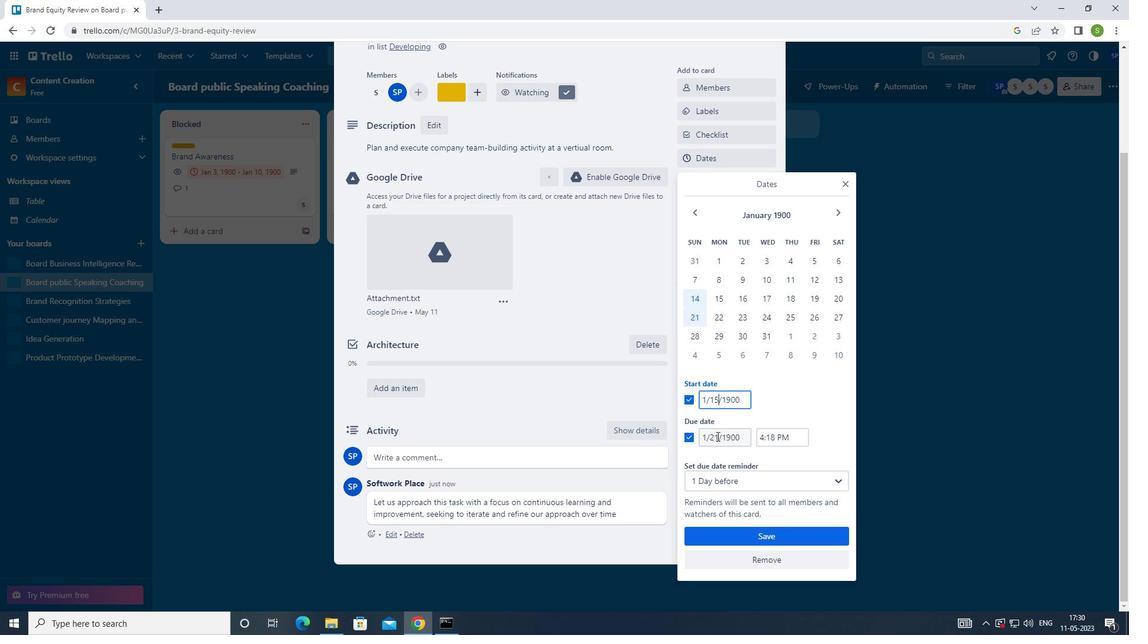 
Action: Mouse moved to (724, 435)
Screenshot: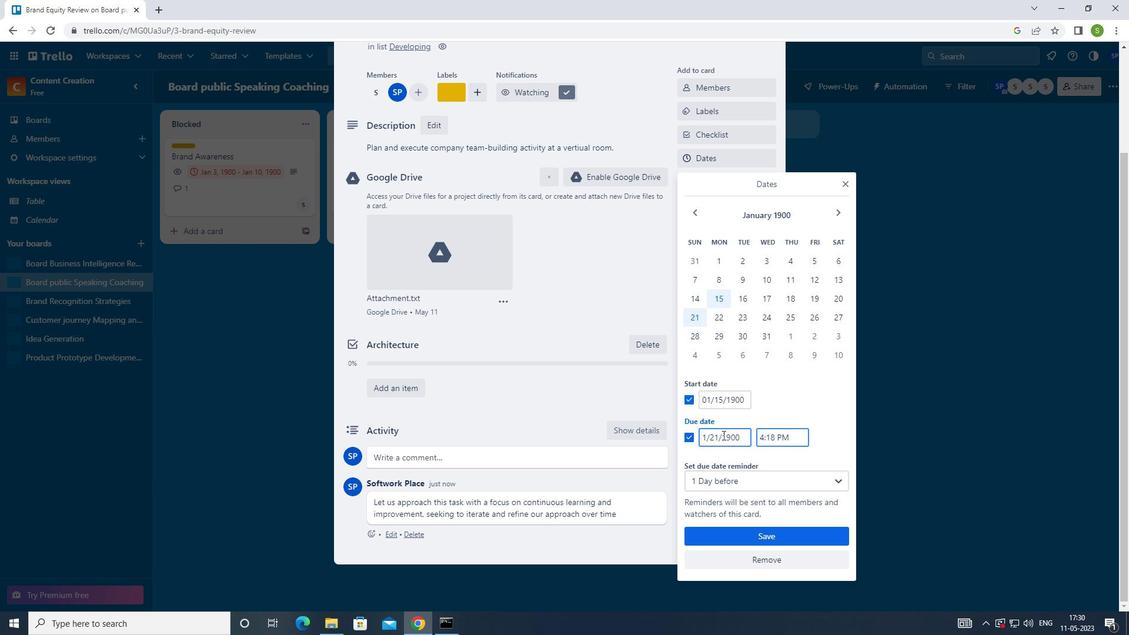 
Action: Key pressed <Key.backspace>
Screenshot: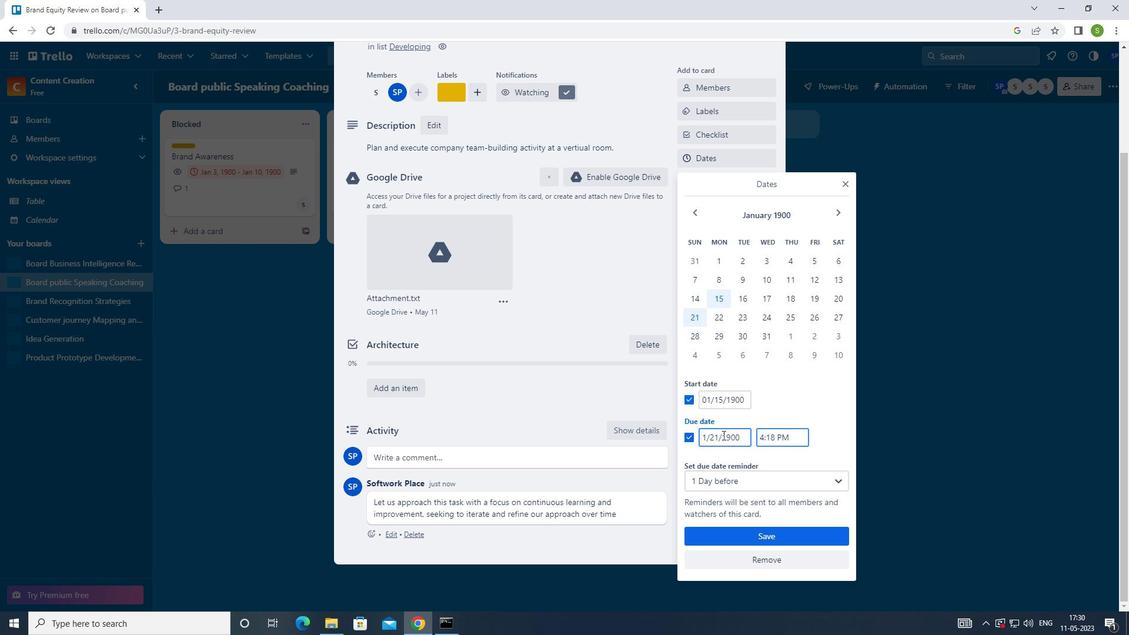 
Action: Mouse moved to (725, 428)
Screenshot: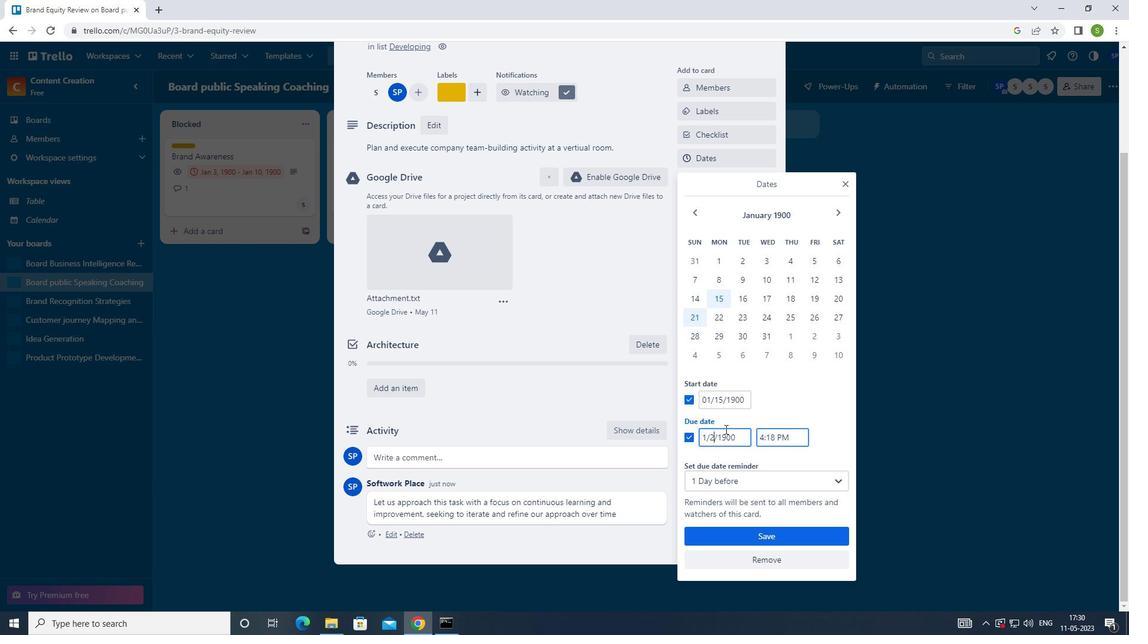 
Action: Key pressed 2
Screenshot: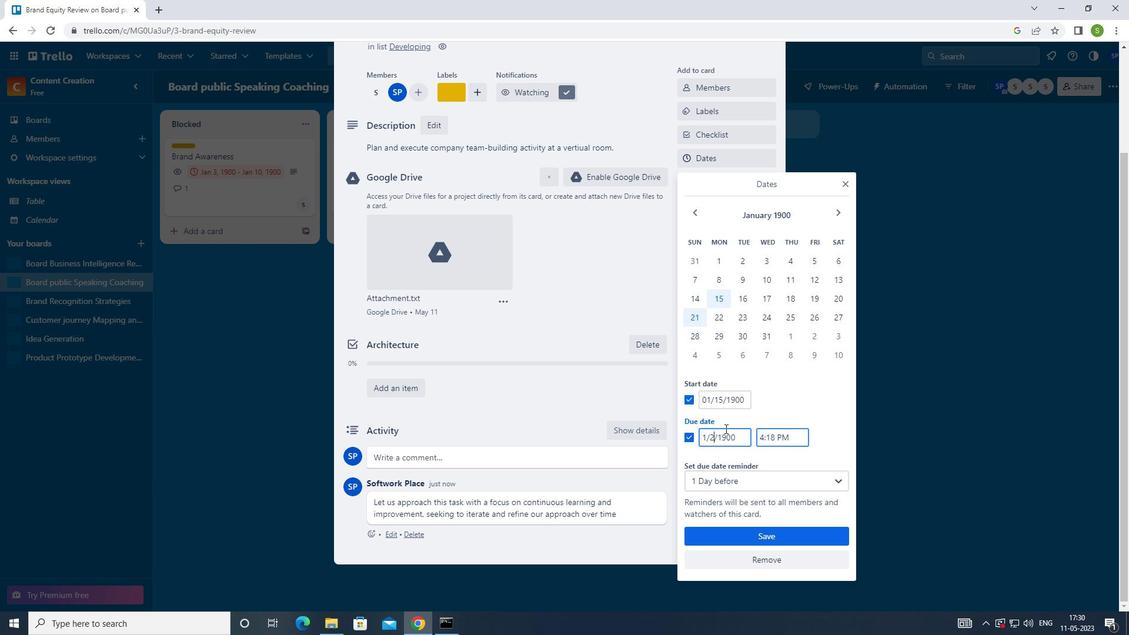 
Action: Mouse moved to (735, 541)
Screenshot: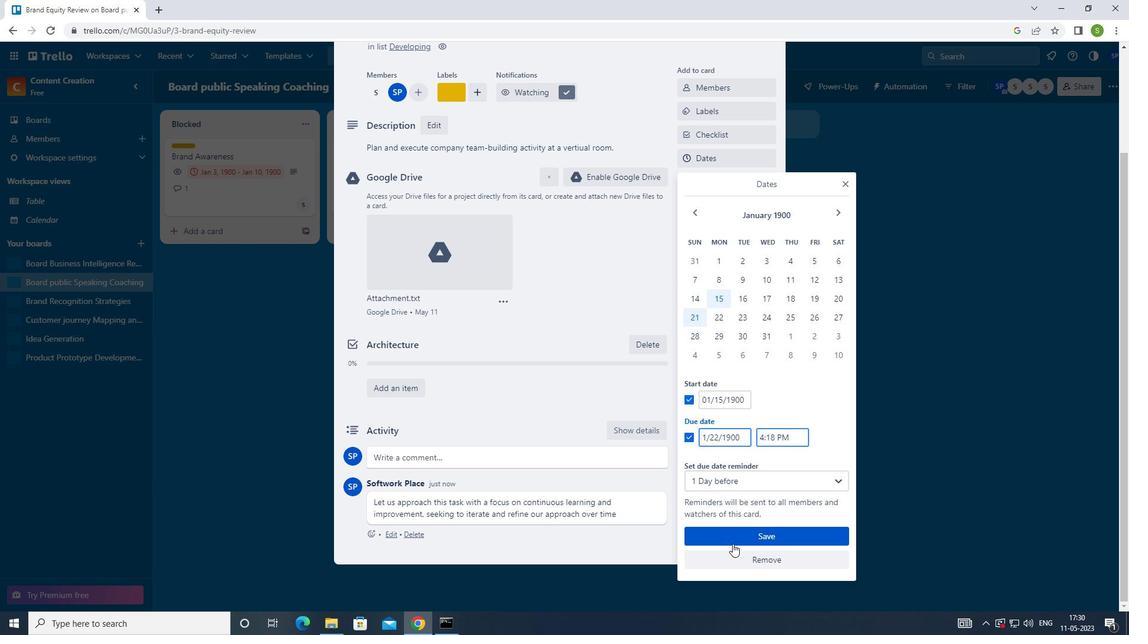 
Action: Mouse pressed left at (735, 541)
Screenshot: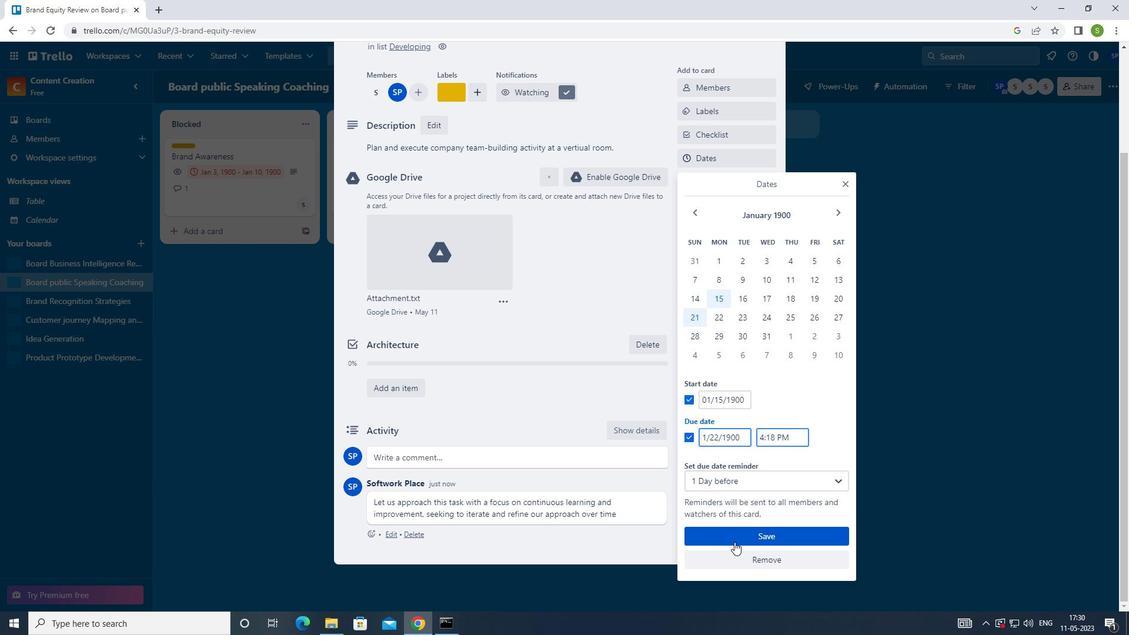 
Action: Mouse moved to (737, 529)
Screenshot: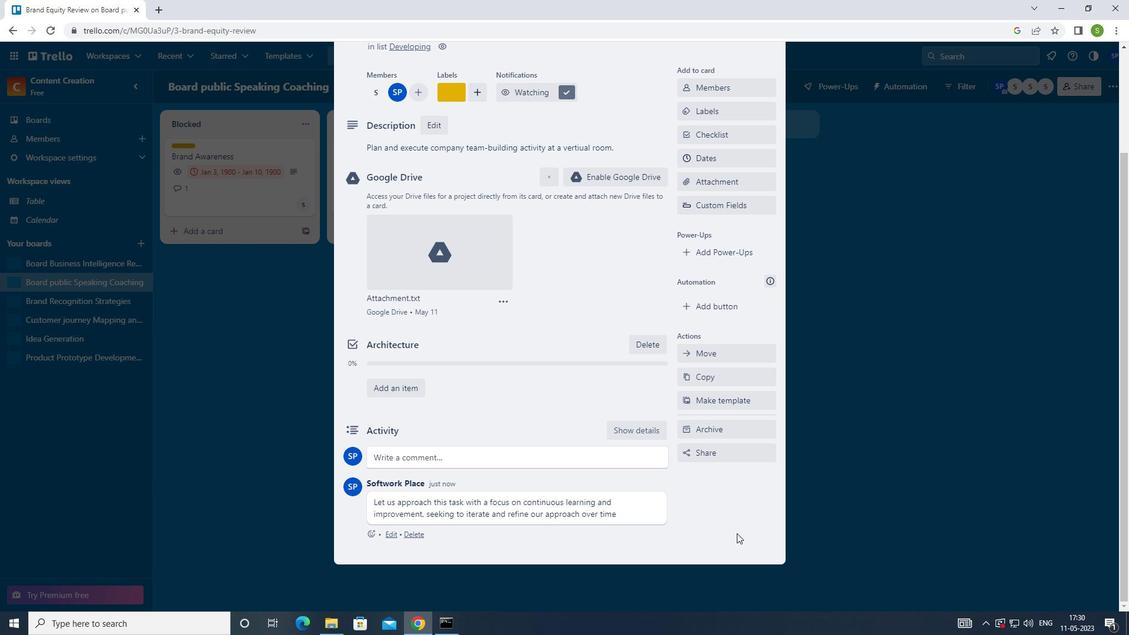 
Action: Key pressed <Key.f8>
Screenshot: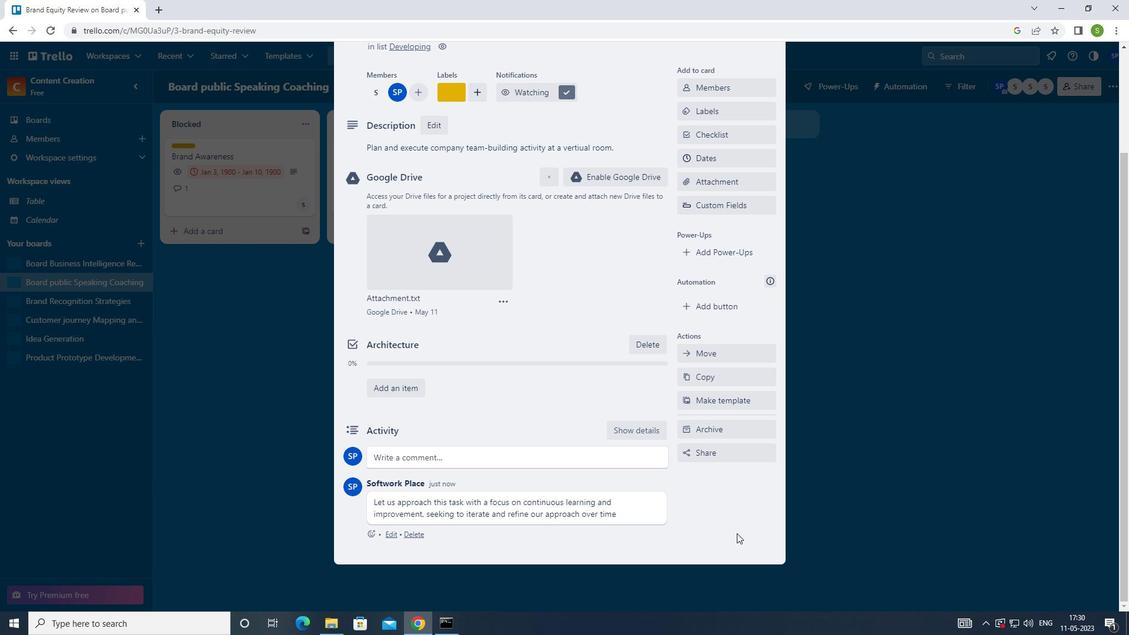 
